 Task: Find connections with filter location Camborne with filter topic #Successwith filter profile language English with filter current company TopHire.co with filter school Bhagalpur careers with filter industry Leasing Non-residential Real Estate with filter service category Family Law with filter keywords title Cab Driver
Action: Mouse moved to (598, 93)
Screenshot: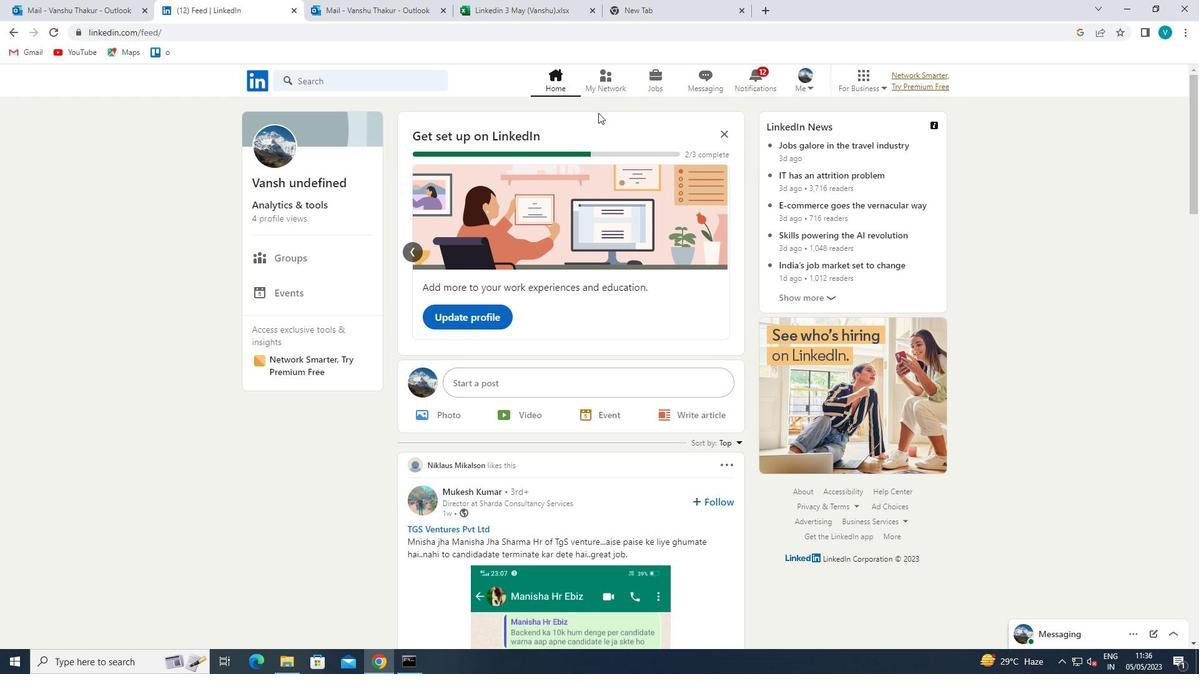 
Action: Mouse pressed left at (598, 93)
Screenshot: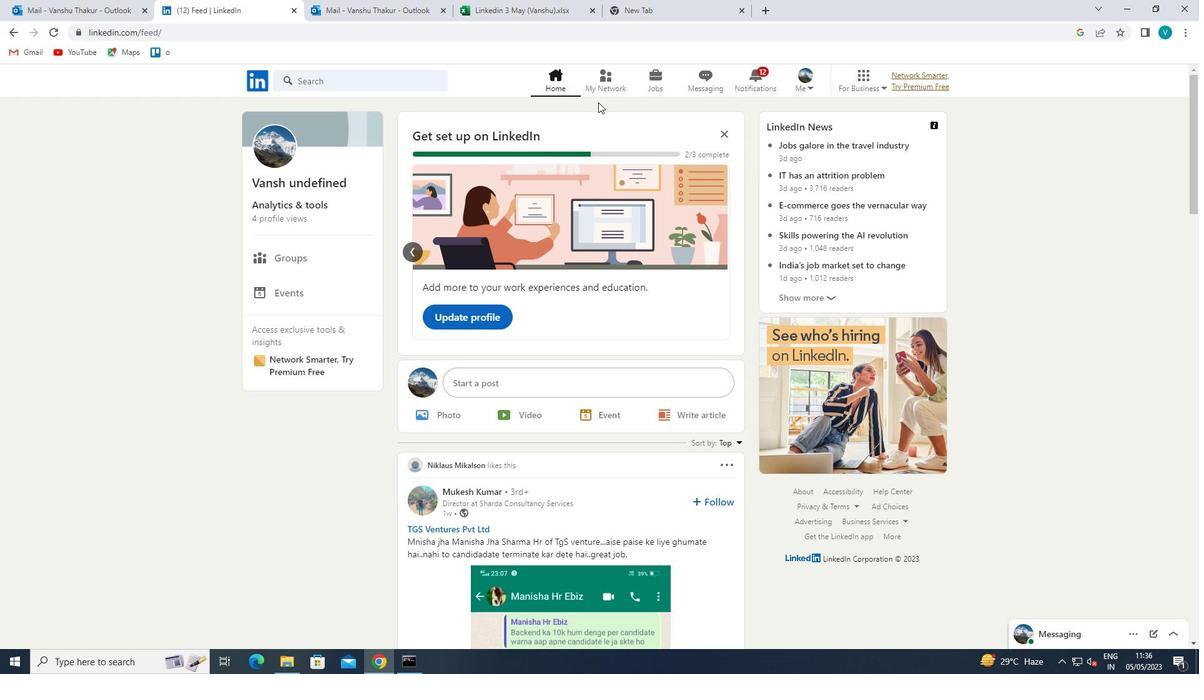 
Action: Mouse moved to (386, 151)
Screenshot: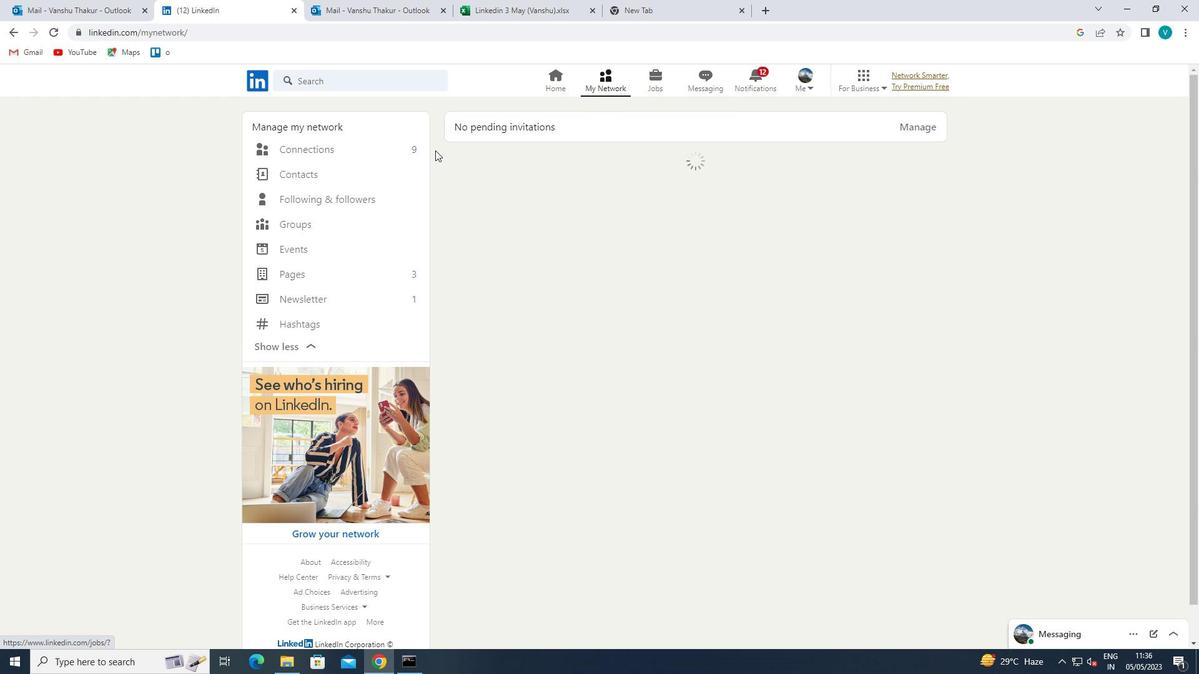 
Action: Mouse pressed left at (386, 151)
Screenshot: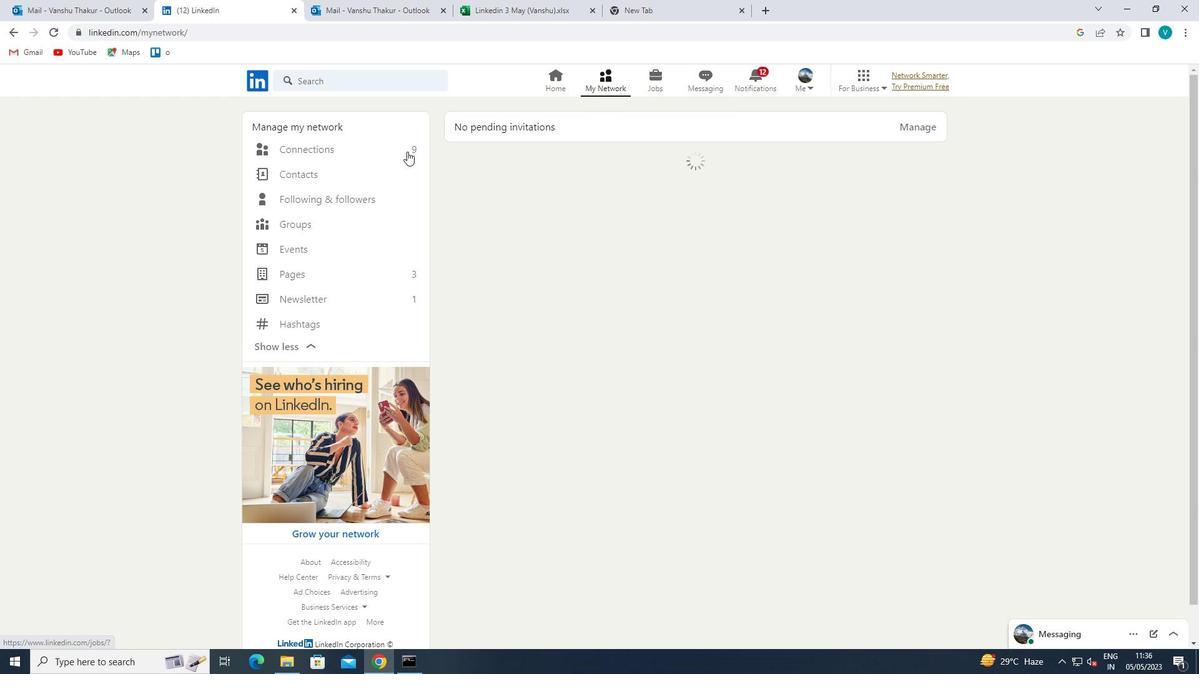 
Action: Mouse moved to (710, 149)
Screenshot: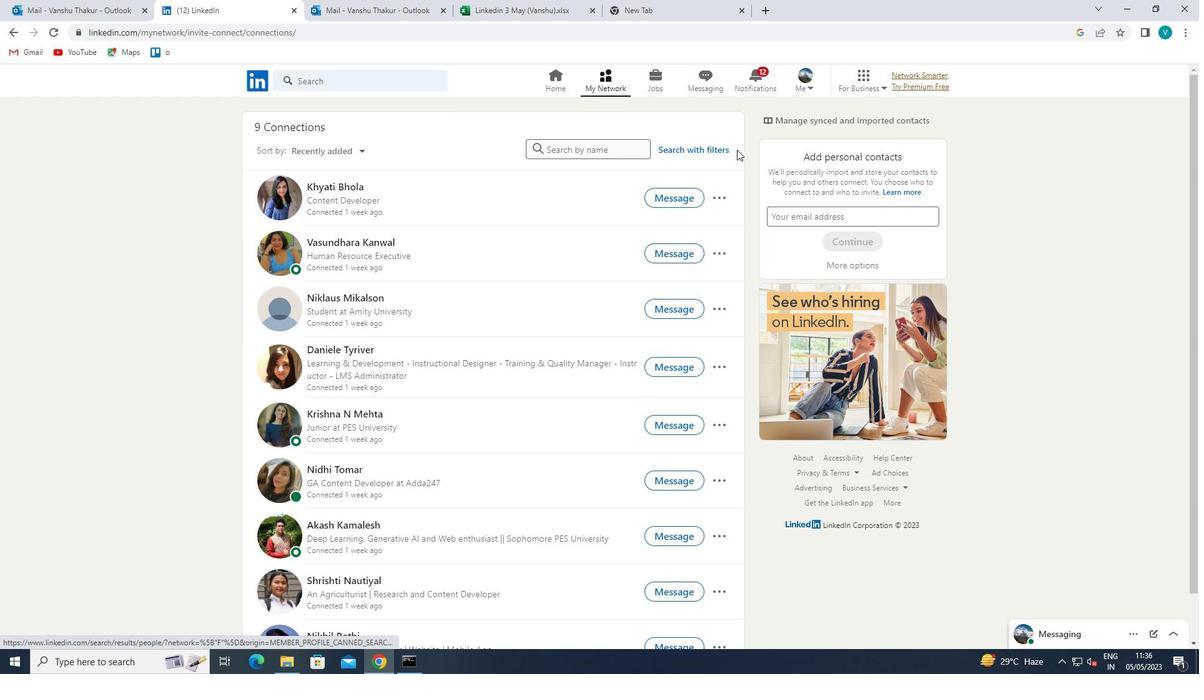 
Action: Mouse pressed left at (710, 149)
Screenshot: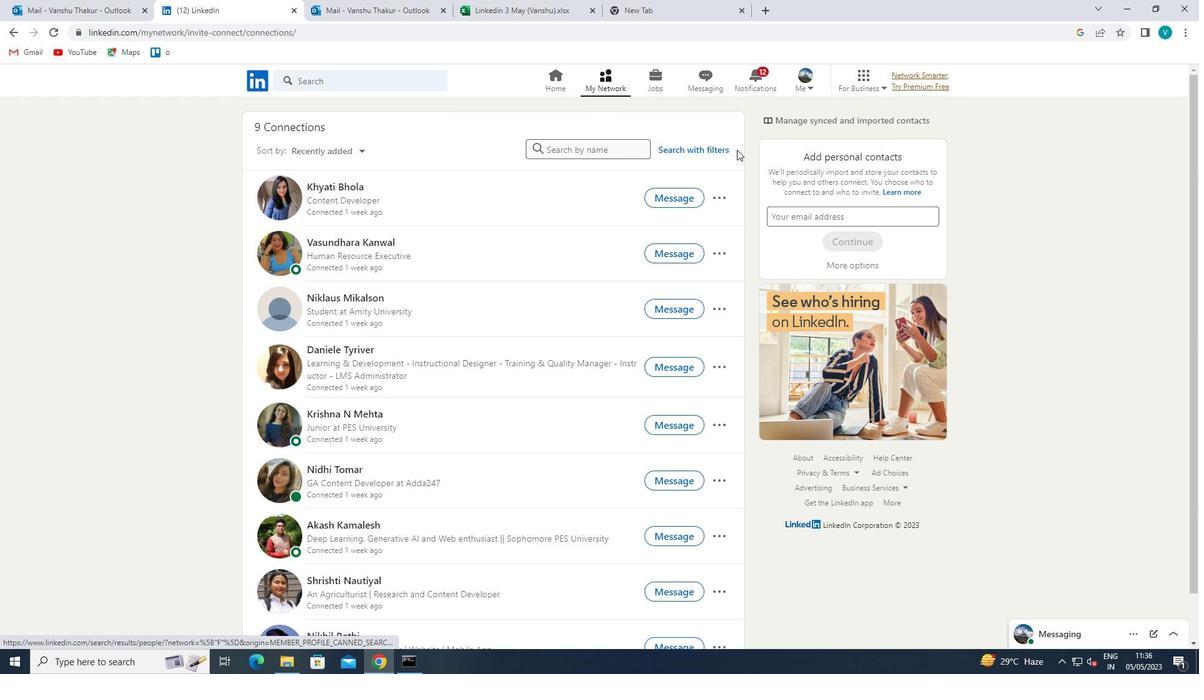 
Action: Mouse moved to (610, 116)
Screenshot: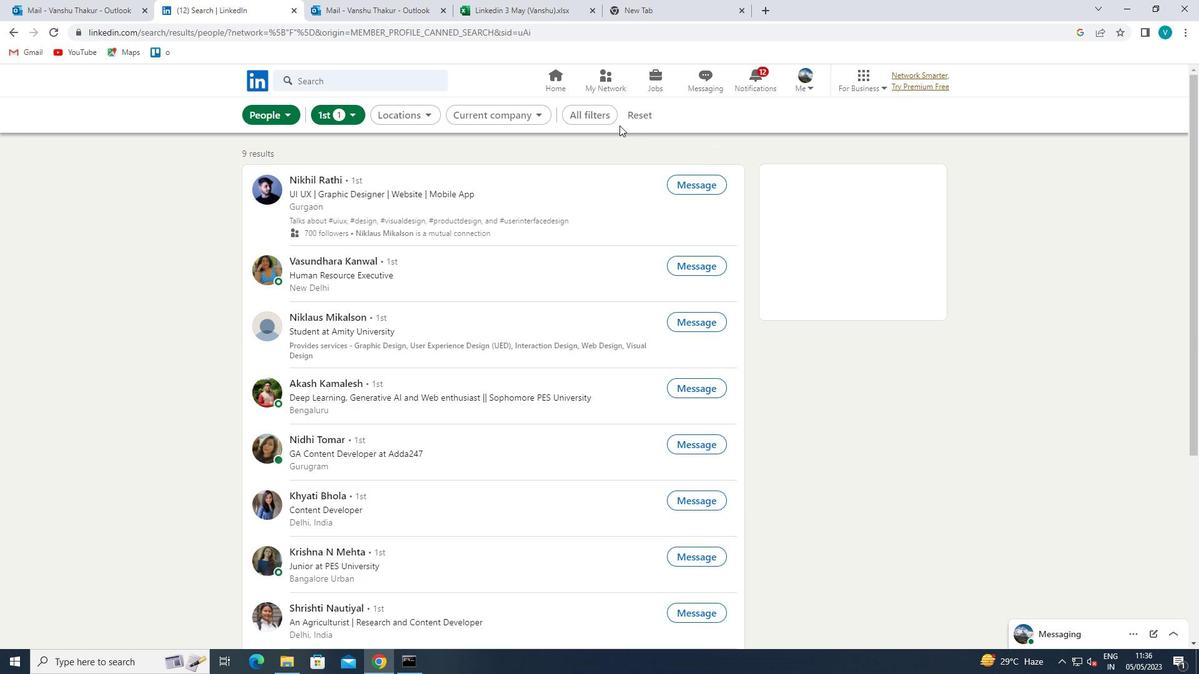 
Action: Mouse pressed left at (610, 116)
Screenshot: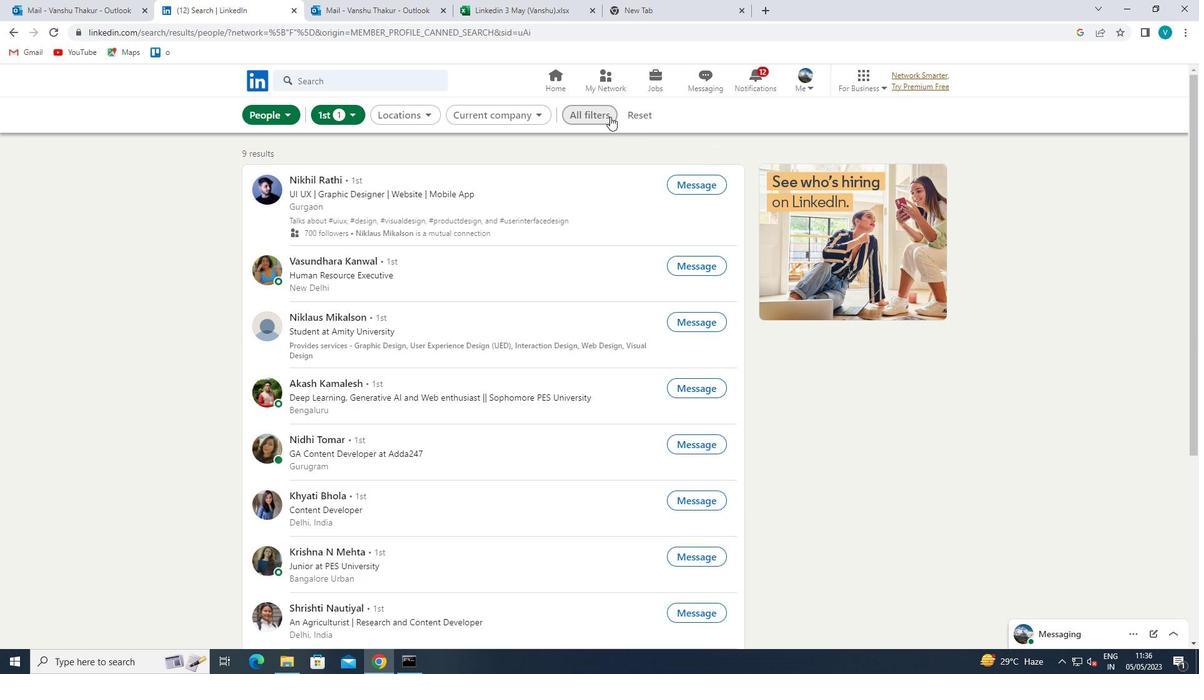 
Action: Mouse moved to (1028, 261)
Screenshot: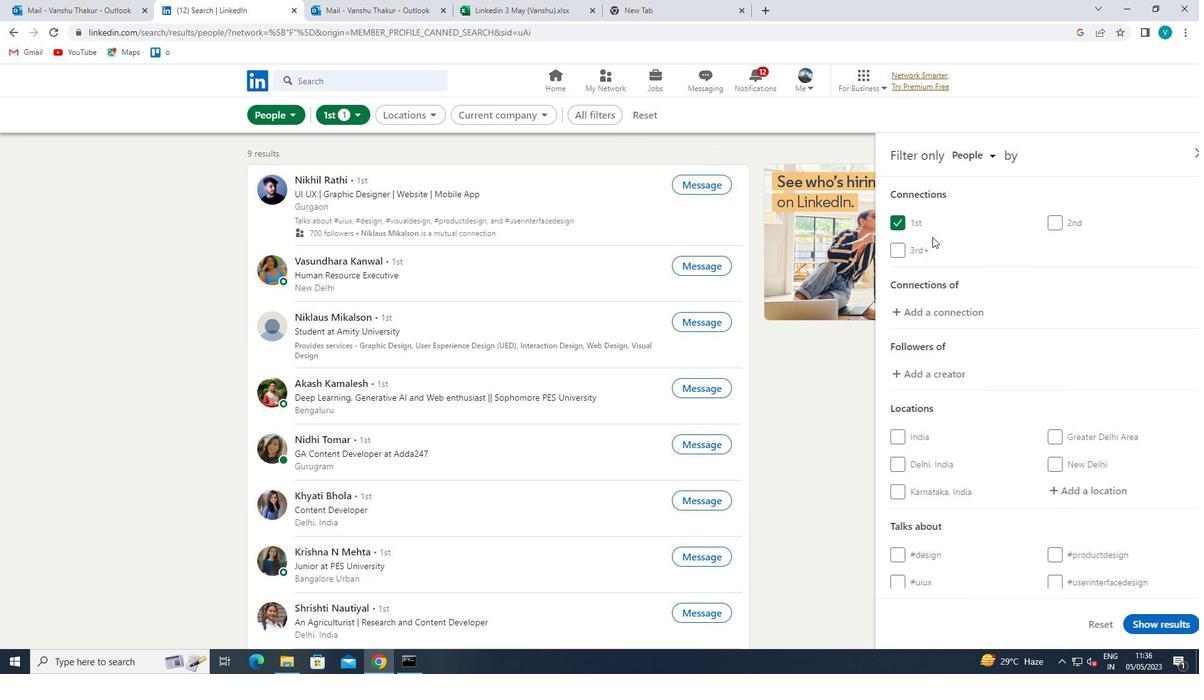 
Action: Mouse scrolled (1028, 261) with delta (0, 0)
Screenshot: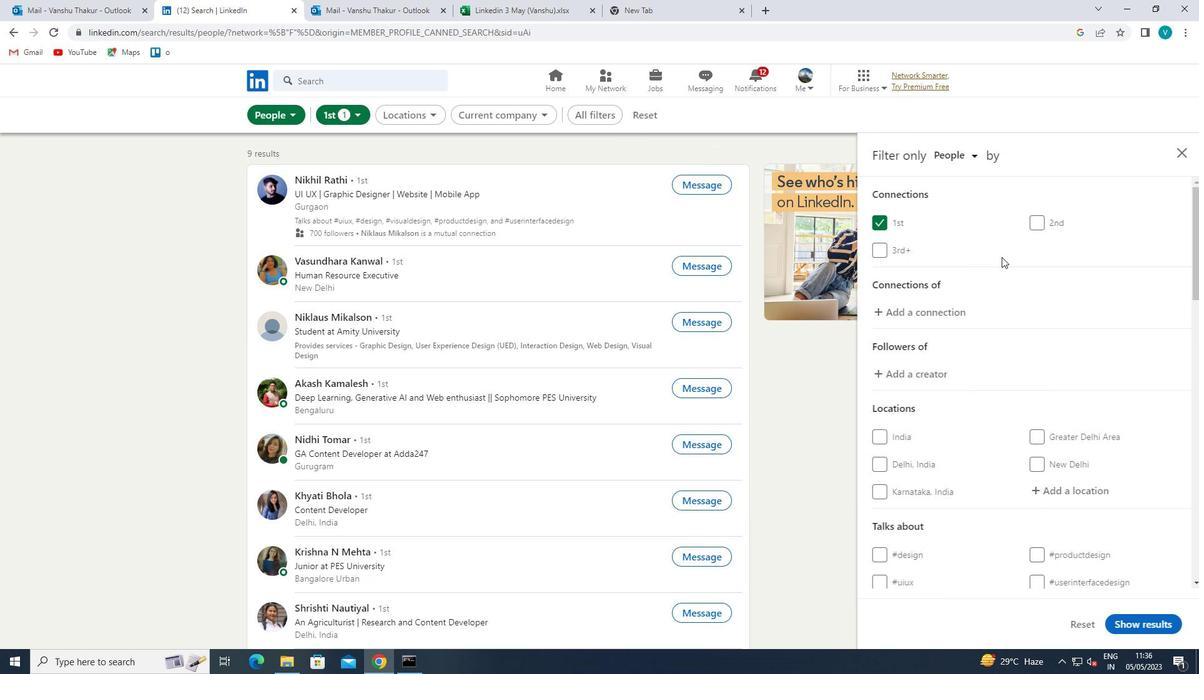 
Action: Mouse scrolled (1028, 261) with delta (0, 0)
Screenshot: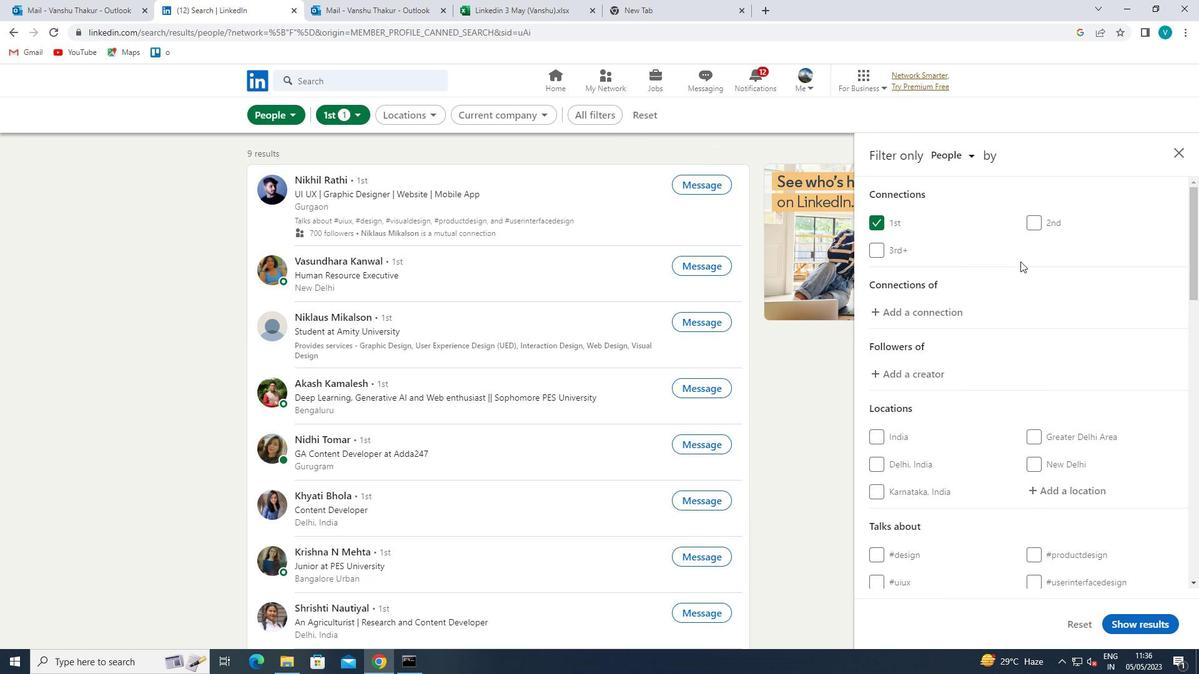 
Action: Mouse scrolled (1028, 261) with delta (0, 0)
Screenshot: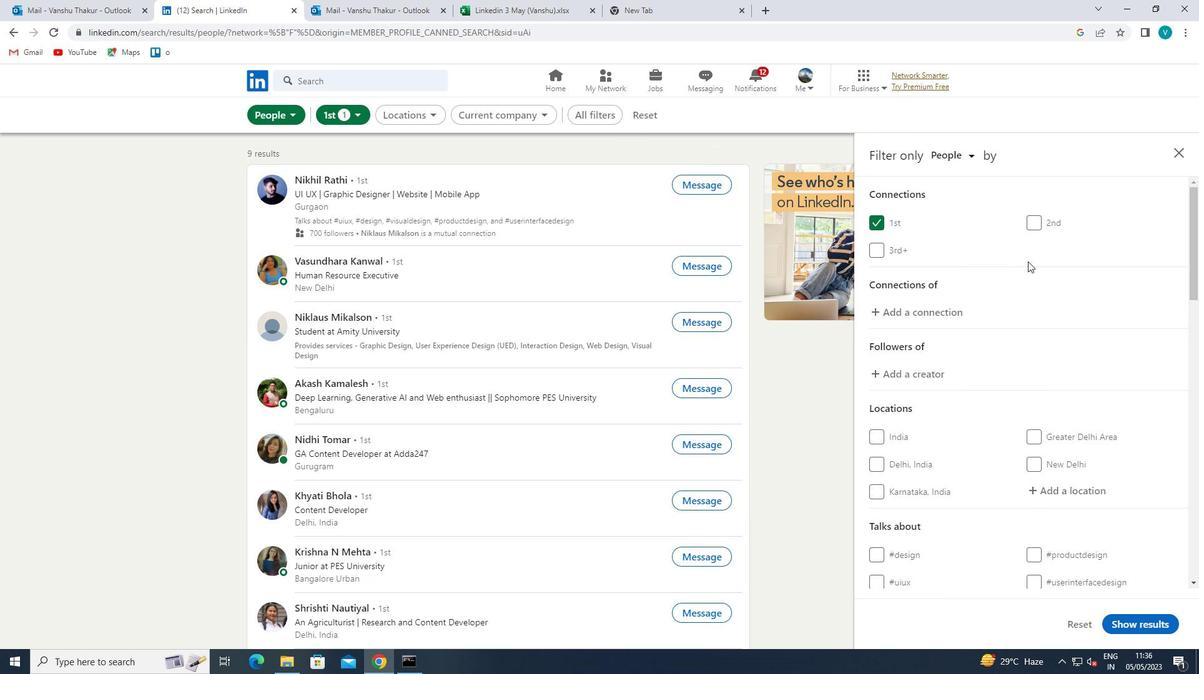 
Action: Mouse moved to (1080, 307)
Screenshot: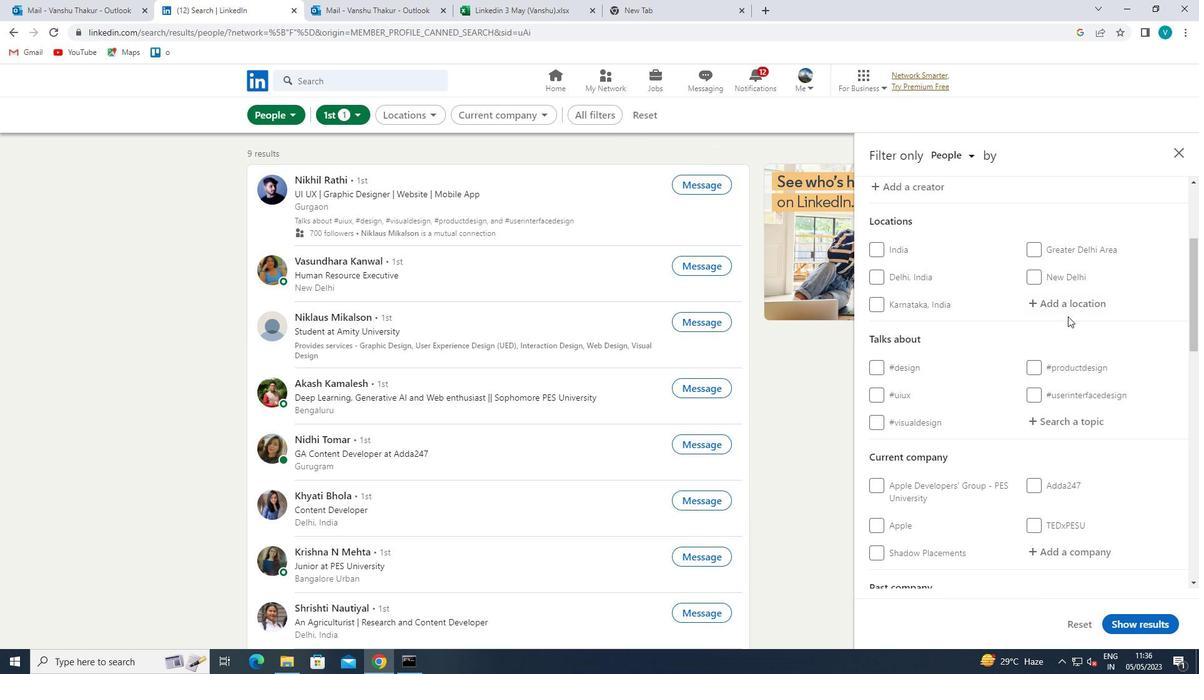 
Action: Mouse pressed left at (1080, 307)
Screenshot: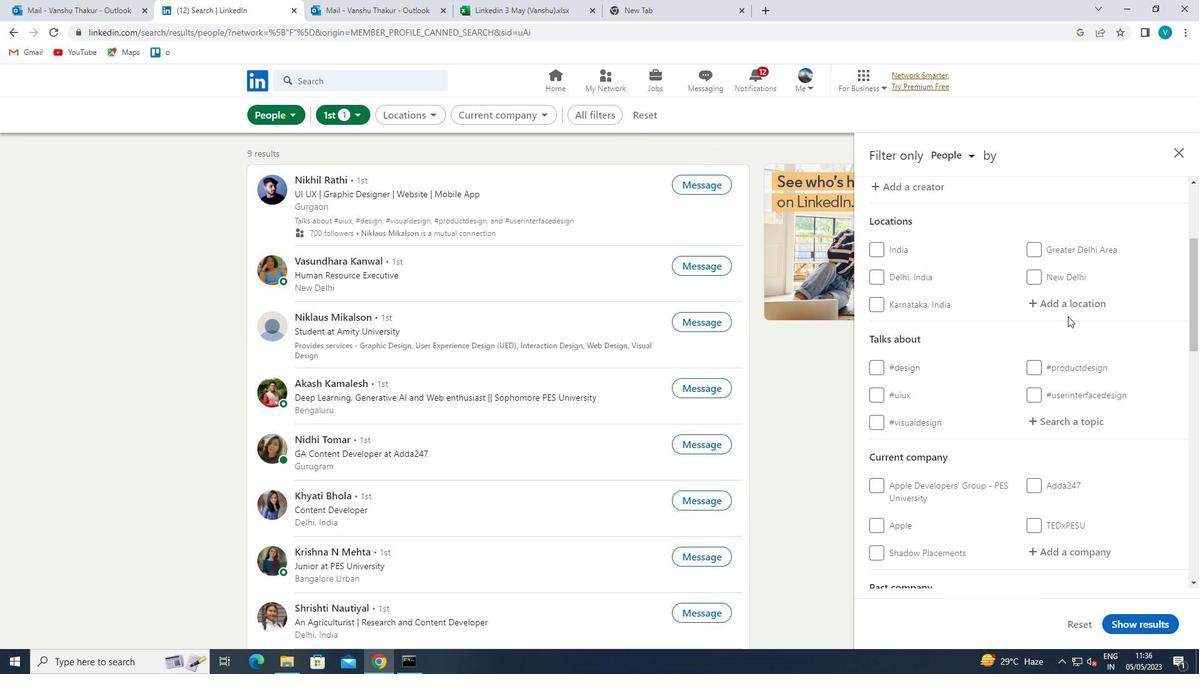 
Action: Mouse moved to (964, 262)
Screenshot: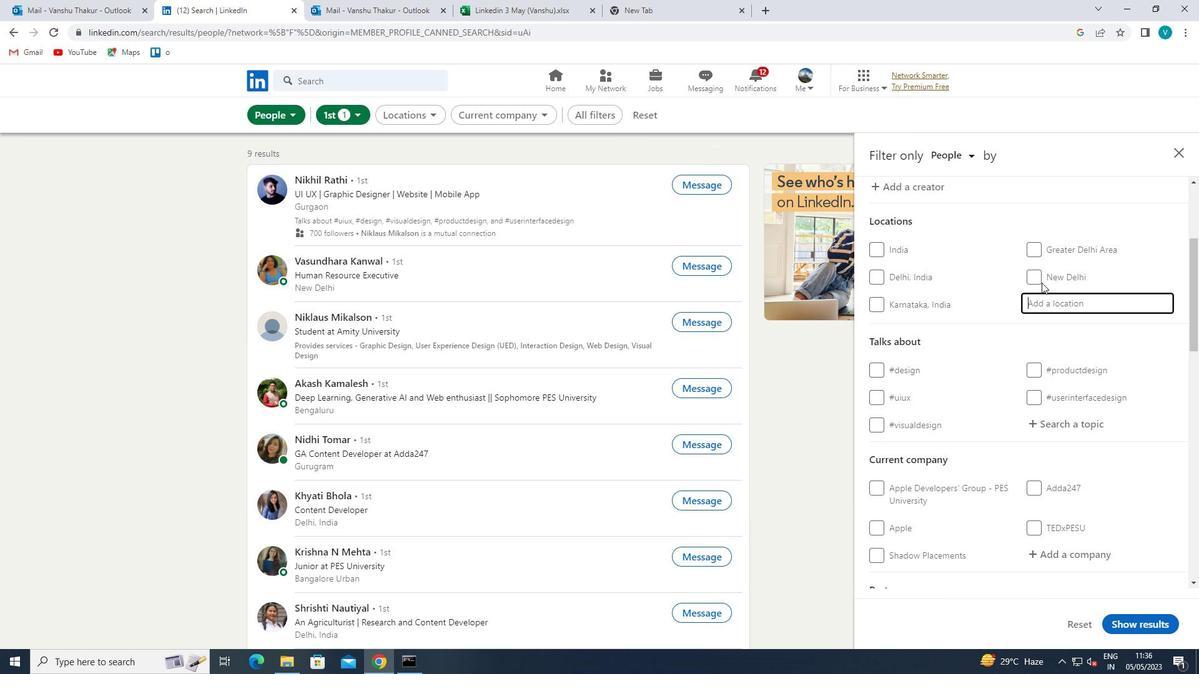 
Action: Key pressed <Key.shift>CAMBORNE
Screenshot: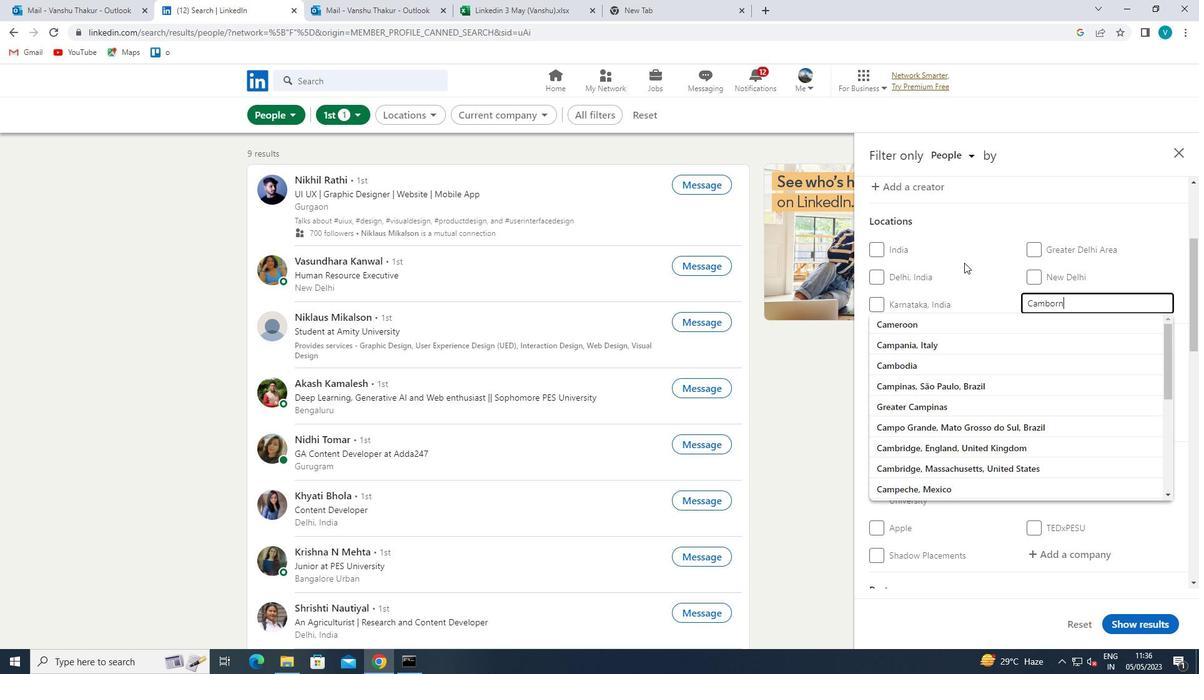 
Action: Mouse moved to (948, 324)
Screenshot: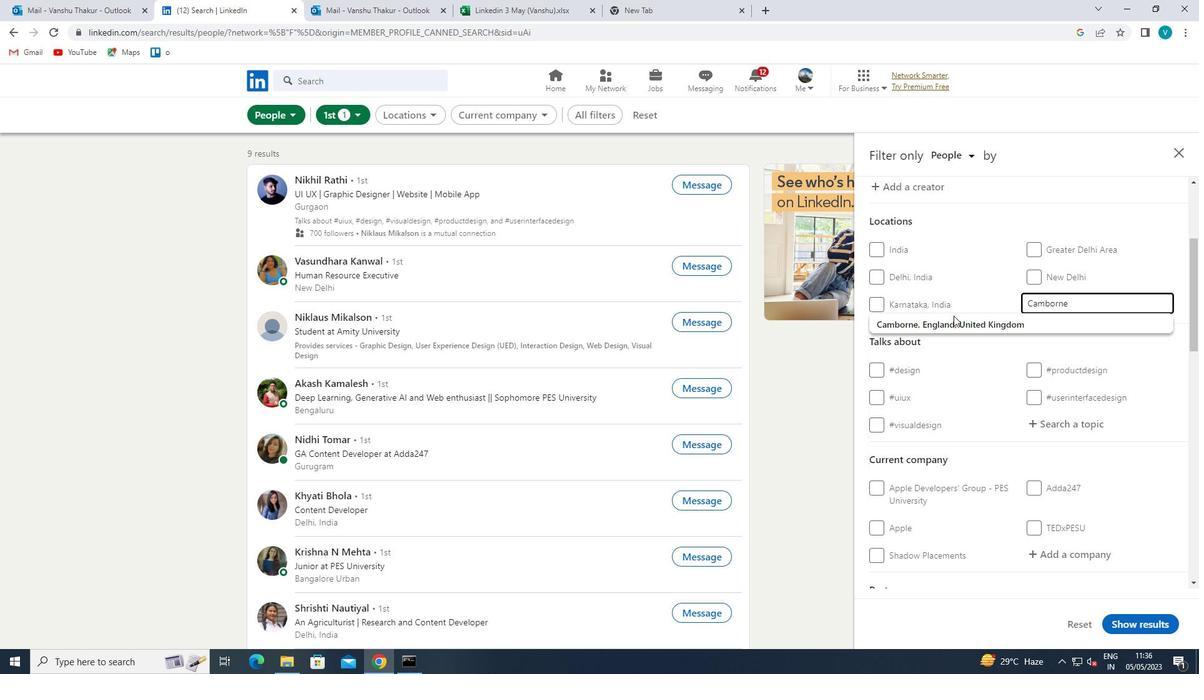 
Action: Mouse pressed left at (948, 324)
Screenshot: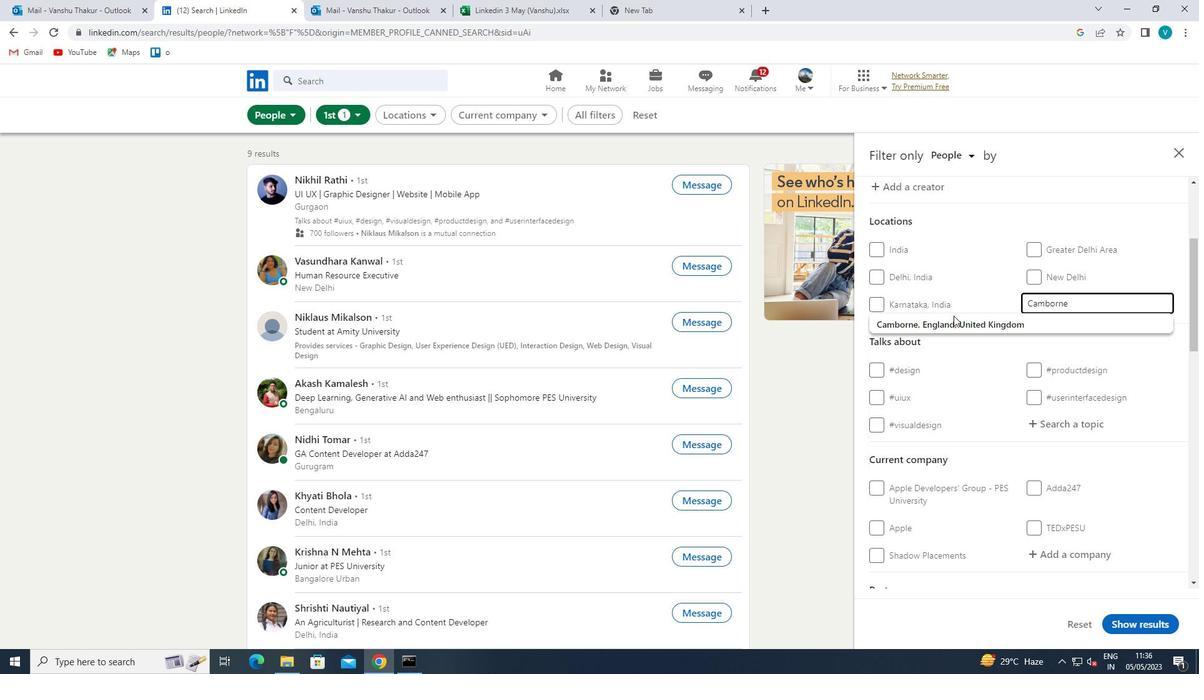 
Action: Mouse moved to (1025, 371)
Screenshot: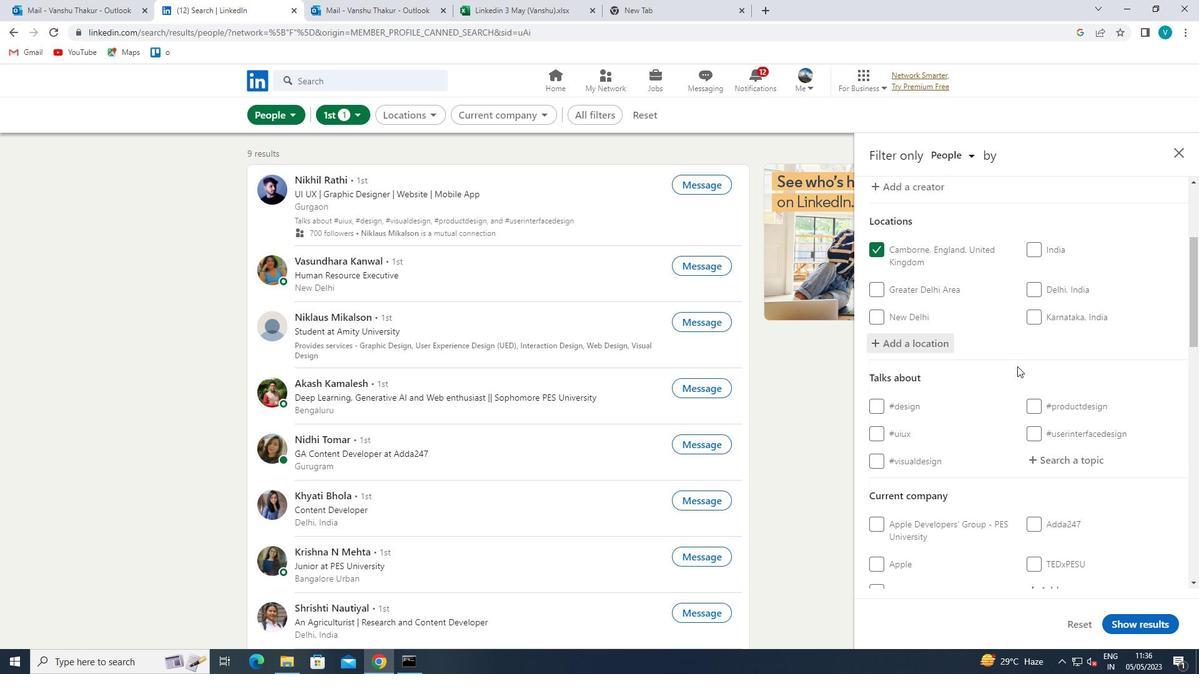 
Action: Mouse scrolled (1025, 370) with delta (0, 0)
Screenshot: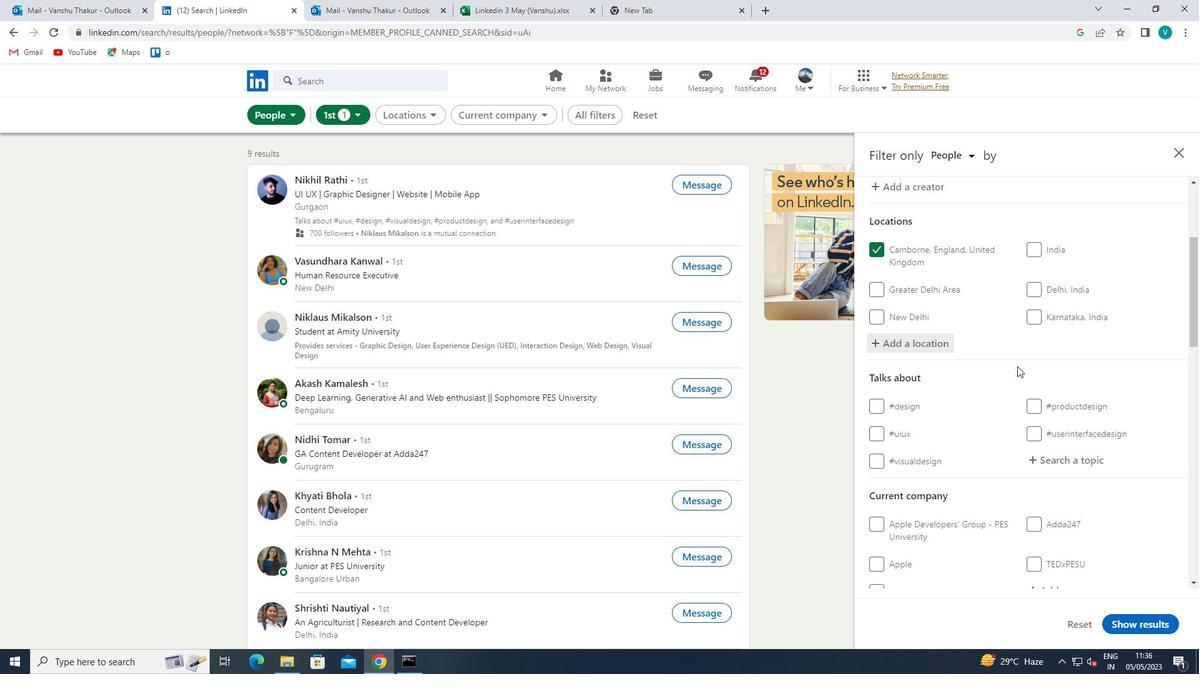
Action: Mouse moved to (1066, 401)
Screenshot: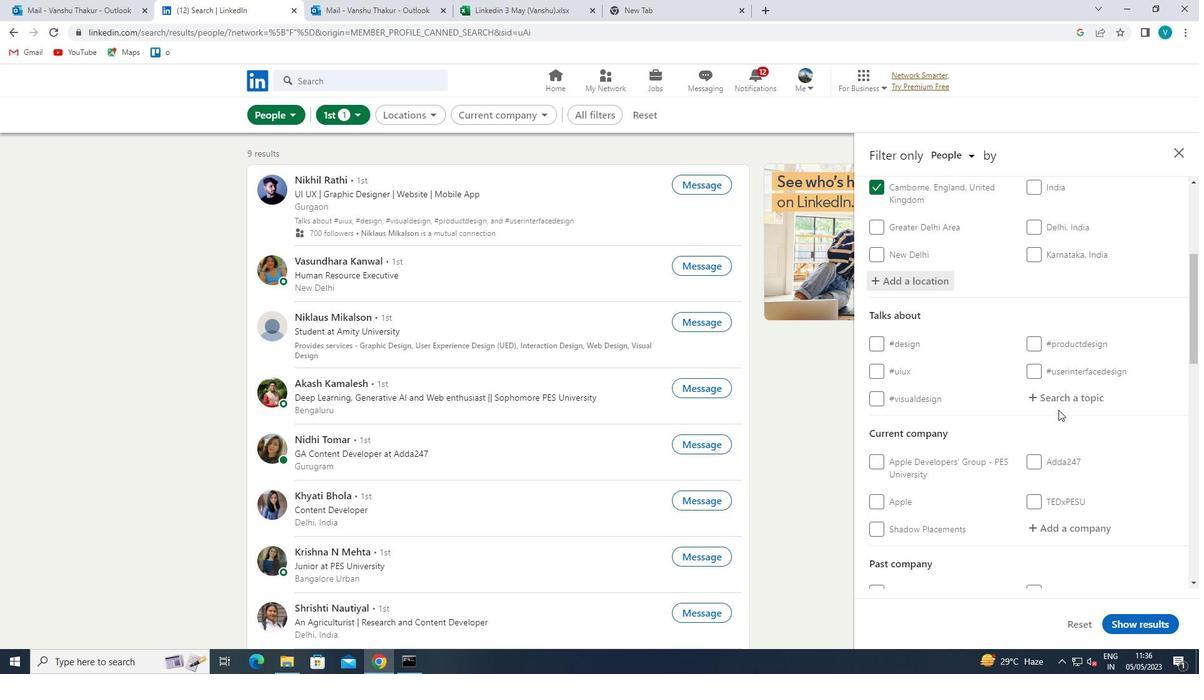 
Action: Mouse pressed left at (1066, 401)
Screenshot: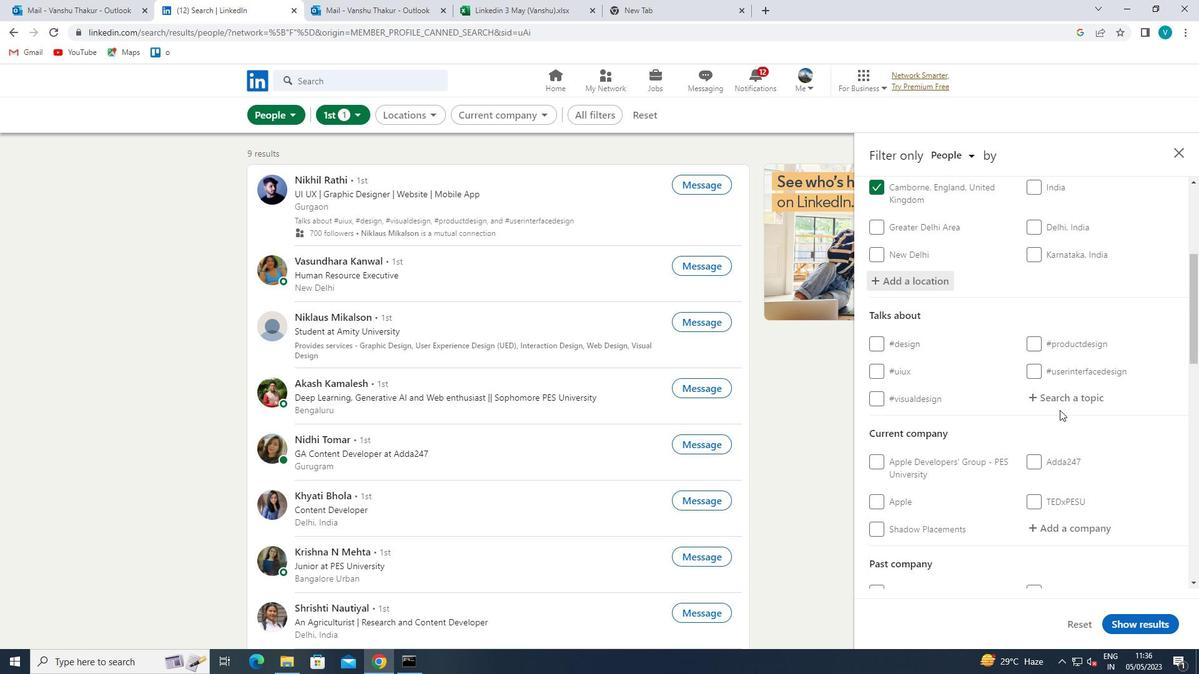 
Action: Key pressed SUCCESS
Screenshot: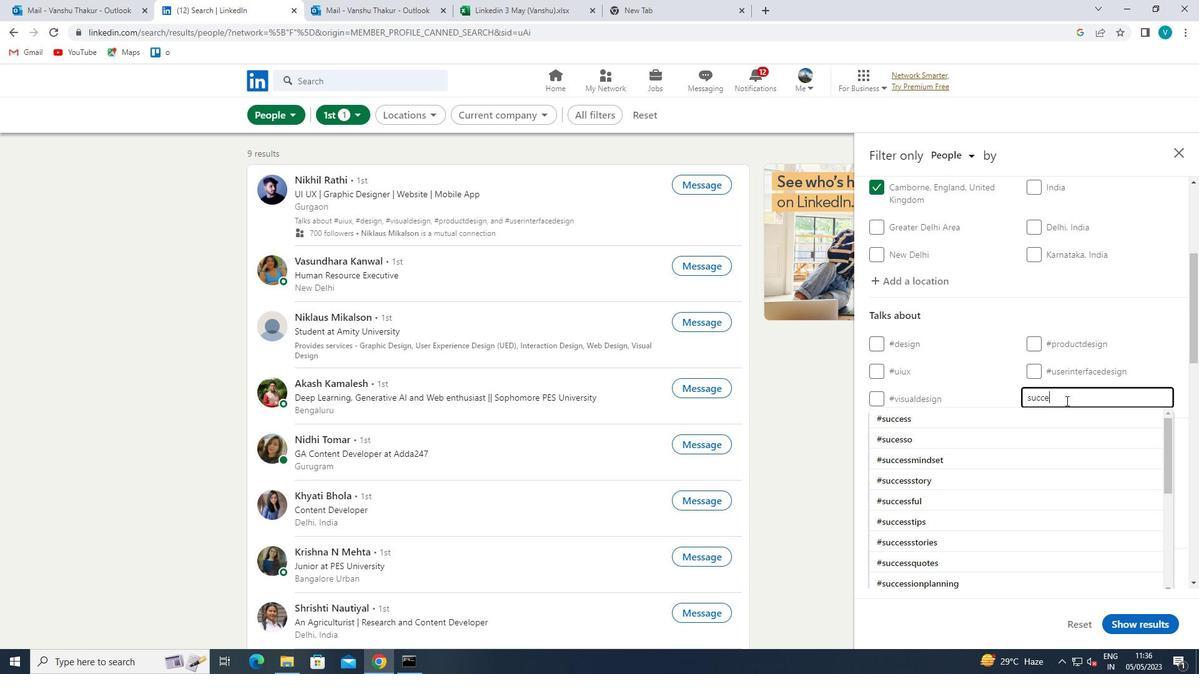 
Action: Mouse moved to (1032, 421)
Screenshot: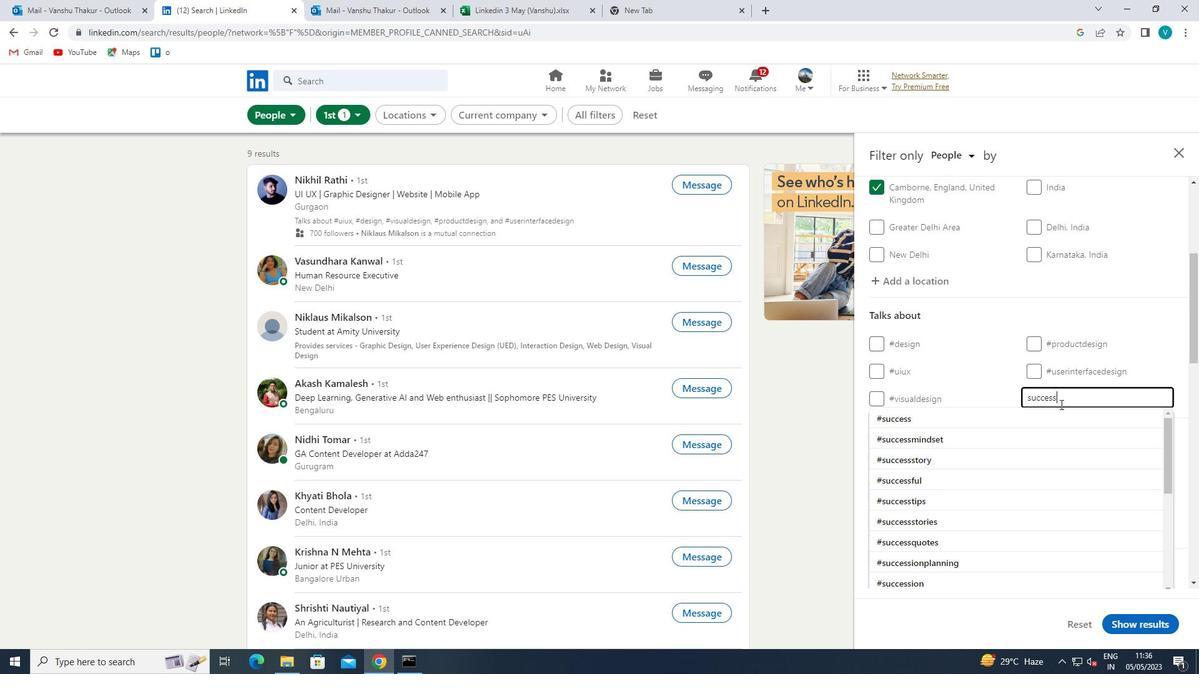 
Action: Mouse pressed left at (1032, 421)
Screenshot: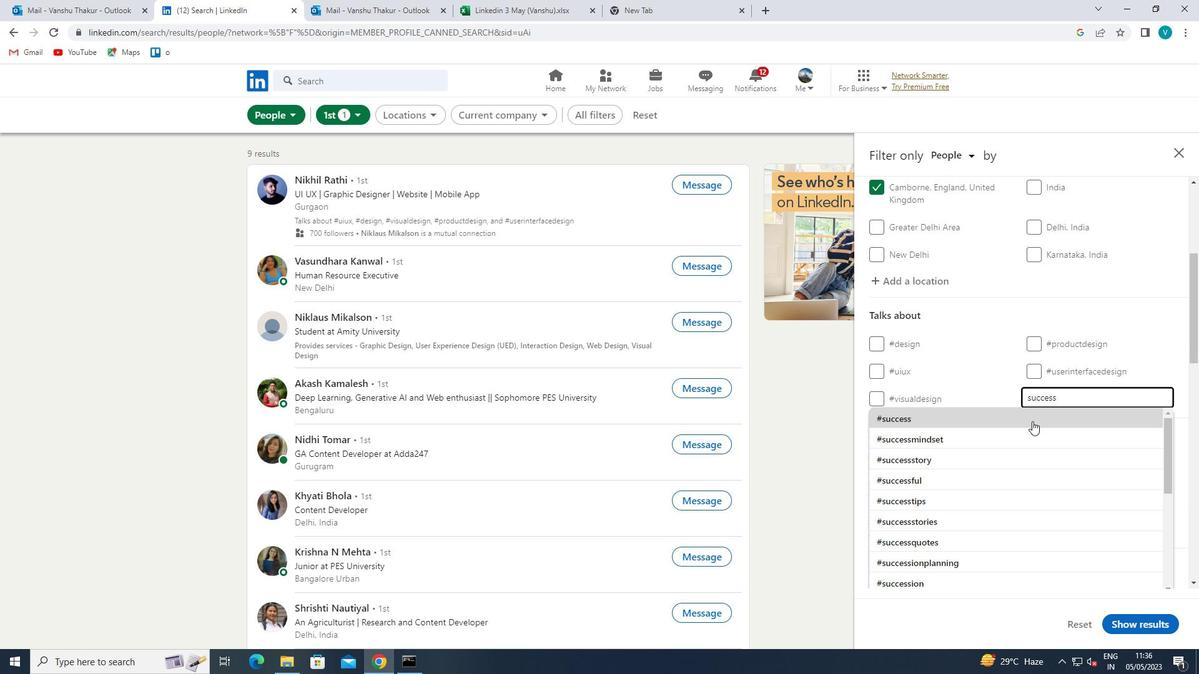 
Action: Mouse moved to (1031, 422)
Screenshot: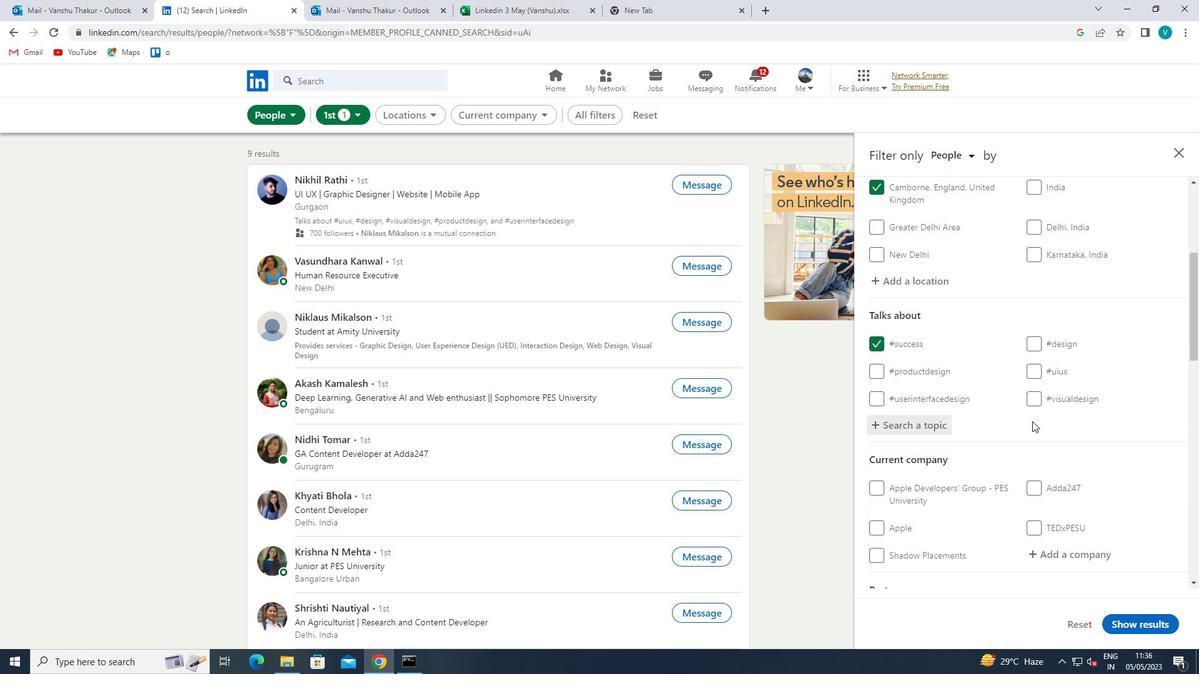 
Action: Mouse scrolled (1031, 422) with delta (0, 0)
Screenshot: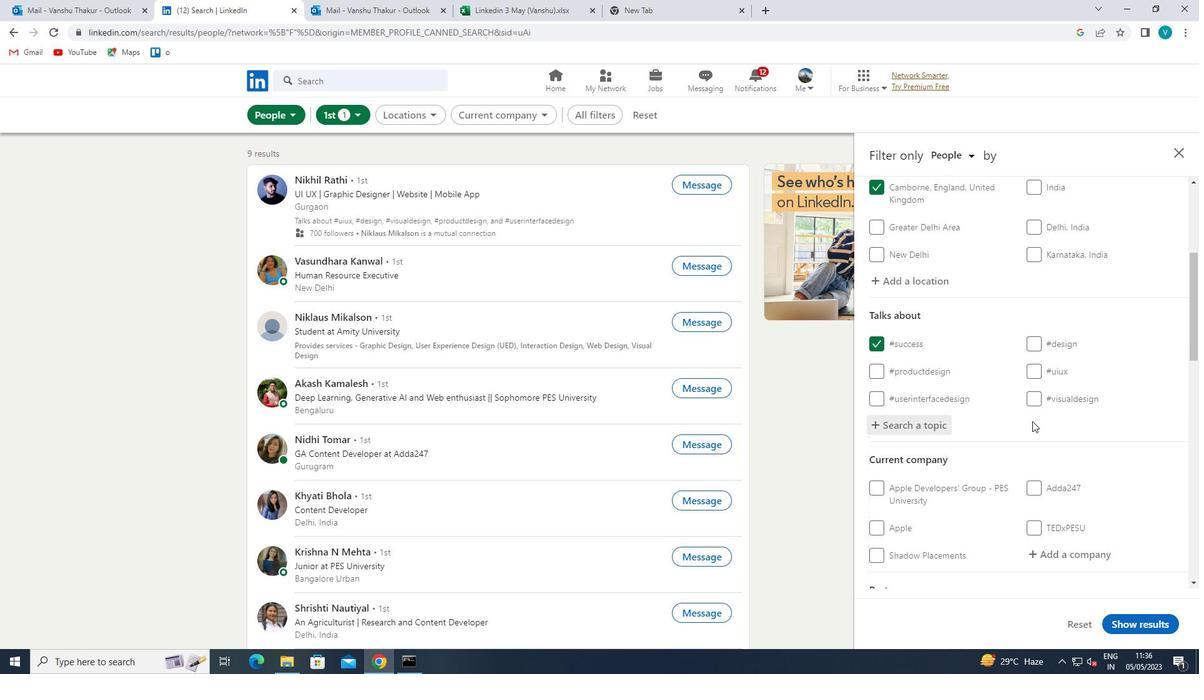 
Action: Mouse moved to (1031, 422)
Screenshot: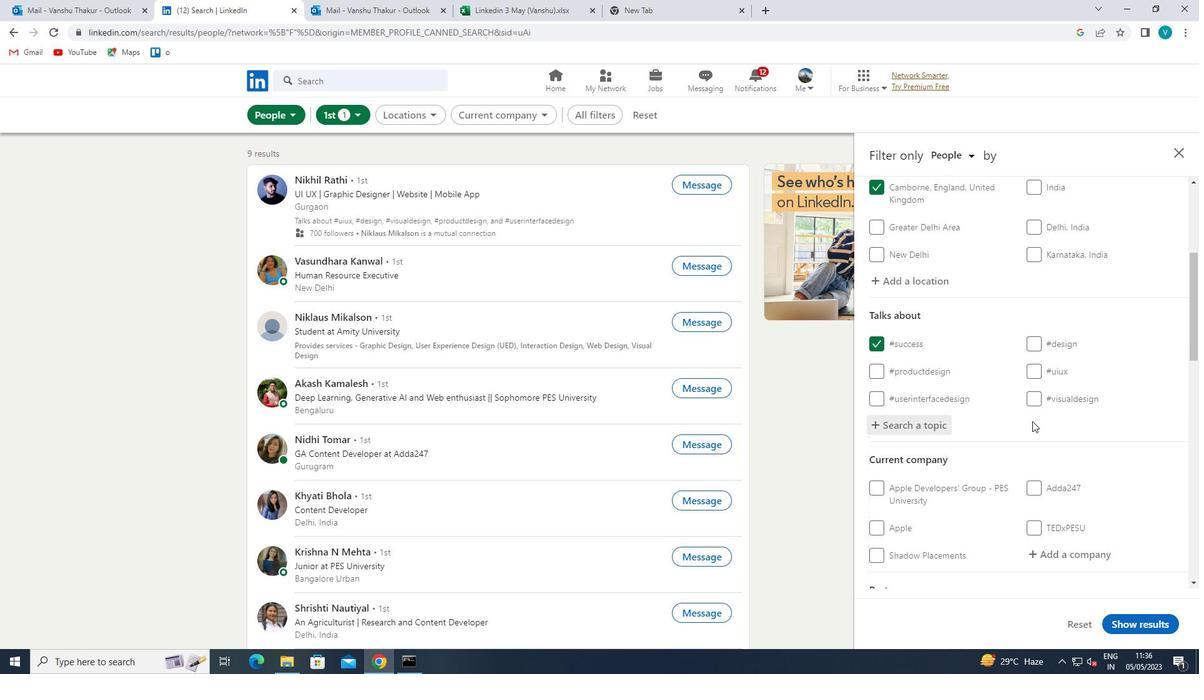 
Action: Mouse scrolled (1031, 422) with delta (0, 0)
Screenshot: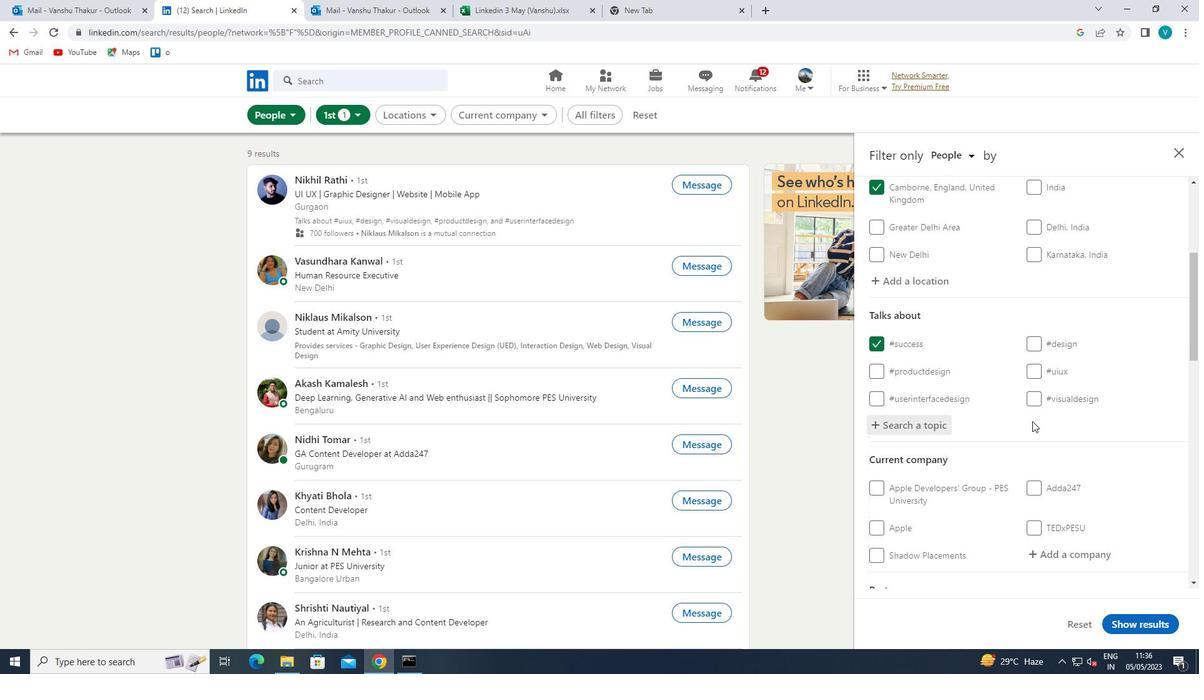 
Action: Mouse moved to (1030, 423)
Screenshot: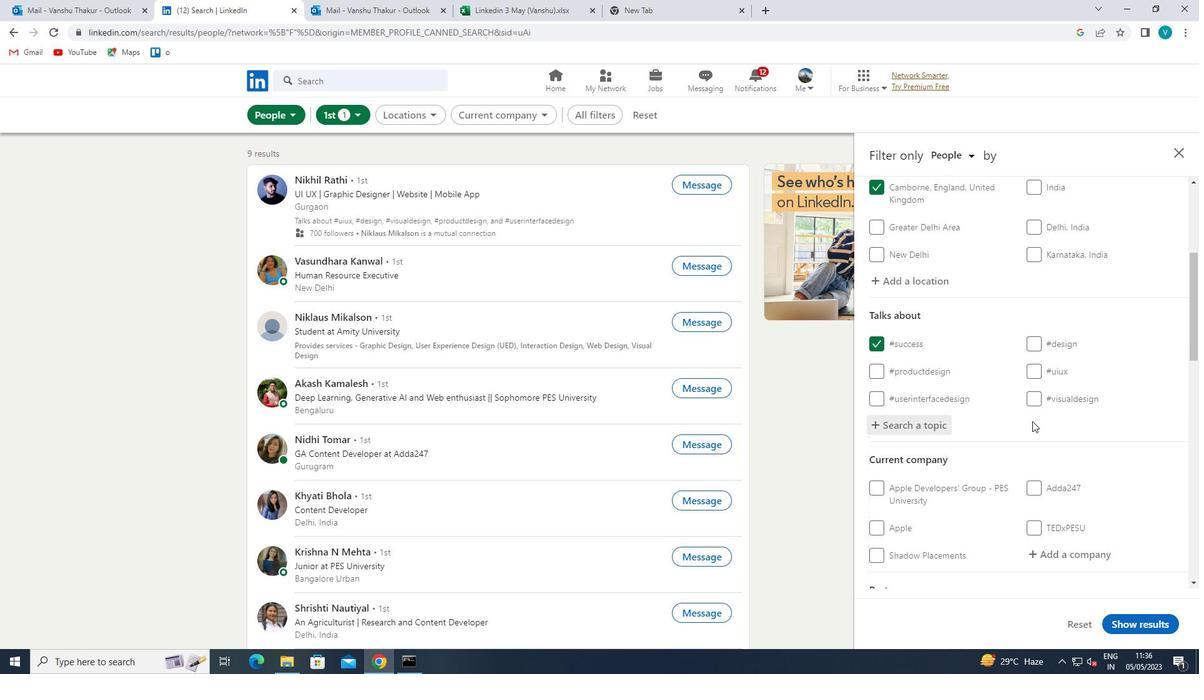 
Action: Mouse scrolled (1030, 422) with delta (0, 0)
Screenshot: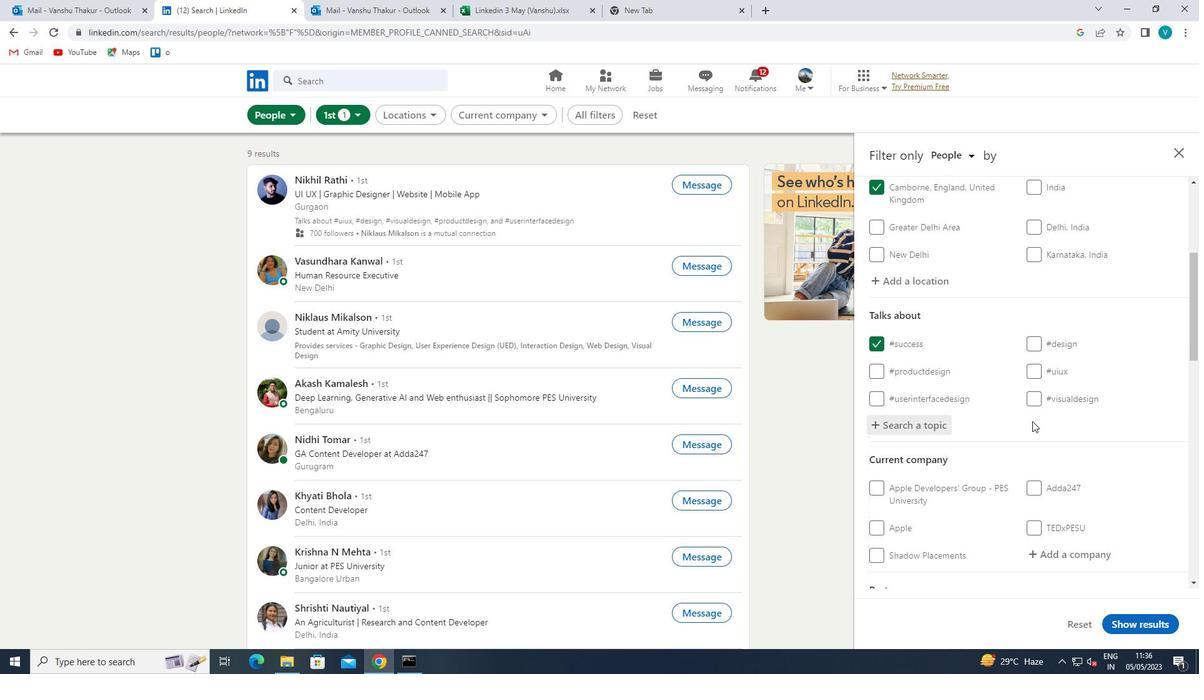 
Action: Mouse moved to (1030, 423)
Screenshot: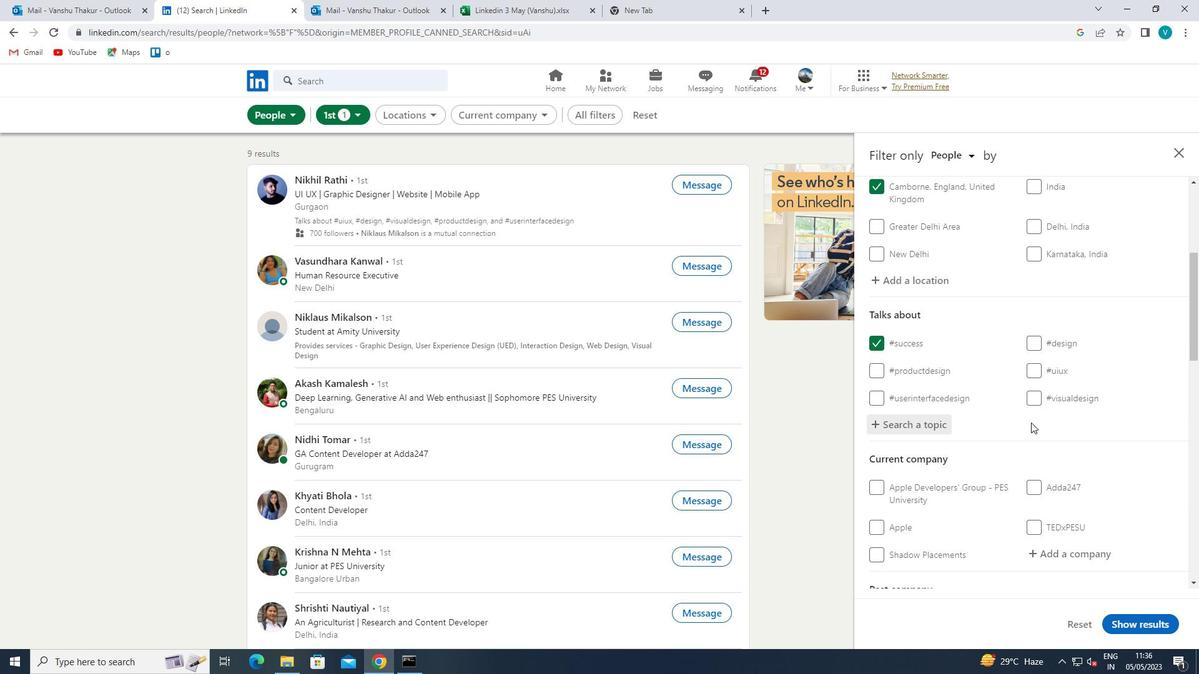 
Action: Mouse scrolled (1030, 422) with delta (0, 0)
Screenshot: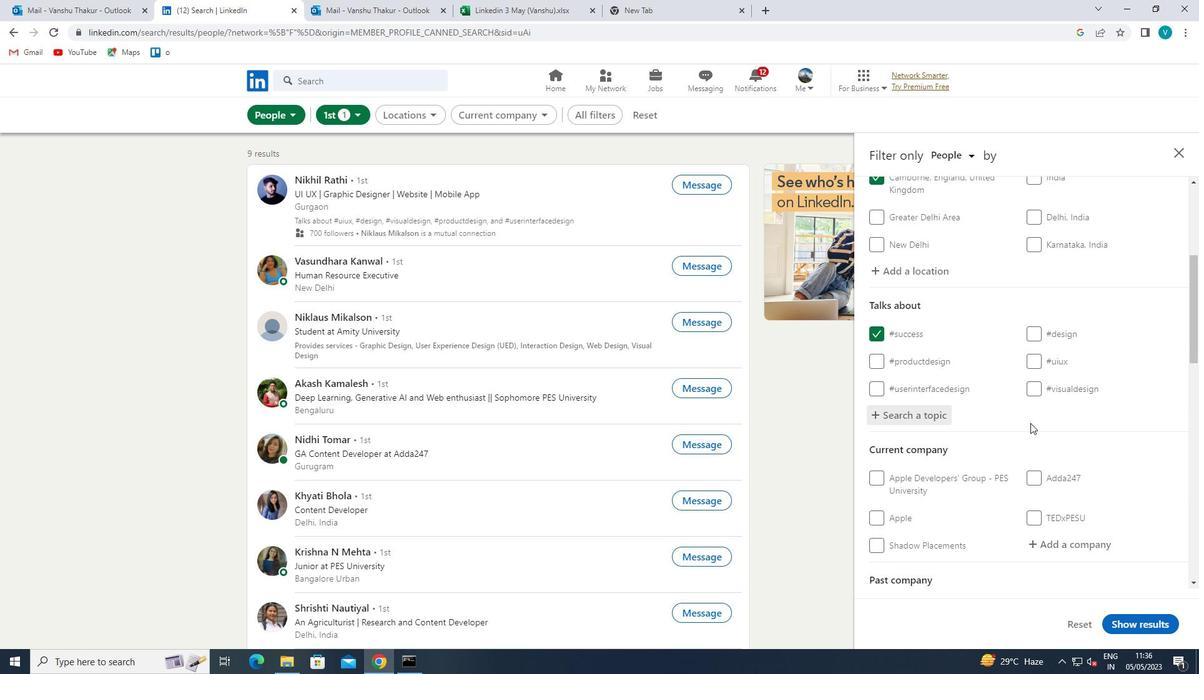 
Action: Mouse moved to (1028, 424)
Screenshot: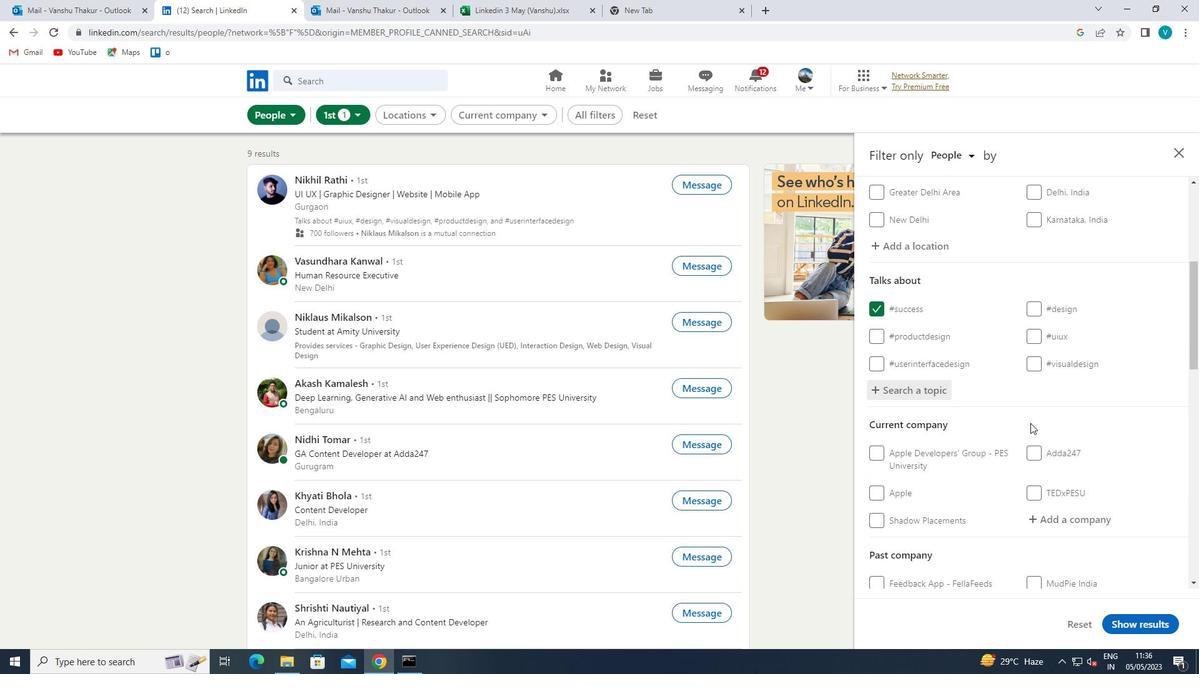 
Action: Mouse scrolled (1028, 423) with delta (0, 0)
Screenshot: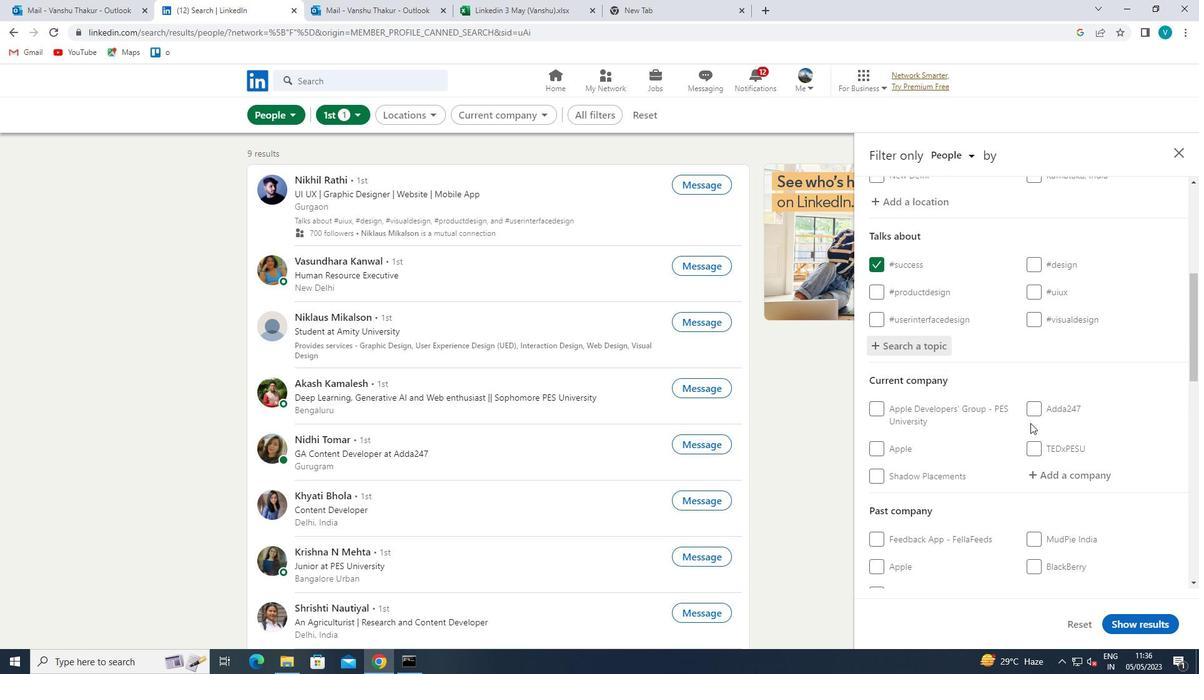 
Action: Mouse moved to (1028, 424)
Screenshot: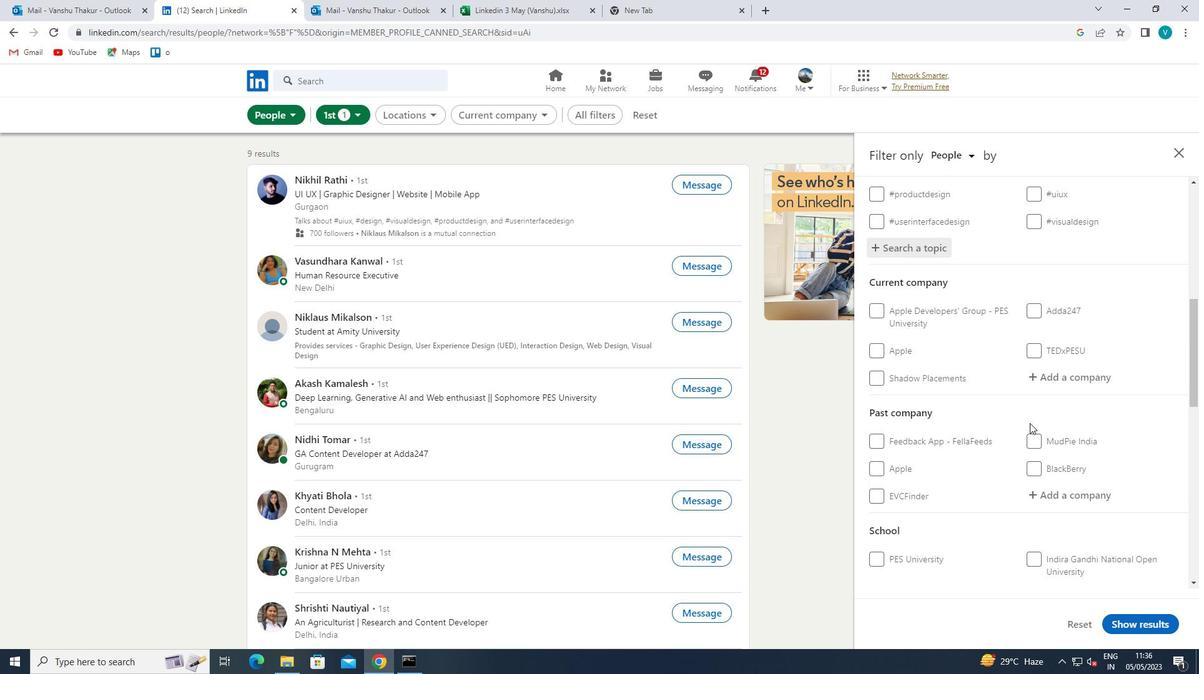 
Action: Mouse scrolled (1028, 424) with delta (0, 0)
Screenshot: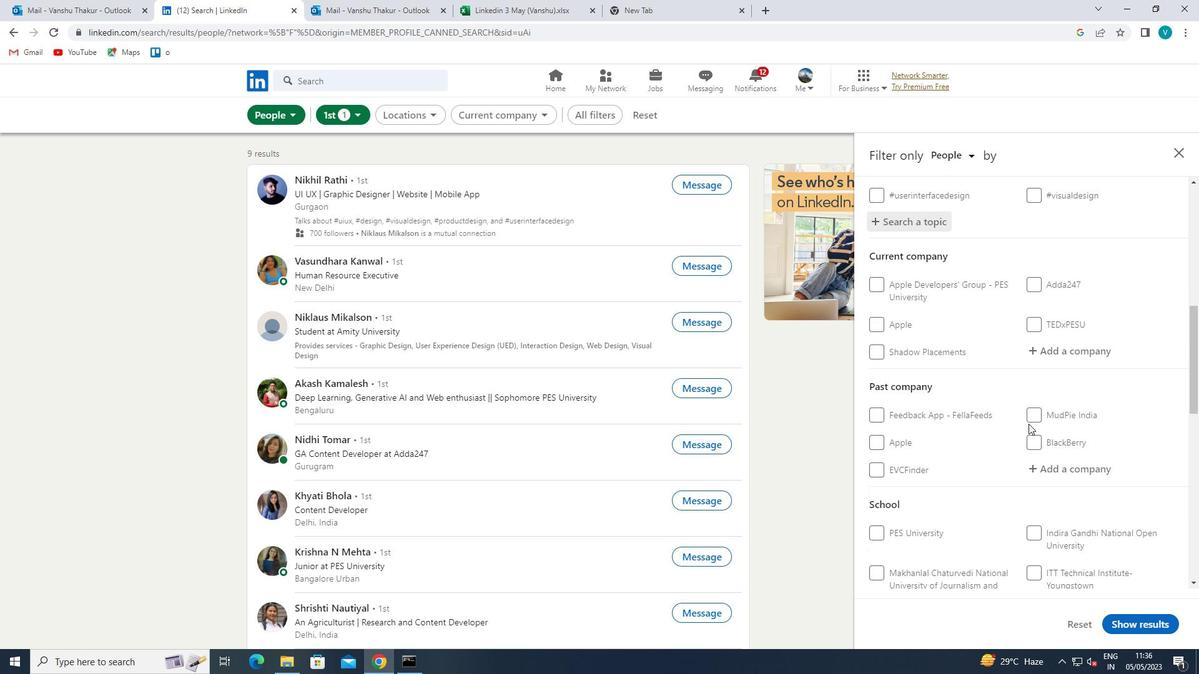
Action: Mouse scrolled (1028, 424) with delta (0, 0)
Screenshot: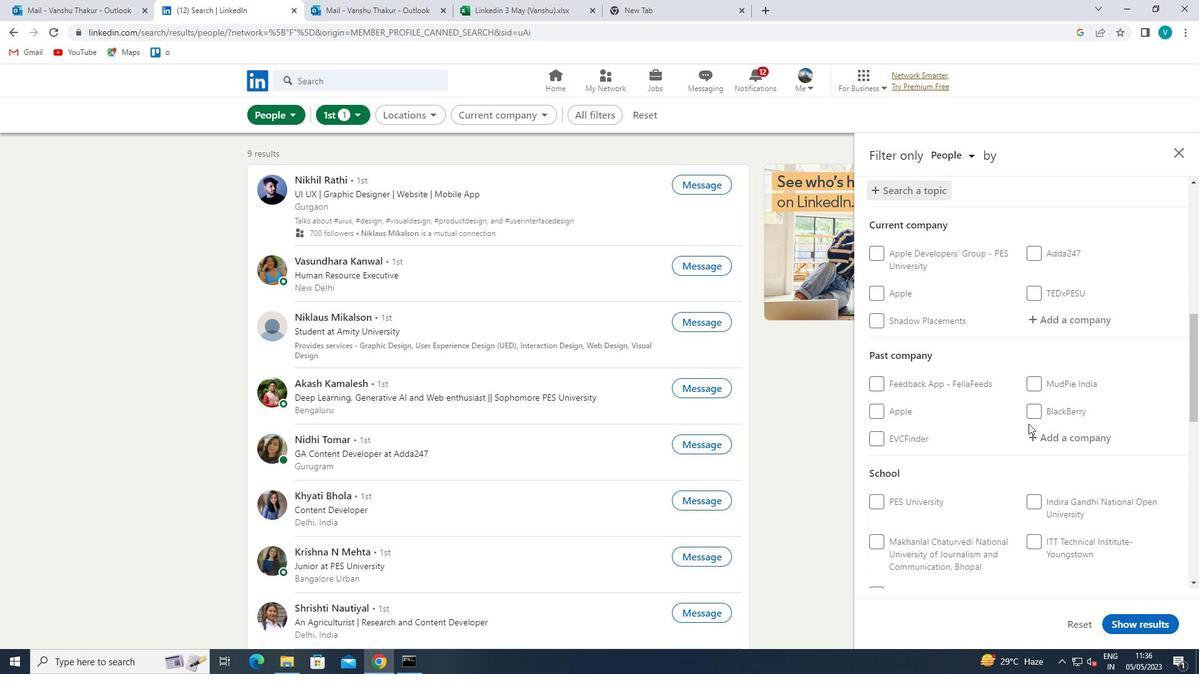 
Action: Mouse moved to (957, 483)
Screenshot: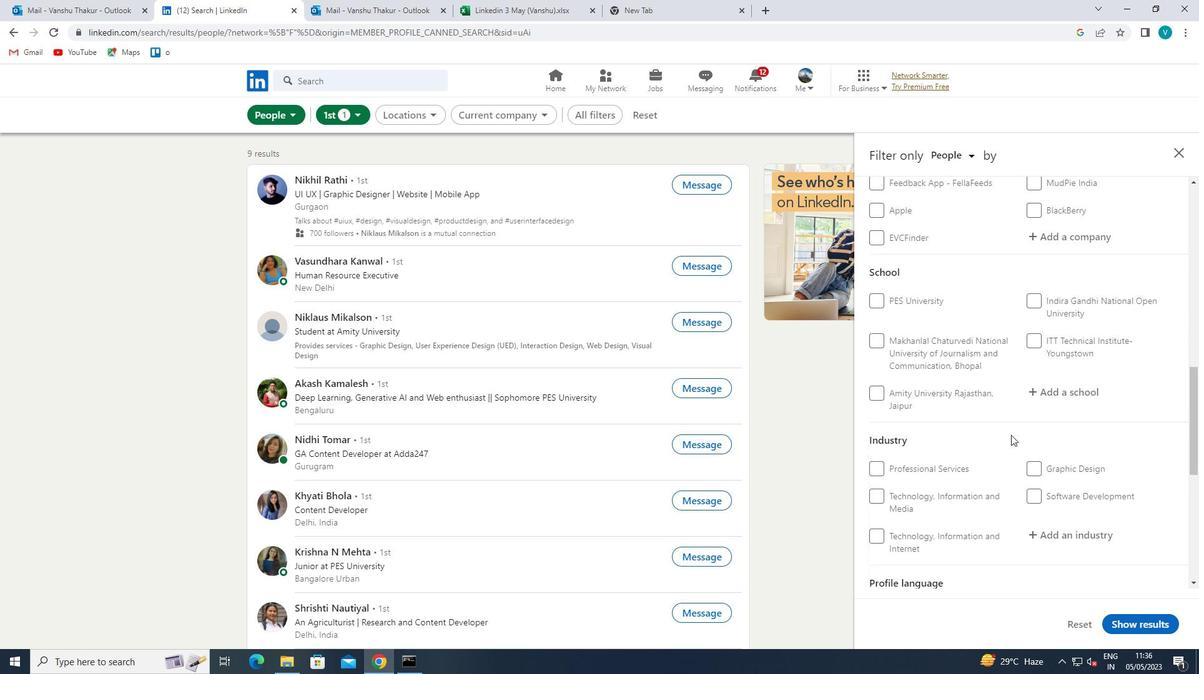 
Action: Mouse scrolled (957, 482) with delta (0, 0)
Screenshot: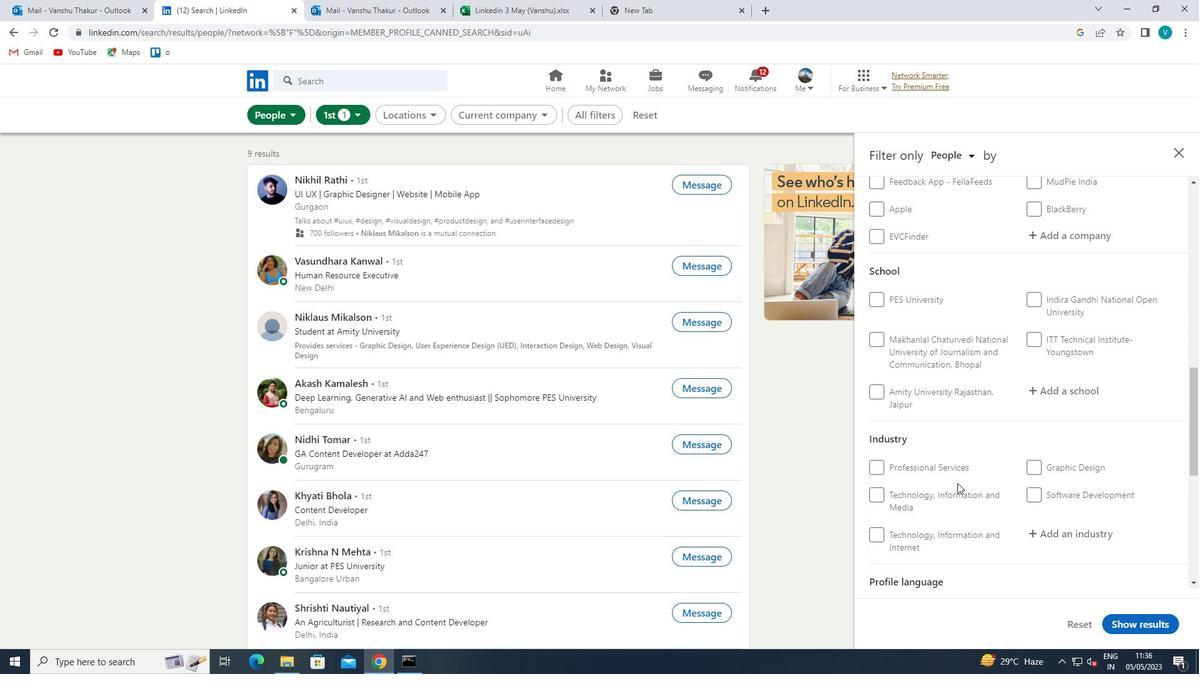 
Action: Mouse scrolled (957, 482) with delta (0, 0)
Screenshot: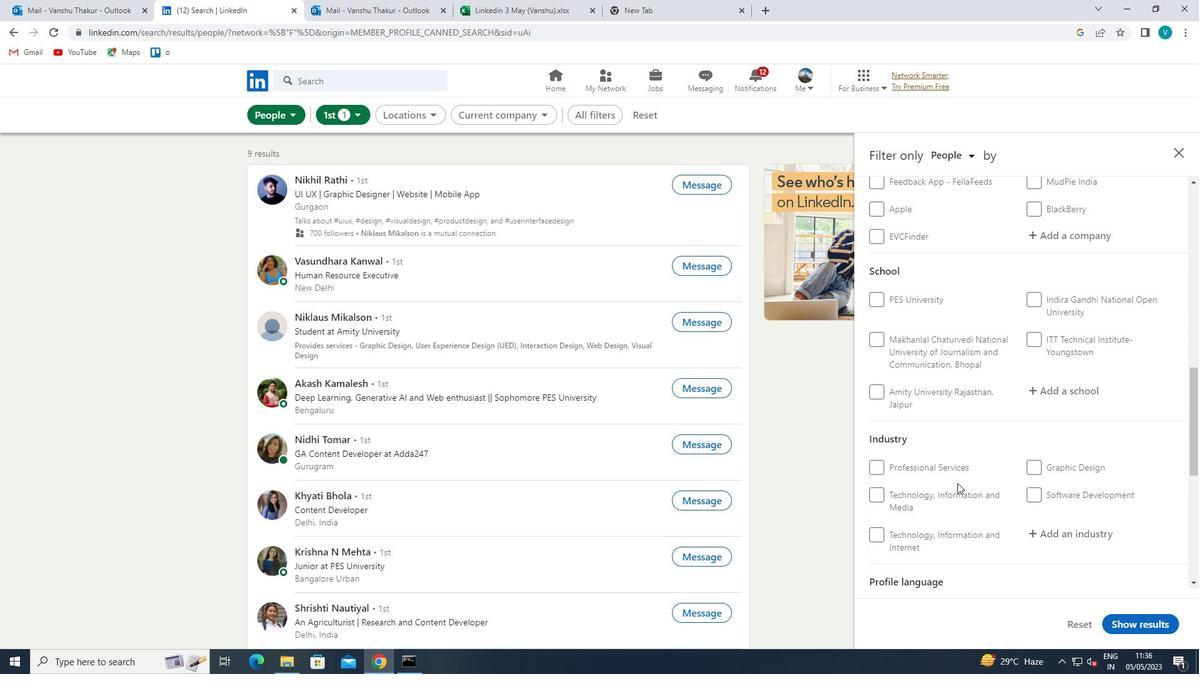 
Action: Mouse scrolled (957, 482) with delta (0, 0)
Screenshot: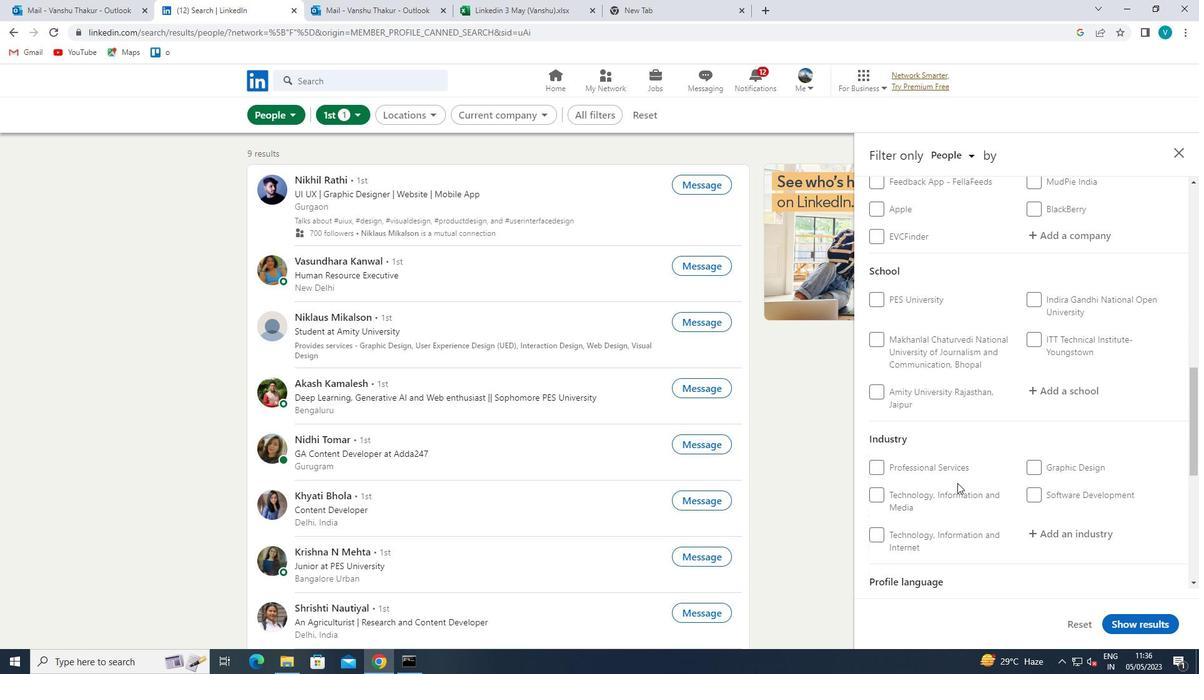 
Action: Mouse moved to (875, 427)
Screenshot: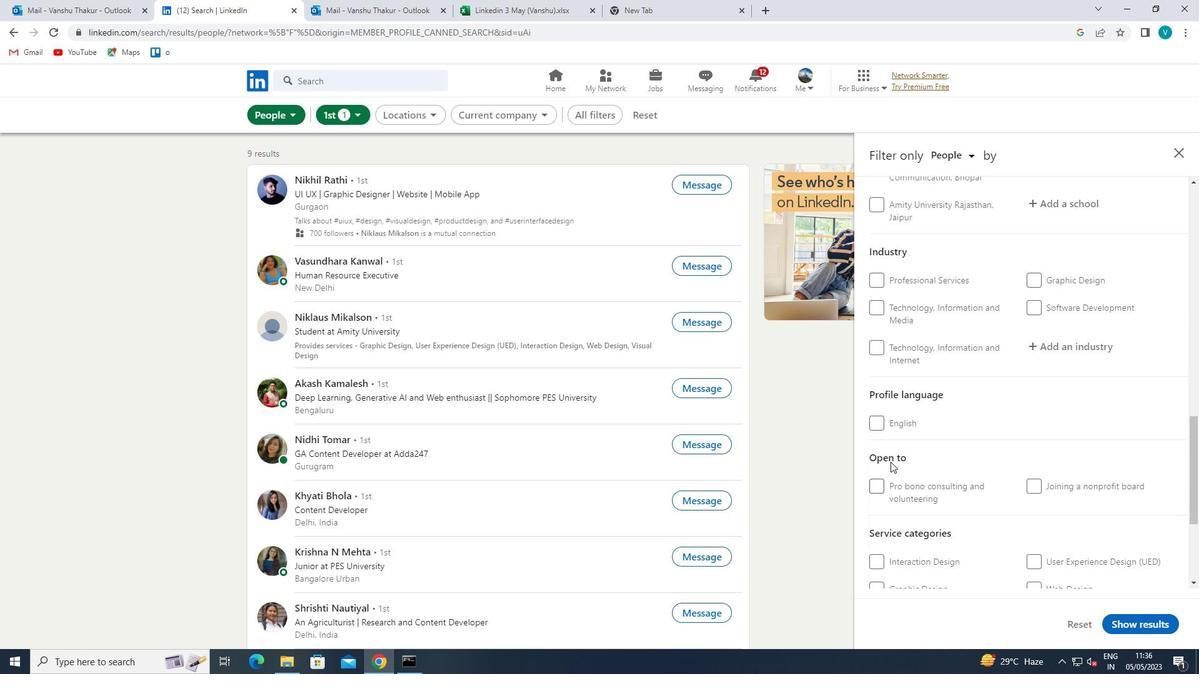 
Action: Mouse pressed left at (875, 427)
Screenshot: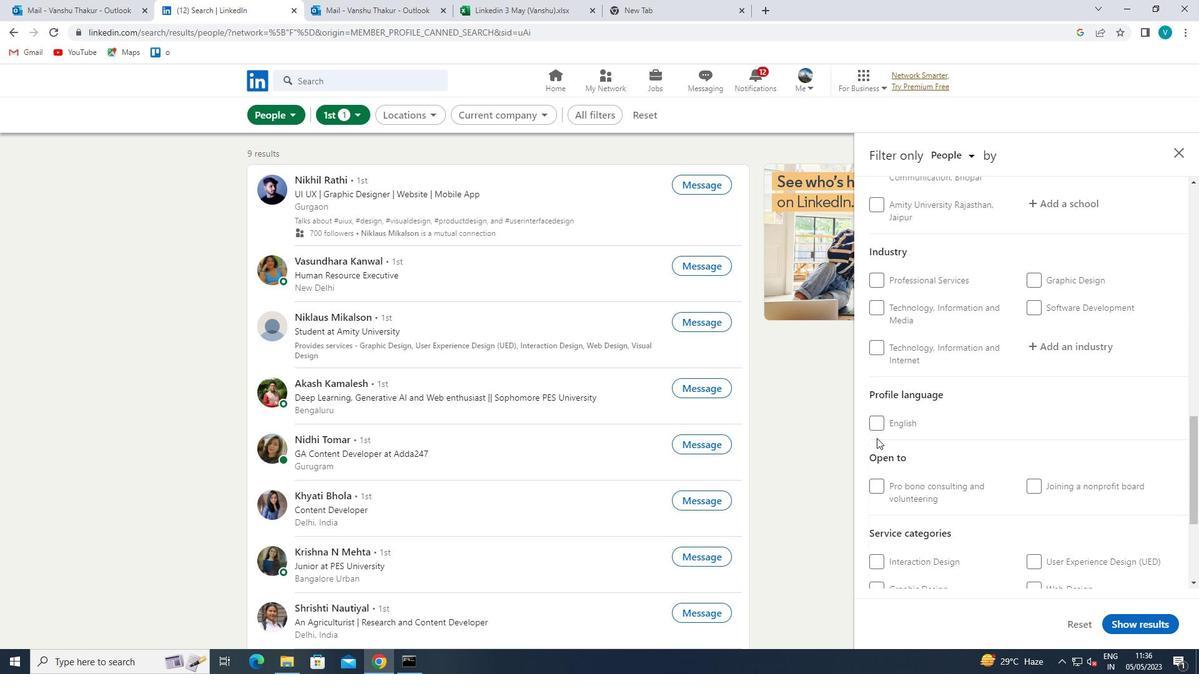 
Action: Mouse moved to (1066, 401)
Screenshot: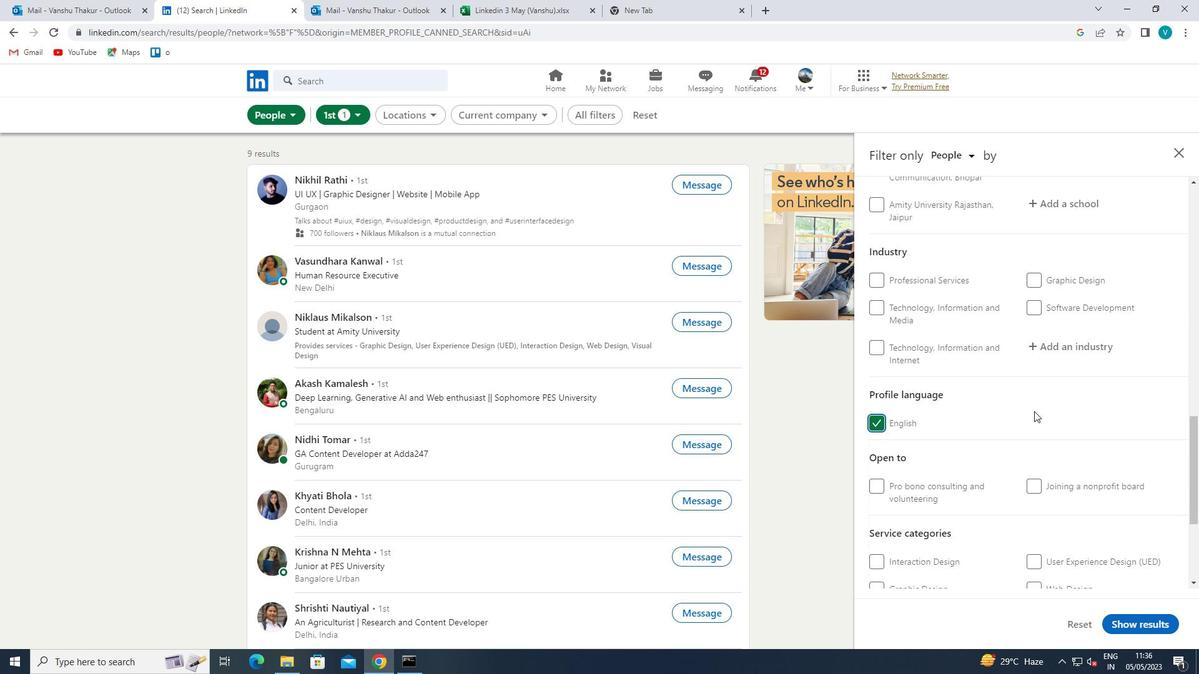 
Action: Mouse scrolled (1066, 401) with delta (0, 0)
Screenshot: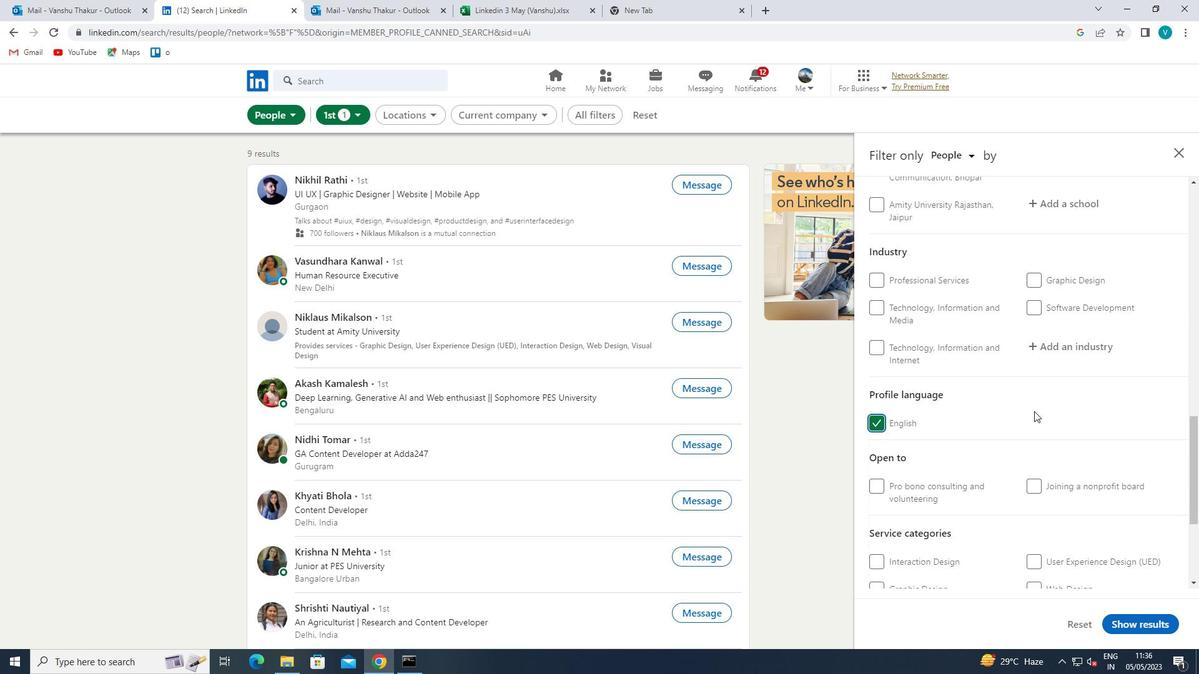 
Action: Mouse moved to (1070, 399)
Screenshot: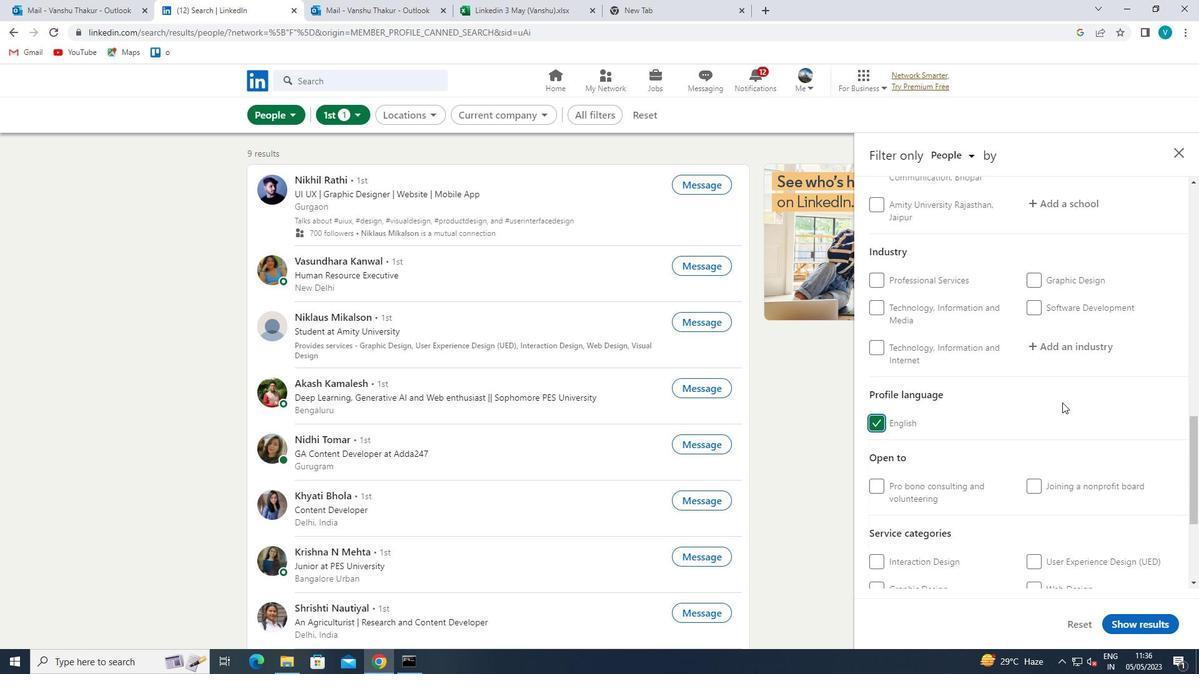 
Action: Mouse scrolled (1070, 400) with delta (0, 0)
Screenshot: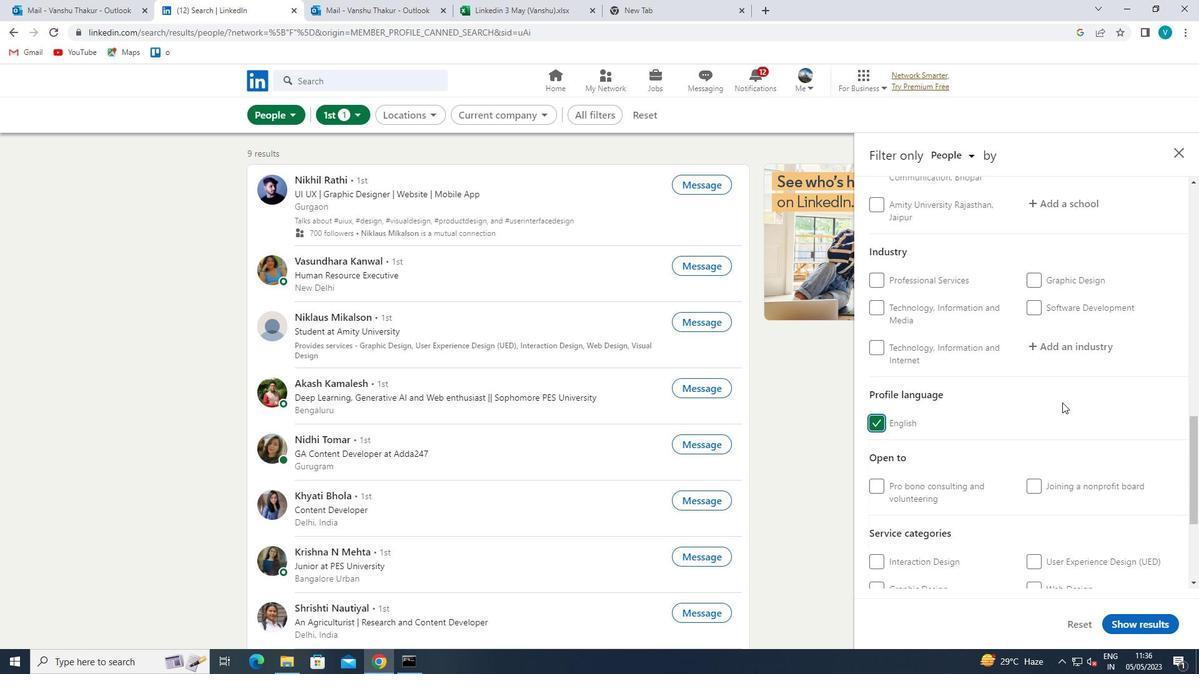 
Action: Mouse moved to (1070, 399)
Screenshot: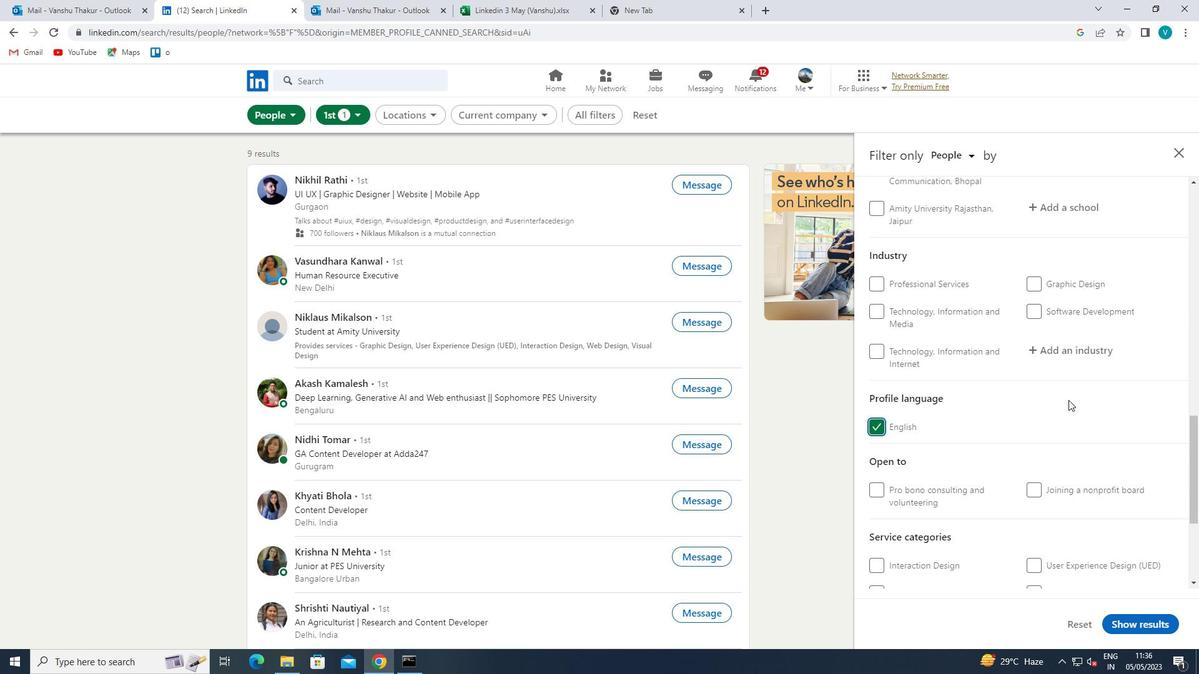 
Action: Mouse scrolled (1070, 400) with delta (0, 0)
Screenshot: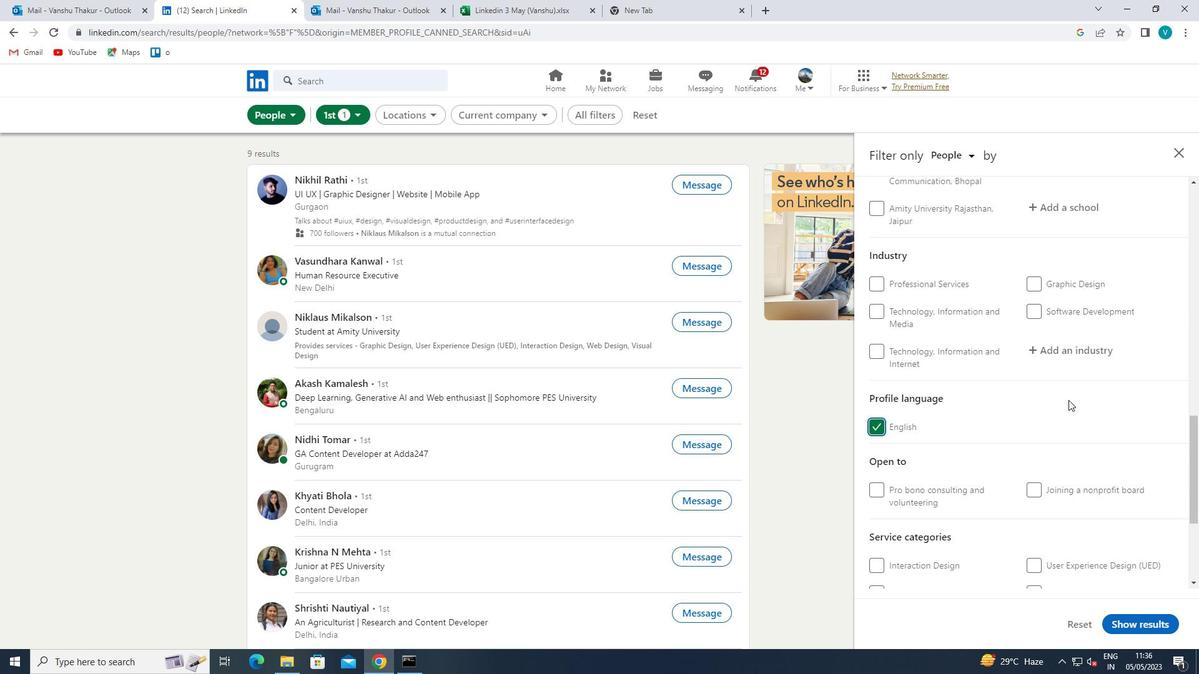 
Action: Mouse moved to (1071, 399)
Screenshot: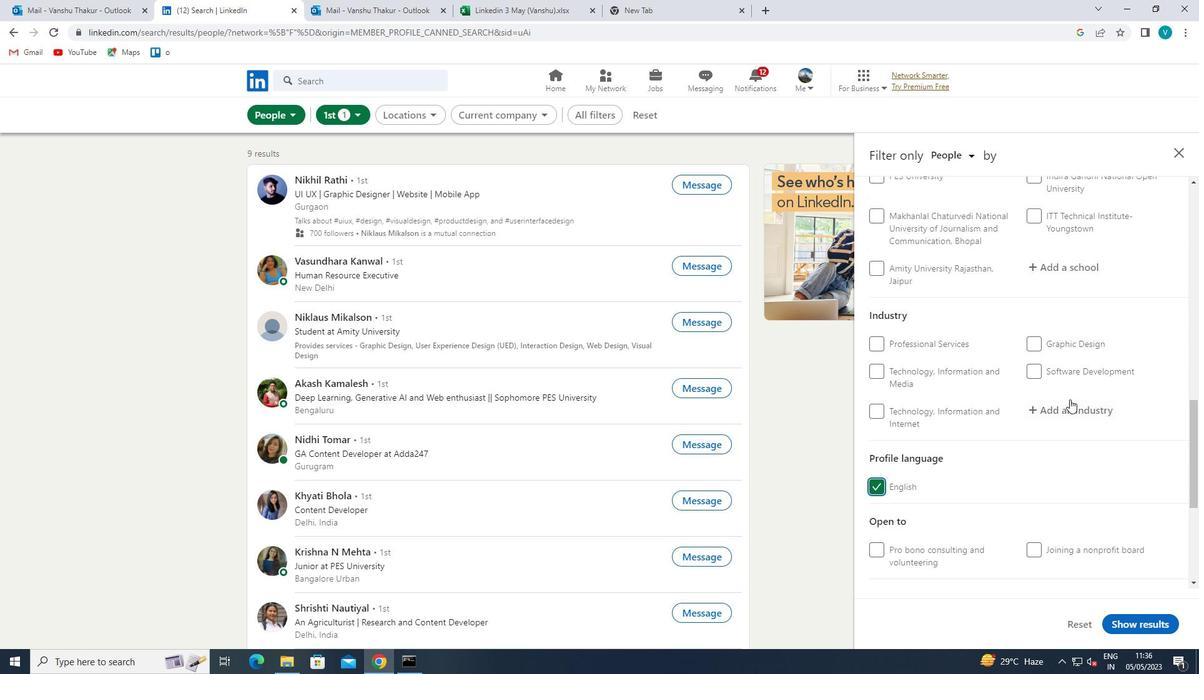 
Action: Mouse scrolled (1071, 400) with delta (0, 0)
Screenshot: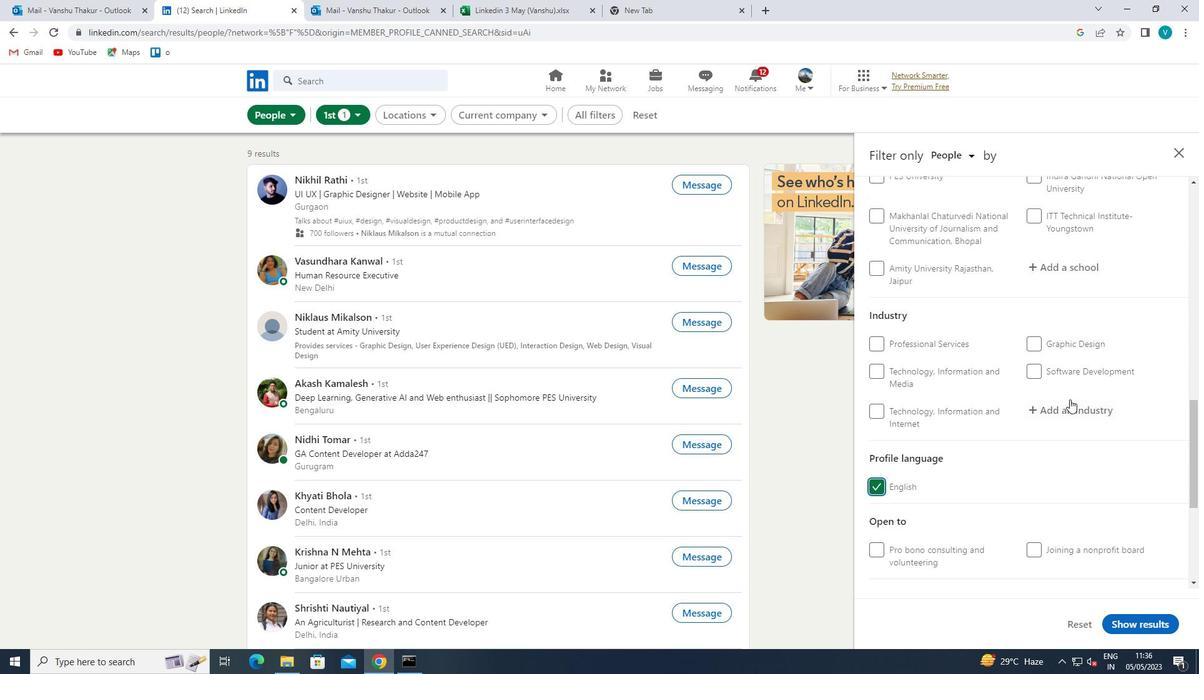 
Action: Mouse moved to (1073, 399)
Screenshot: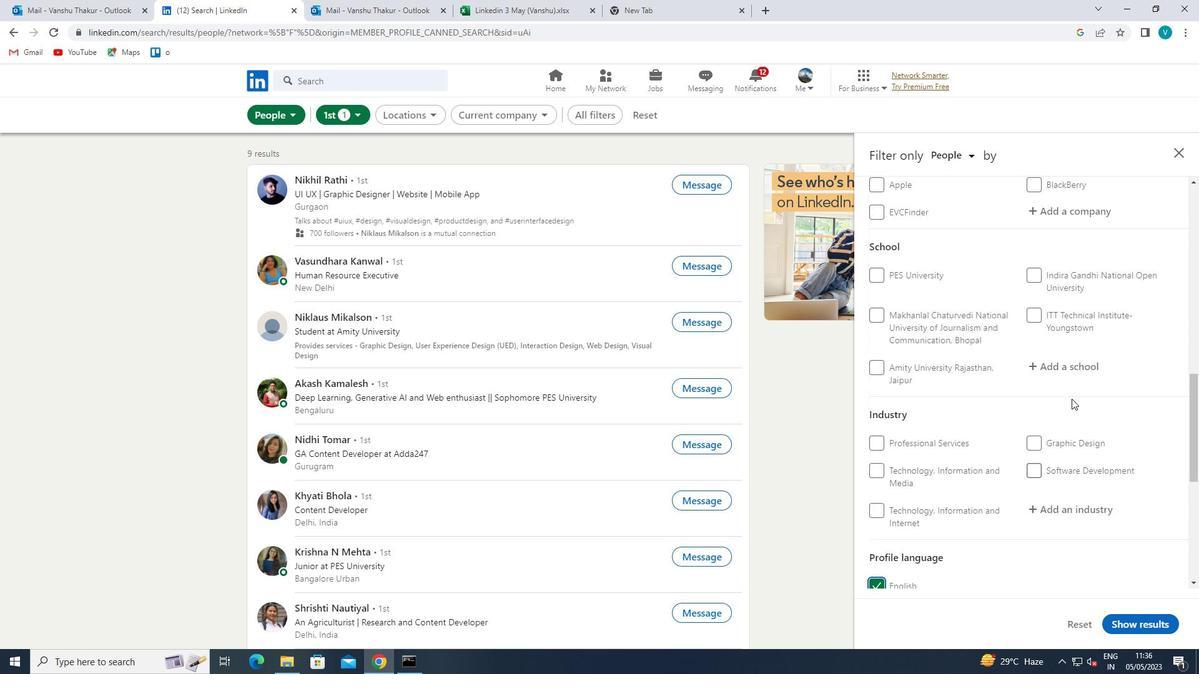 
Action: Mouse scrolled (1073, 399) with delta (0, 0)
Screenshot: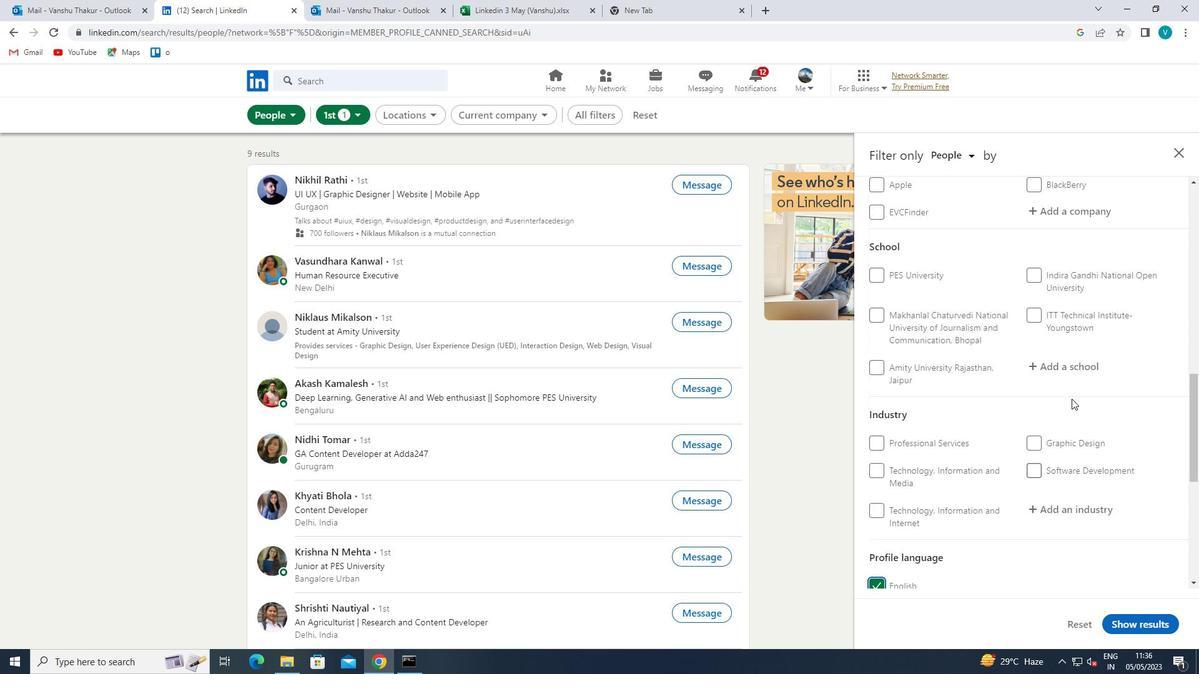
Action: Mouse moved to (1073, 399)
Screenshot: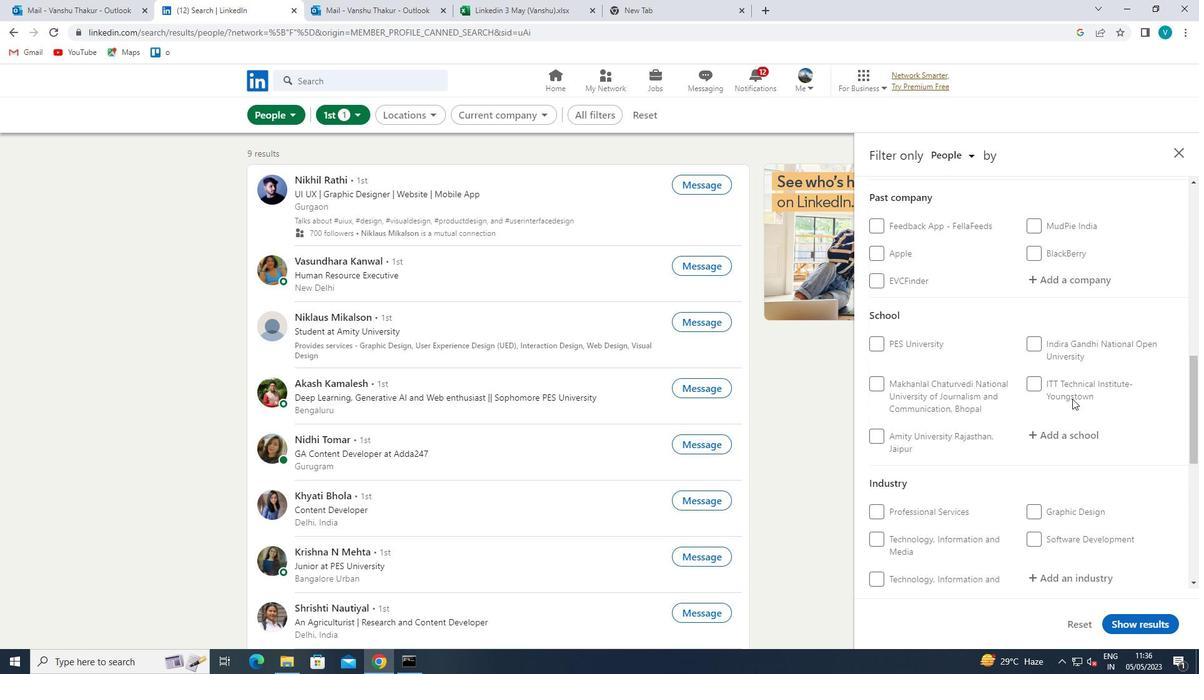 
Action: Mouse scrolled (1073, 399) with delta (0, 0)
Screenshot: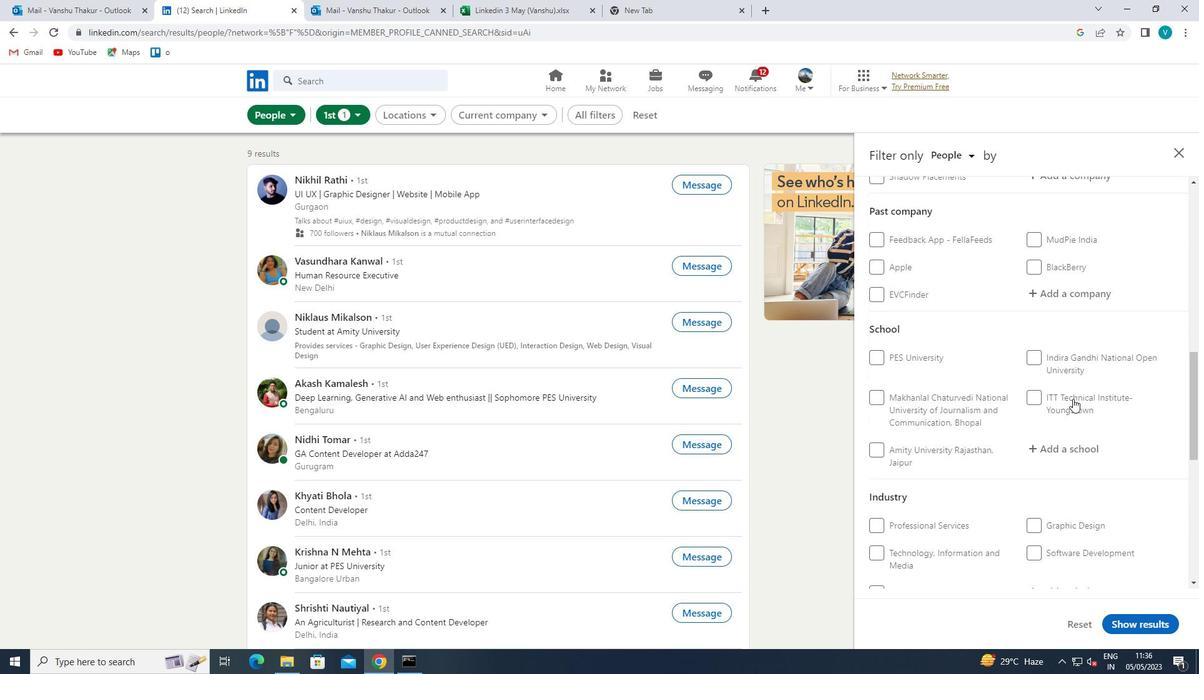 
Action: Mouse scrolled (1073, 399) with delta (0, 0)
Screenshot: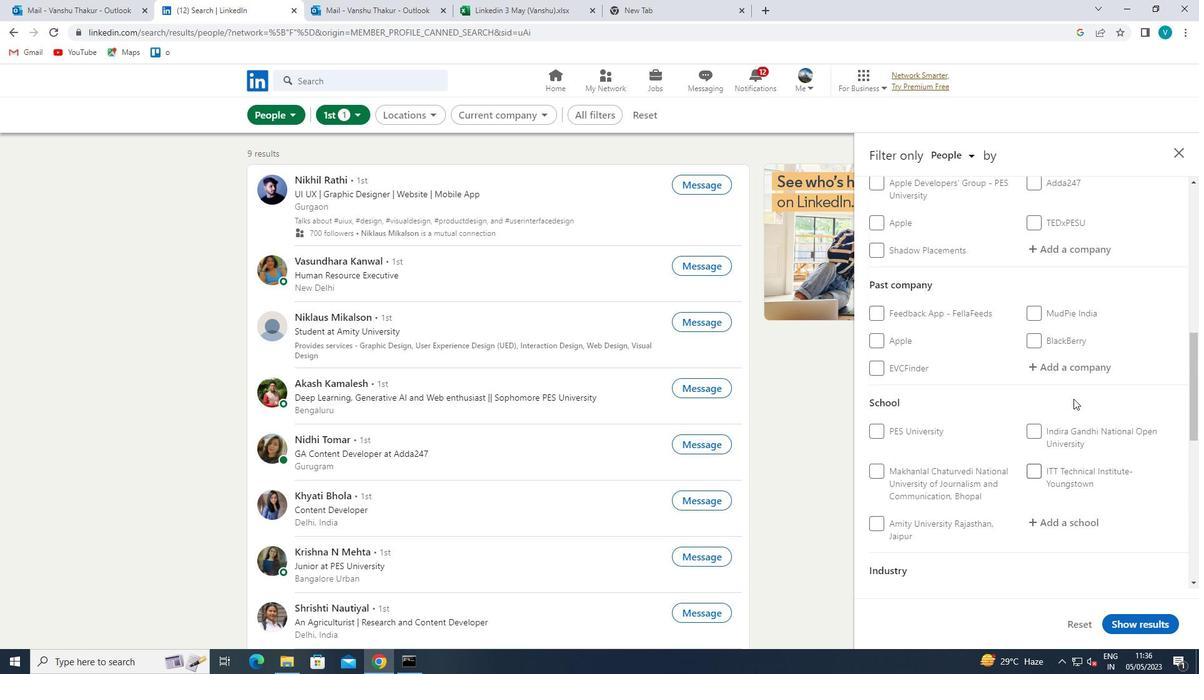 
Action: Mouse moved to (1086, 369)
Screenshot: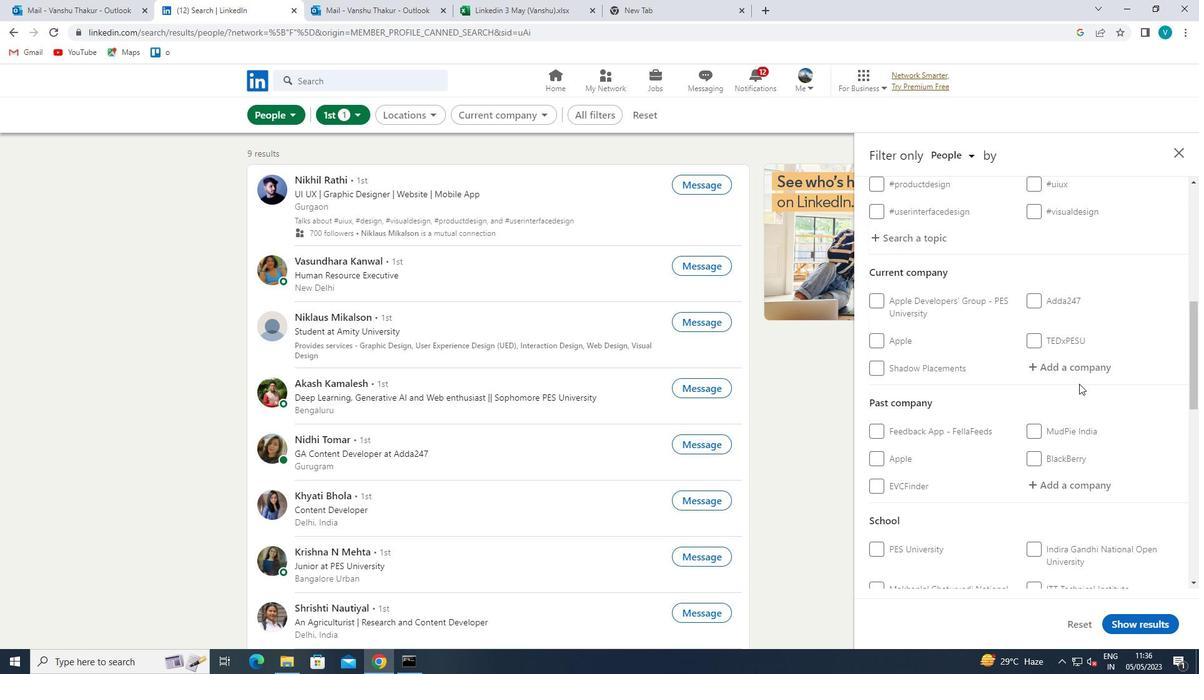 
Action: Mouse pressed left at (1086, 369)
Screenshot: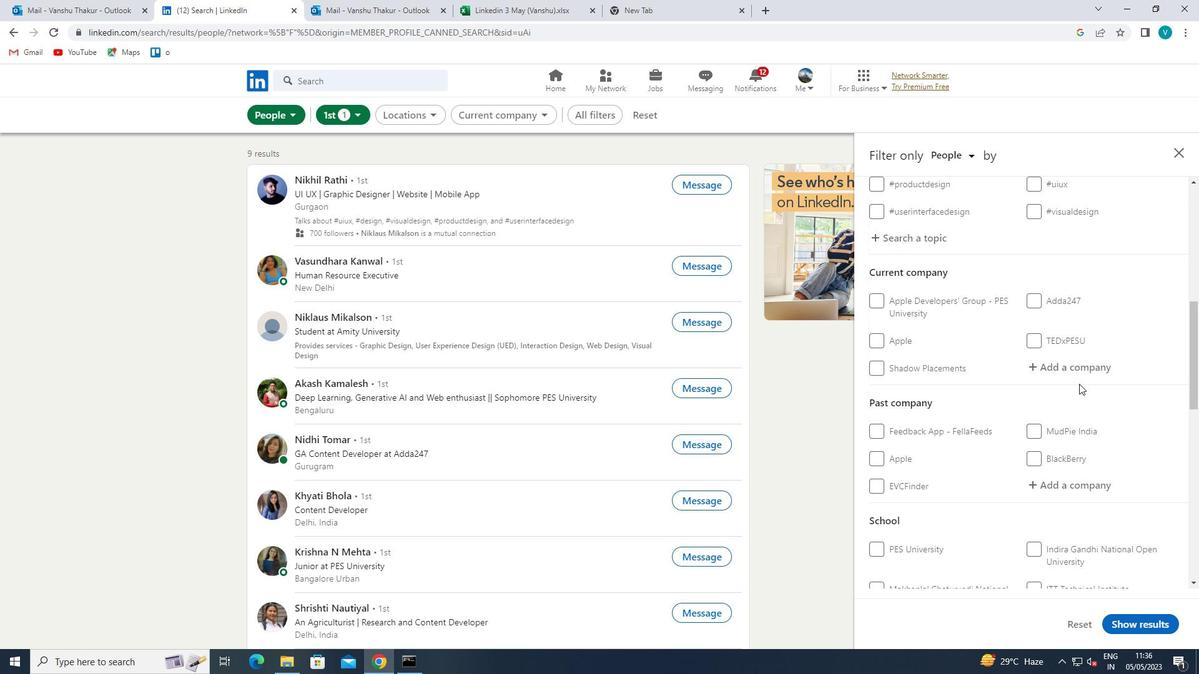 
Action: Key pressed <Key.shift>TOP<Key.shift>HIRE
Screenshot: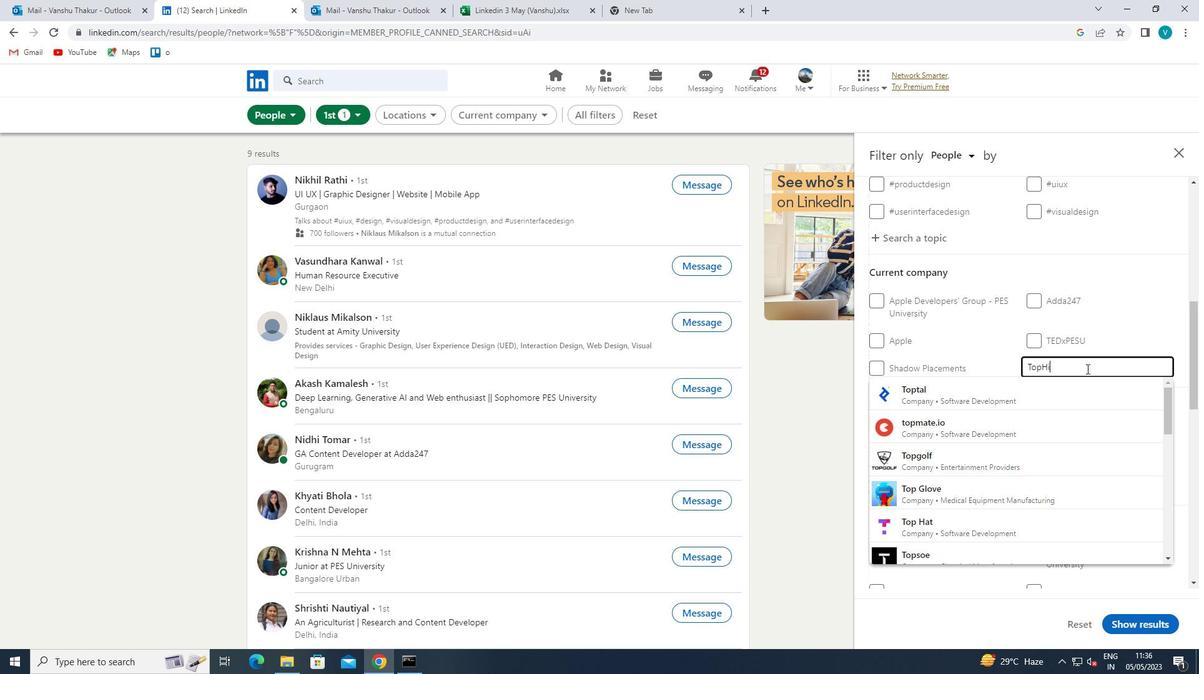 
Action: Mouse moved to (1063, 381)
Screenshot: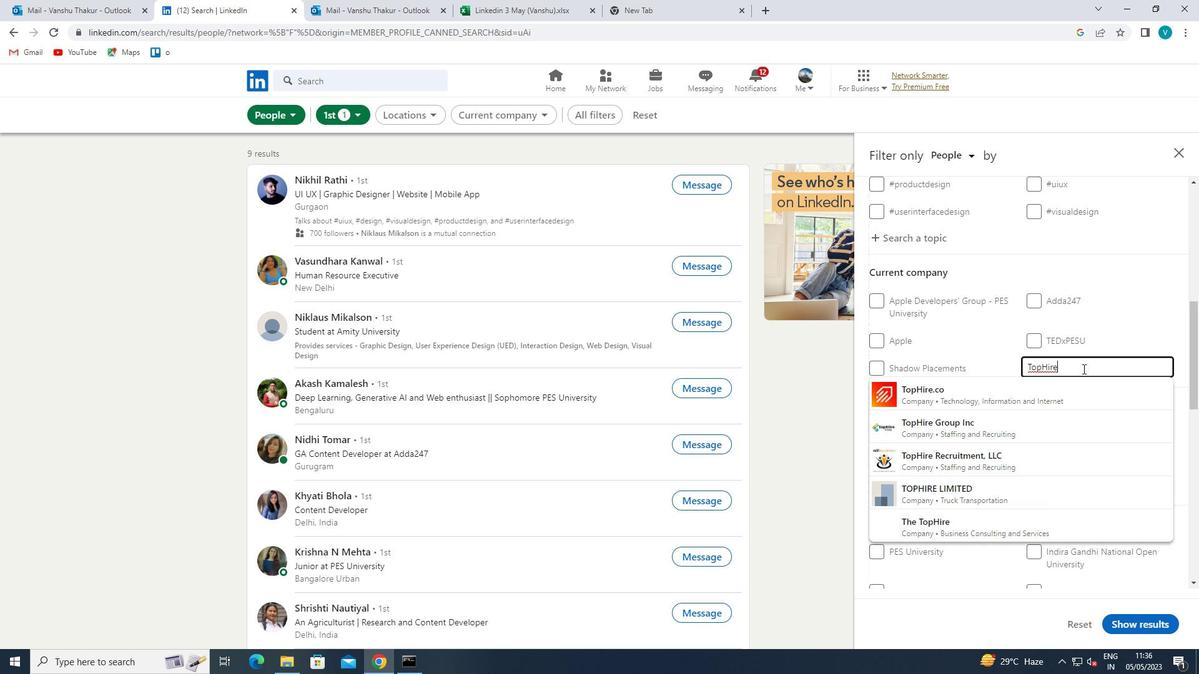 
Action: Mouse pressed left at (1063, 381)
Screenshot: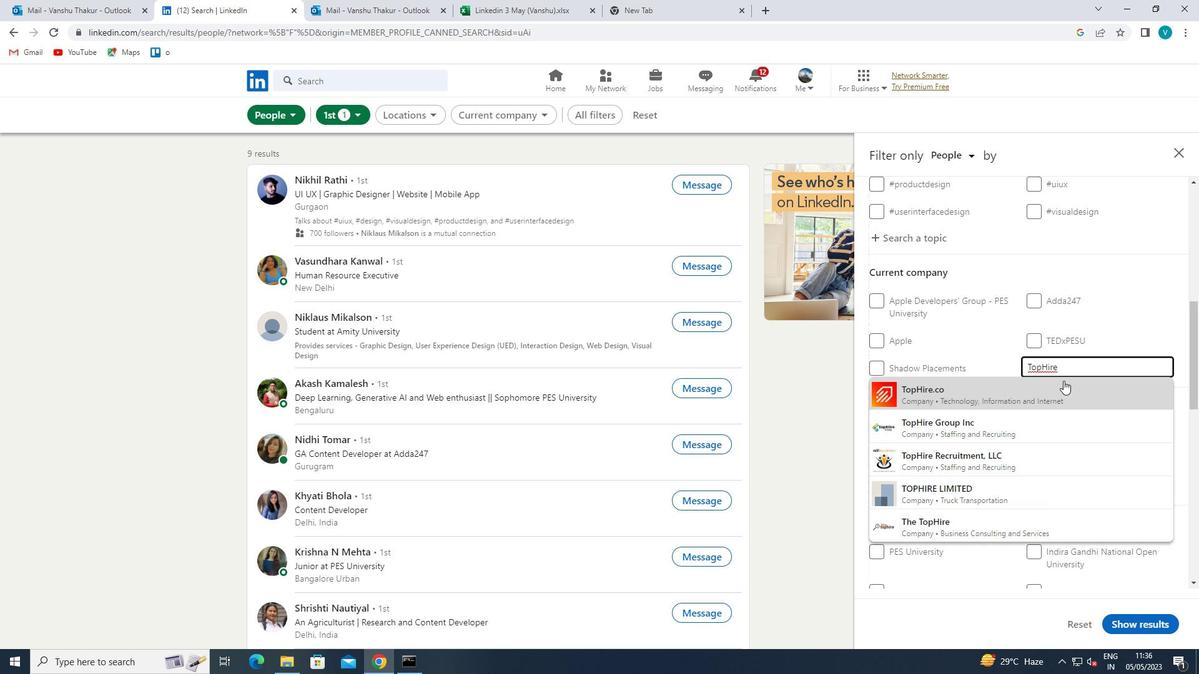 
Action: Mouse moved to (1062, 381)
Screenshot: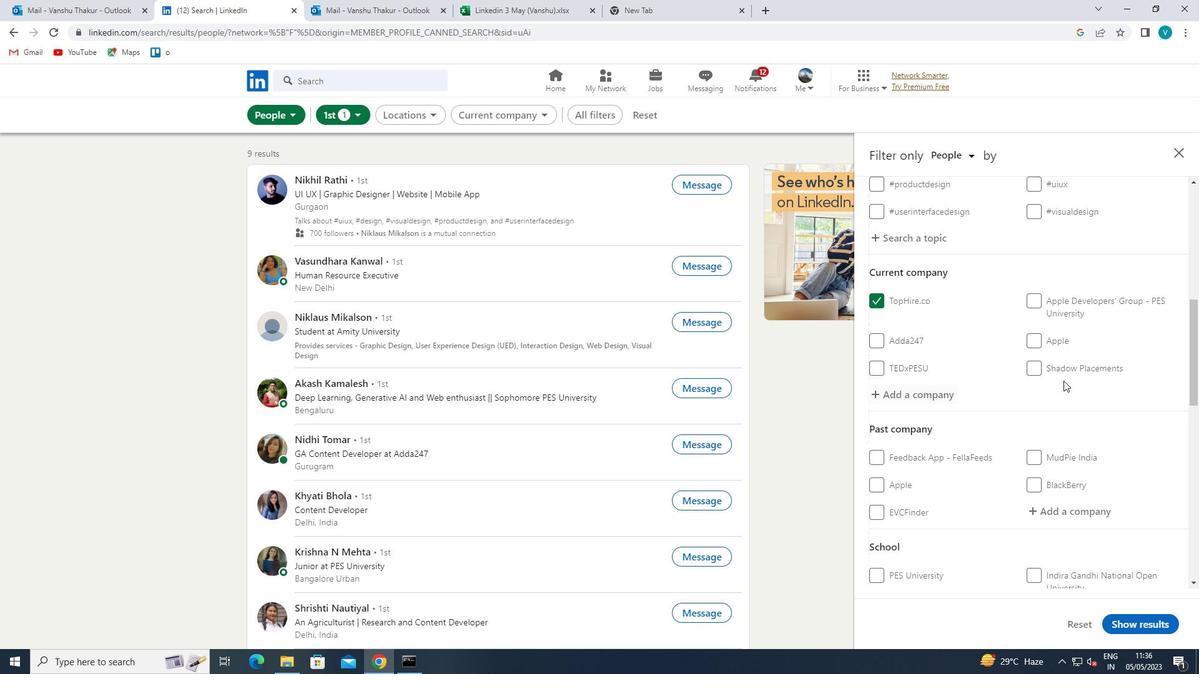 
Action: Mouse scrolled (1062, 381) with delta (0, 0)
Screenshot: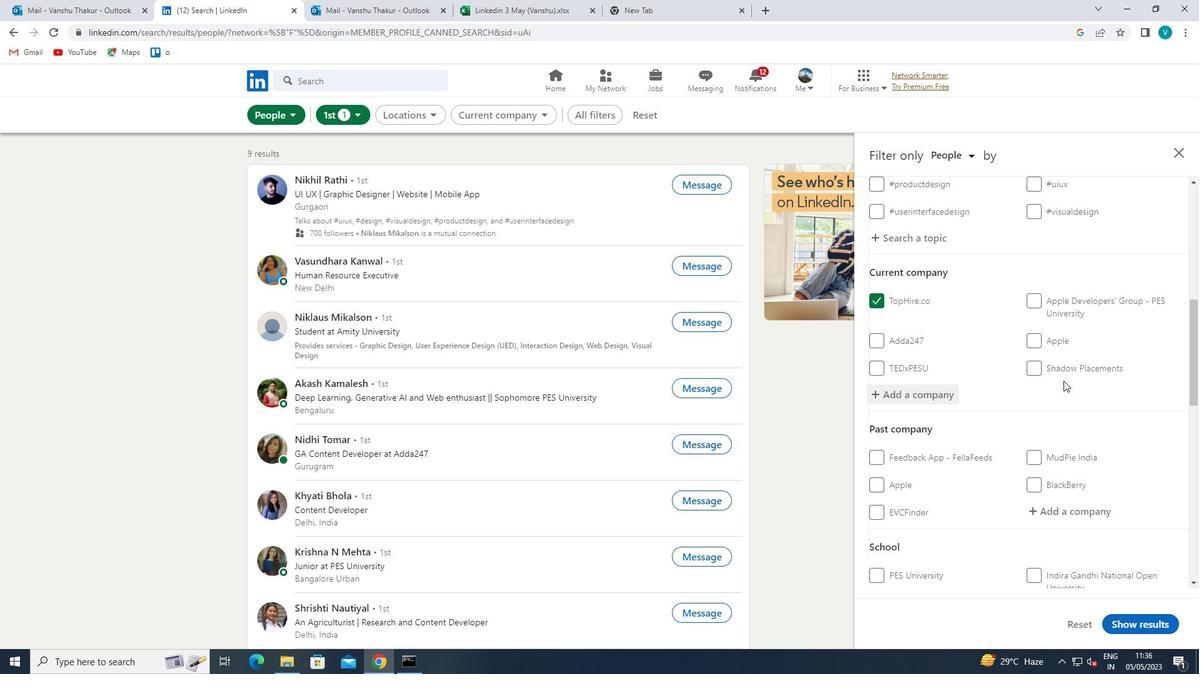 
Action: Mouse moved to (1060, 383)
Screenshot: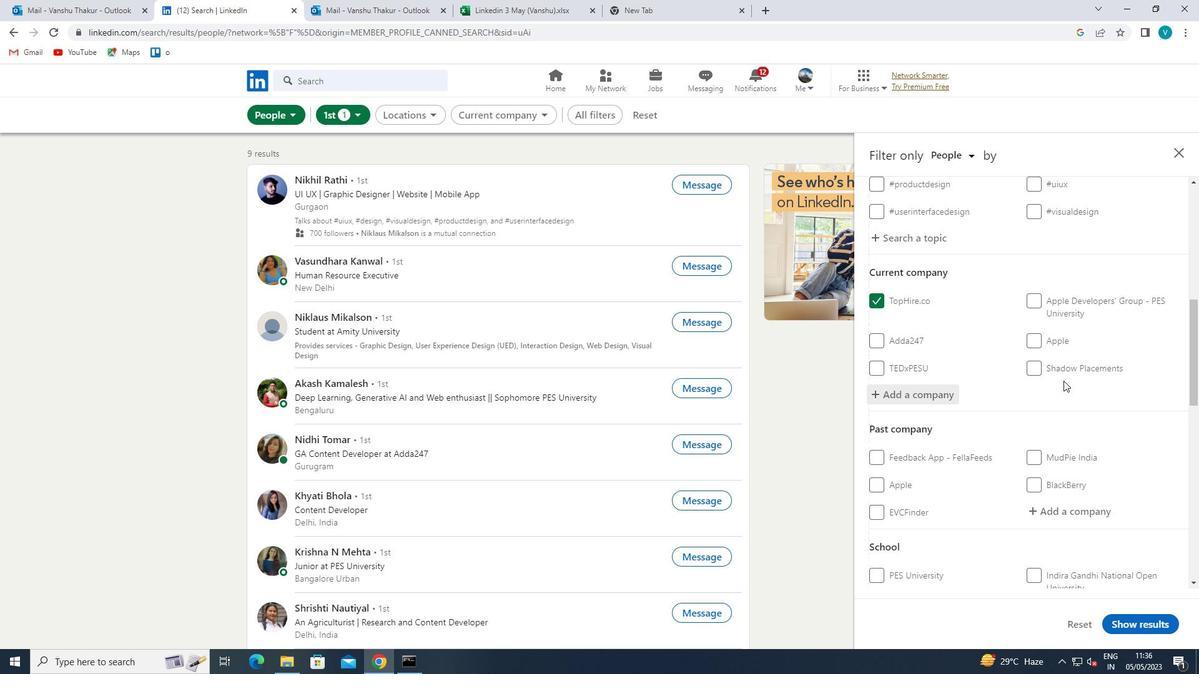 
Action: Mouse scrolled (1060, 382) with delta (0, 0)
Screenshot: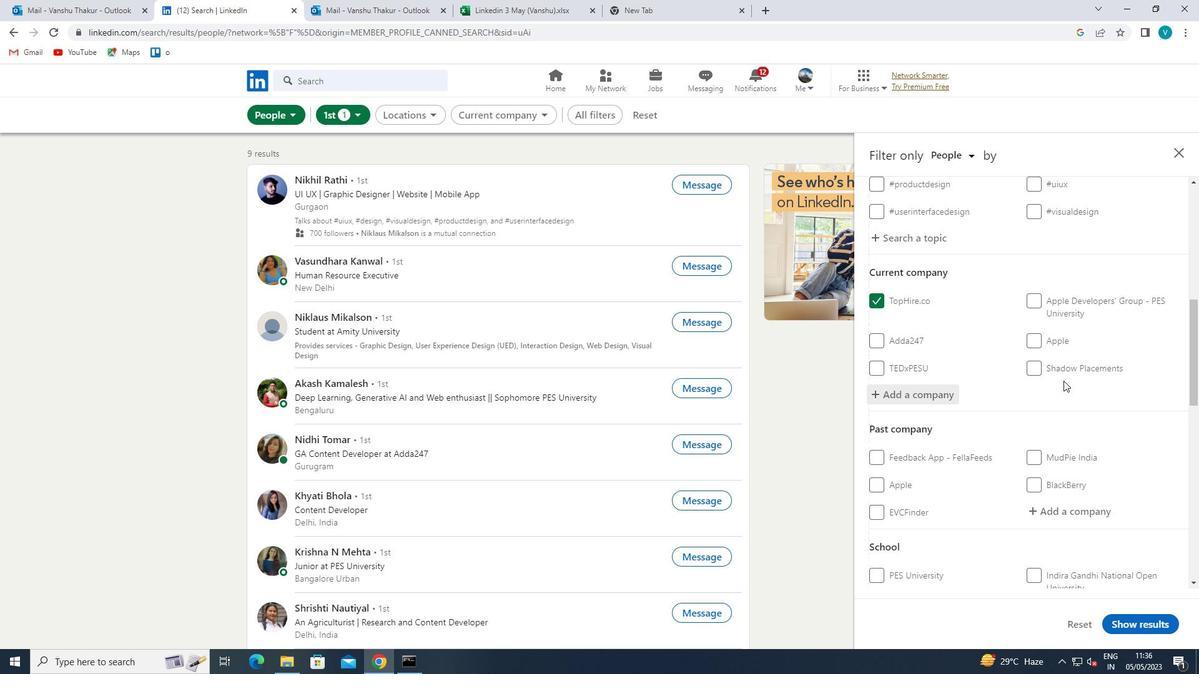 
Action: Mouse moved to (1060, 383)
Screenshot: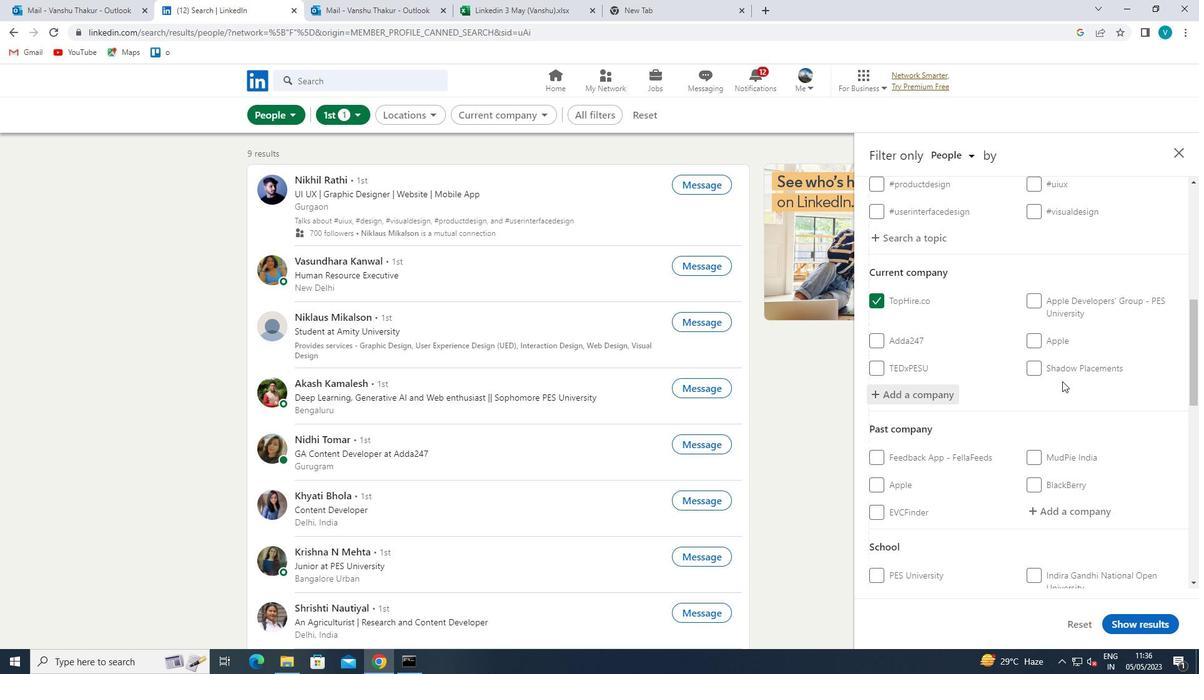 
Action: Mouse scrolled (1060, 382) with delta (0, 0)
Screenshot: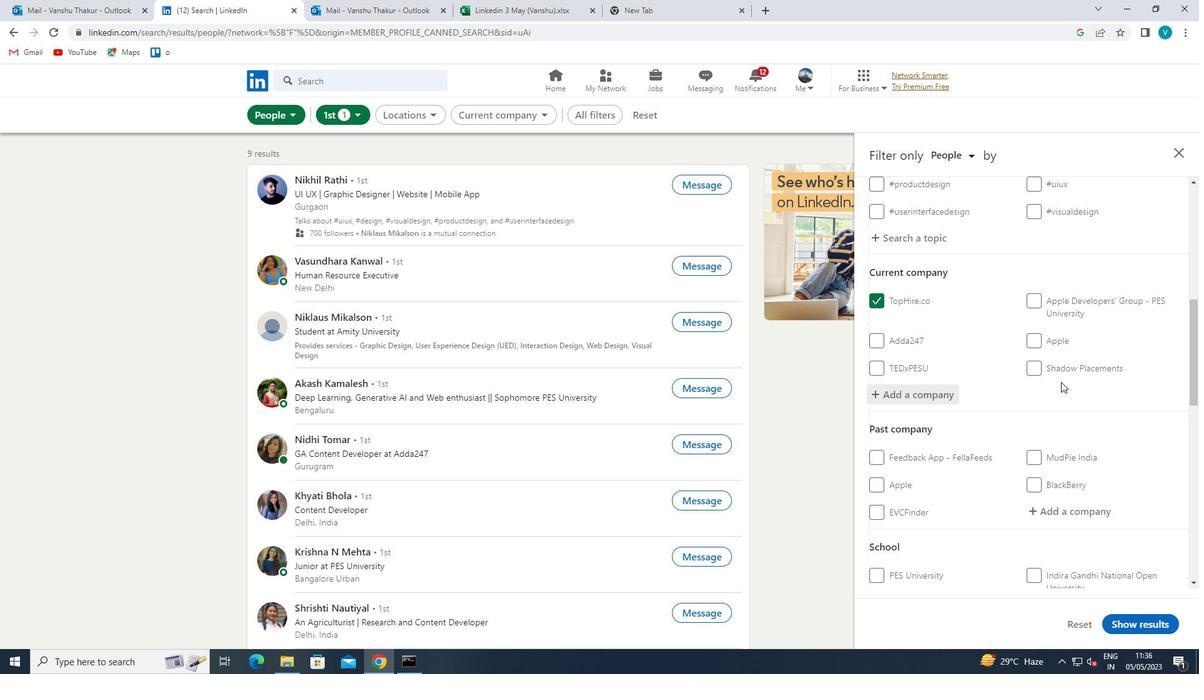 
Action: Mouse scrolled (1060, 382) with delta (0, 0)
Screenshot: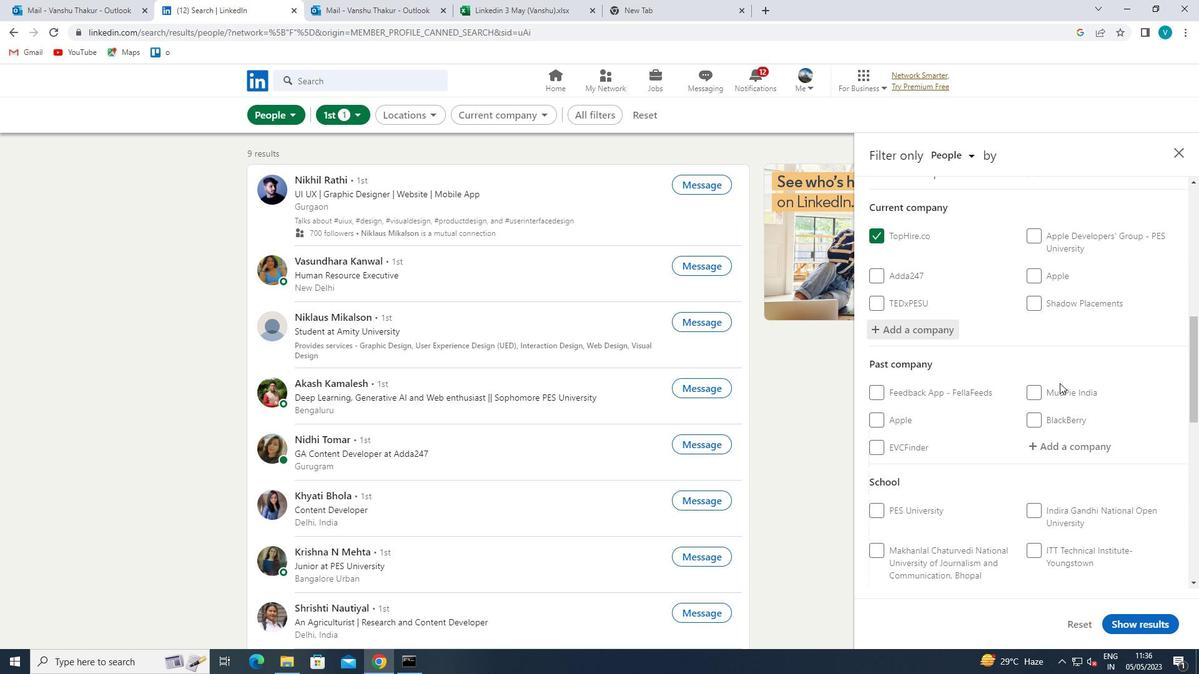 
Action: Mouse moved to (1070, 418)
Screenshot: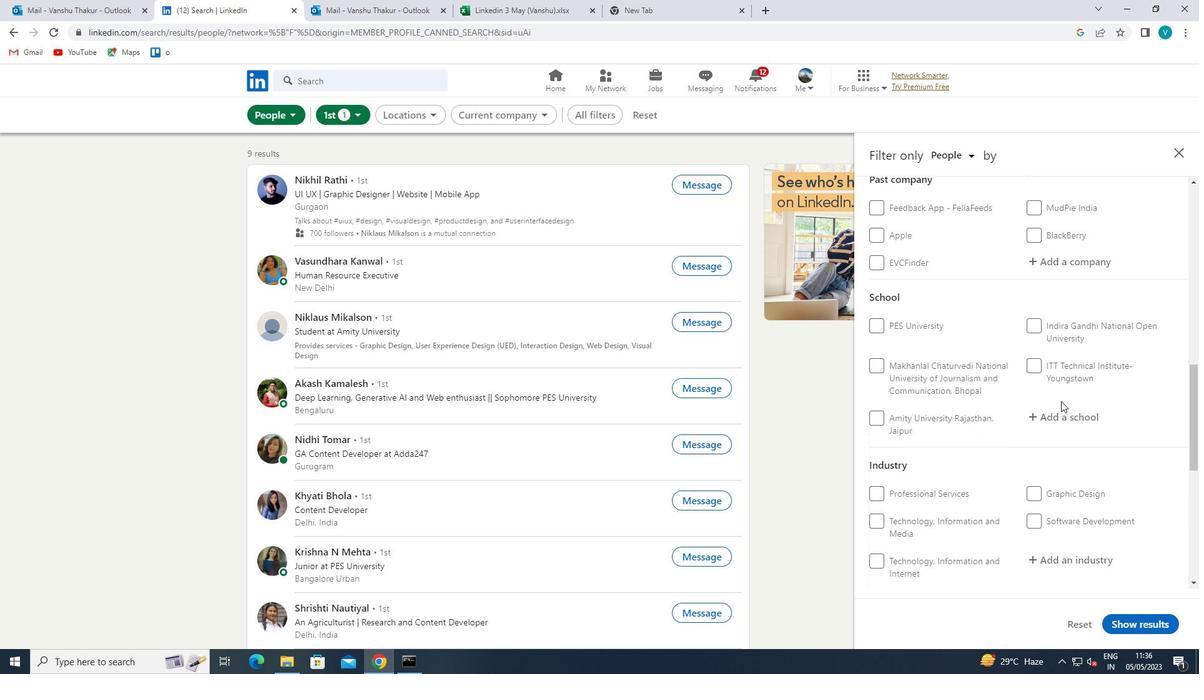 
Action: Mouse pressed left at (1070, 418)
Screenshot: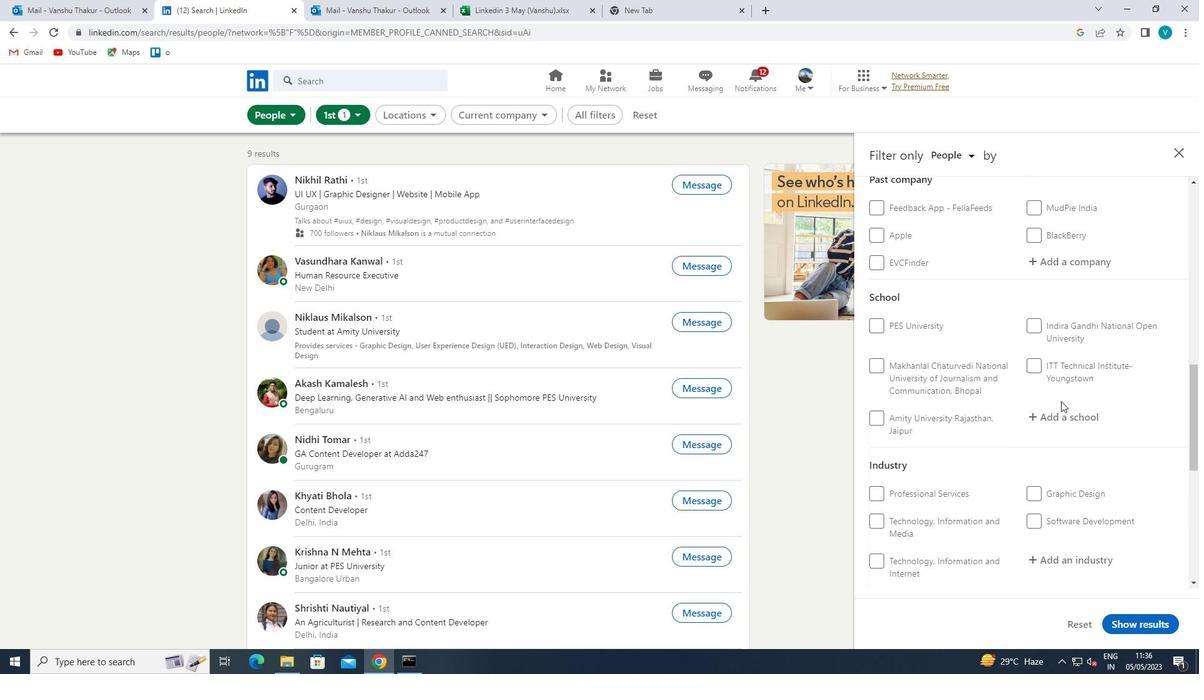 
Action: Key pressed <Key.shift>BHAGALPUR
Screenshot: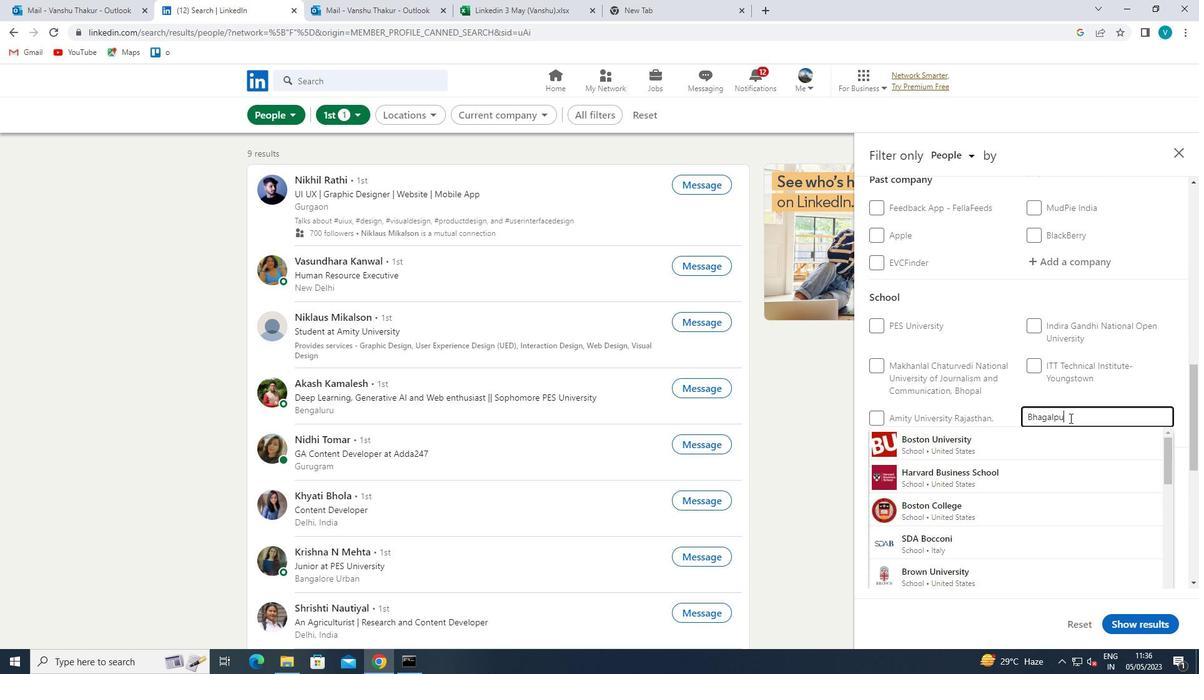 
Action: Mouse moved to (1043, 440)
Screenshot: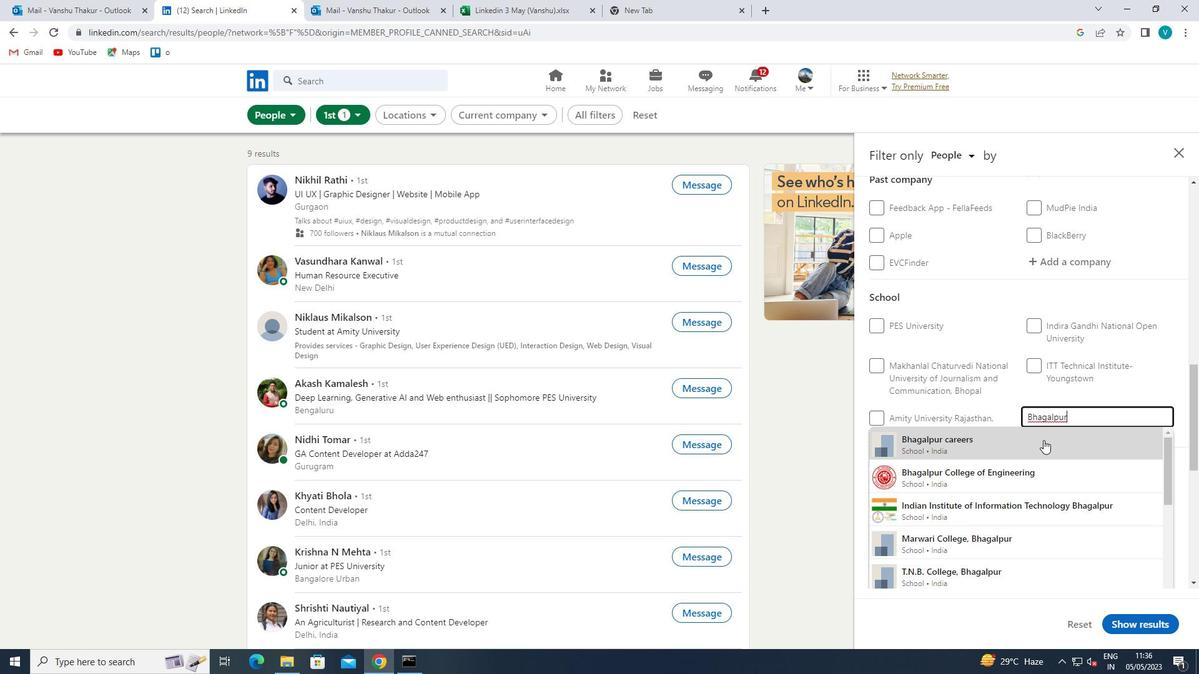 
Action: Mouse pressed left at (1043, 440)
Screenshot: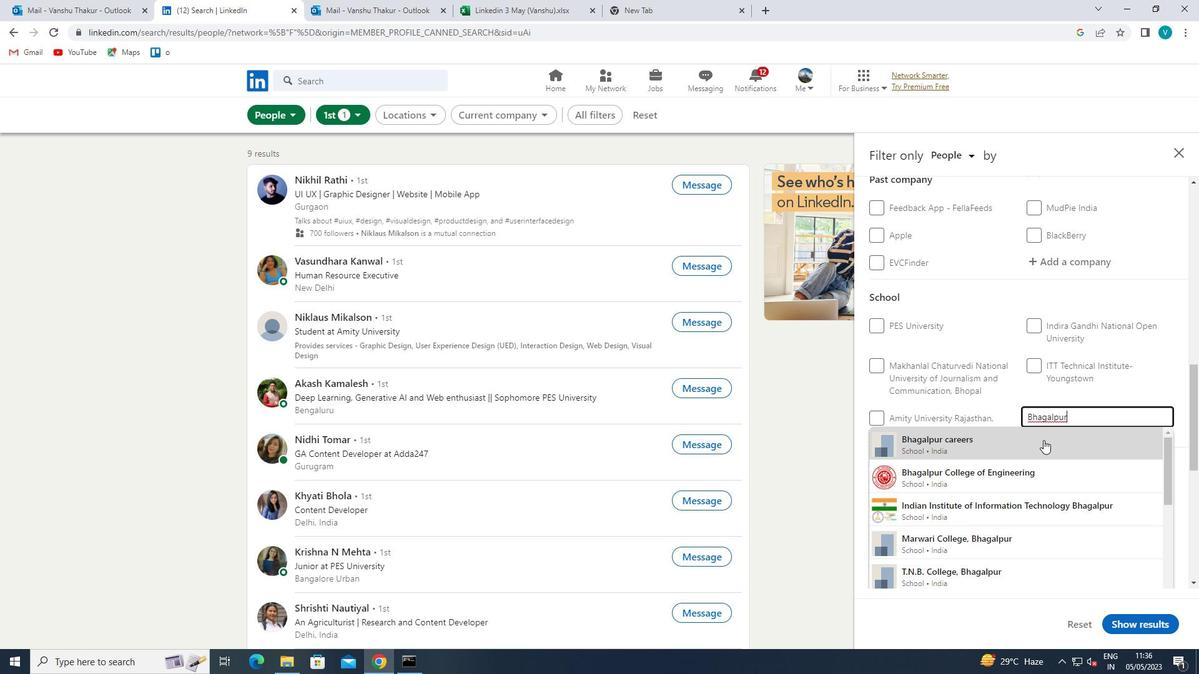 
Action: Mouse moved to (1045, 439)
Screenshot: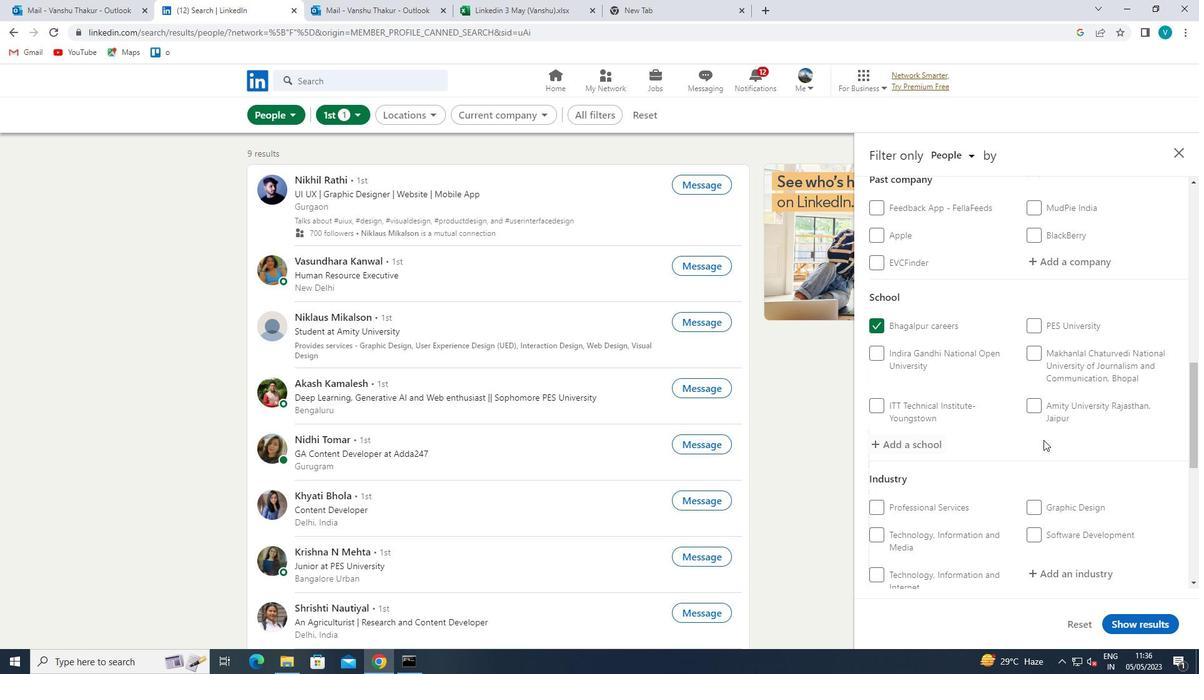
Action: Mouse scrolled (1045, 438) with delta (0, 0)
Screenshot: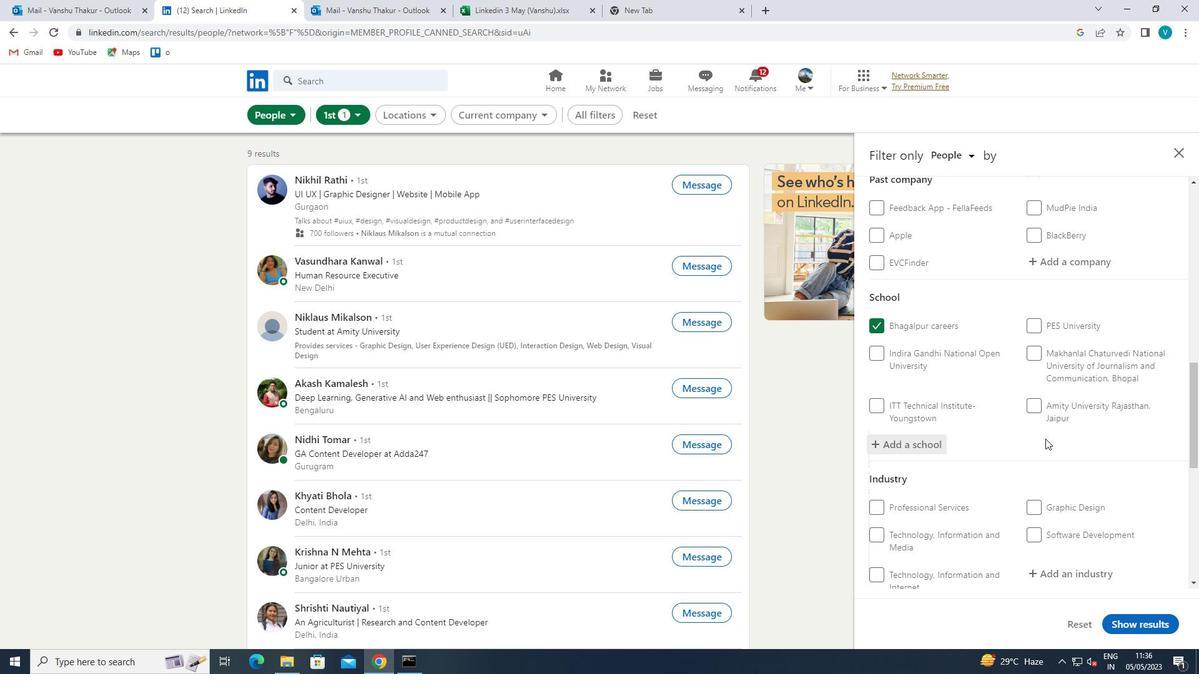 
Action: Mouse scrolled (1045, 438) with delta (0, 0)
Screenshot: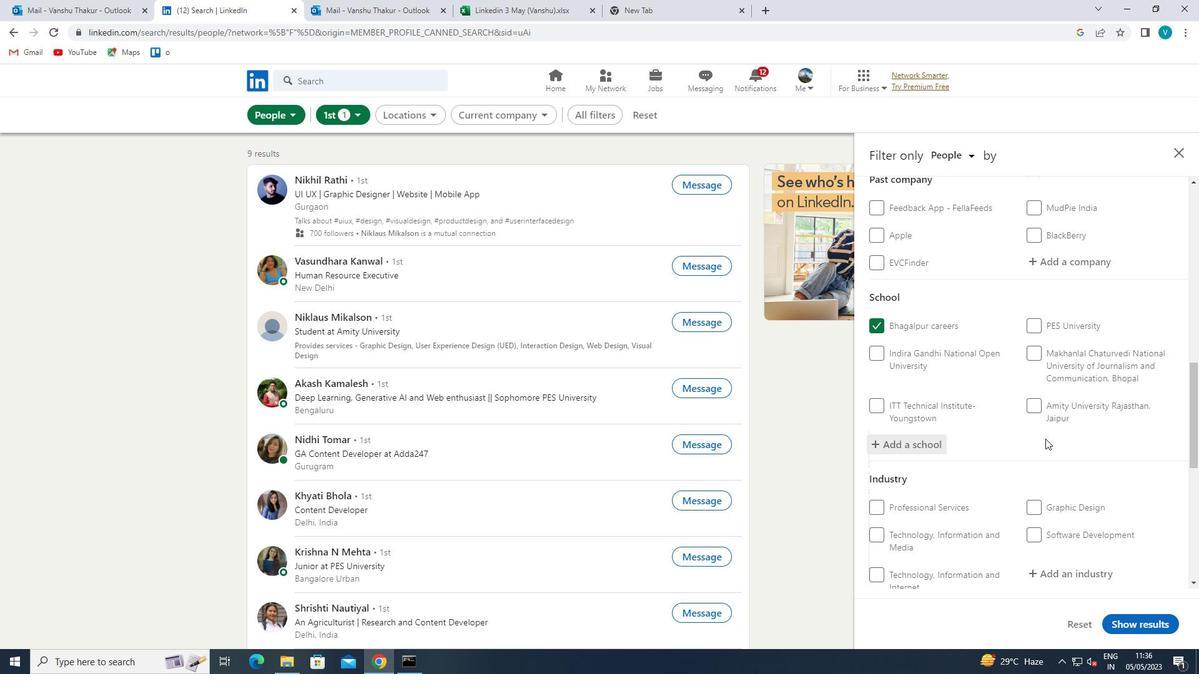 
Action: Mouse scrolled (1045, 438) with delta (0, 0)
Screenshot: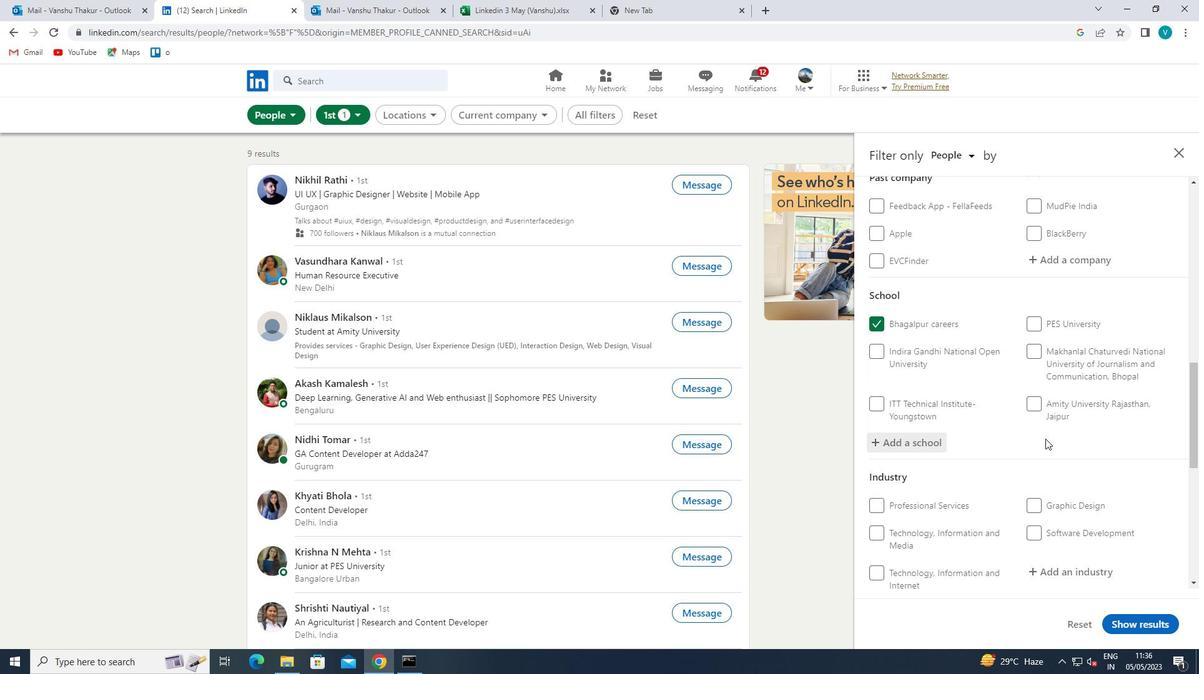 
Action: Mouse moved to (1075, 400)
Screenshot: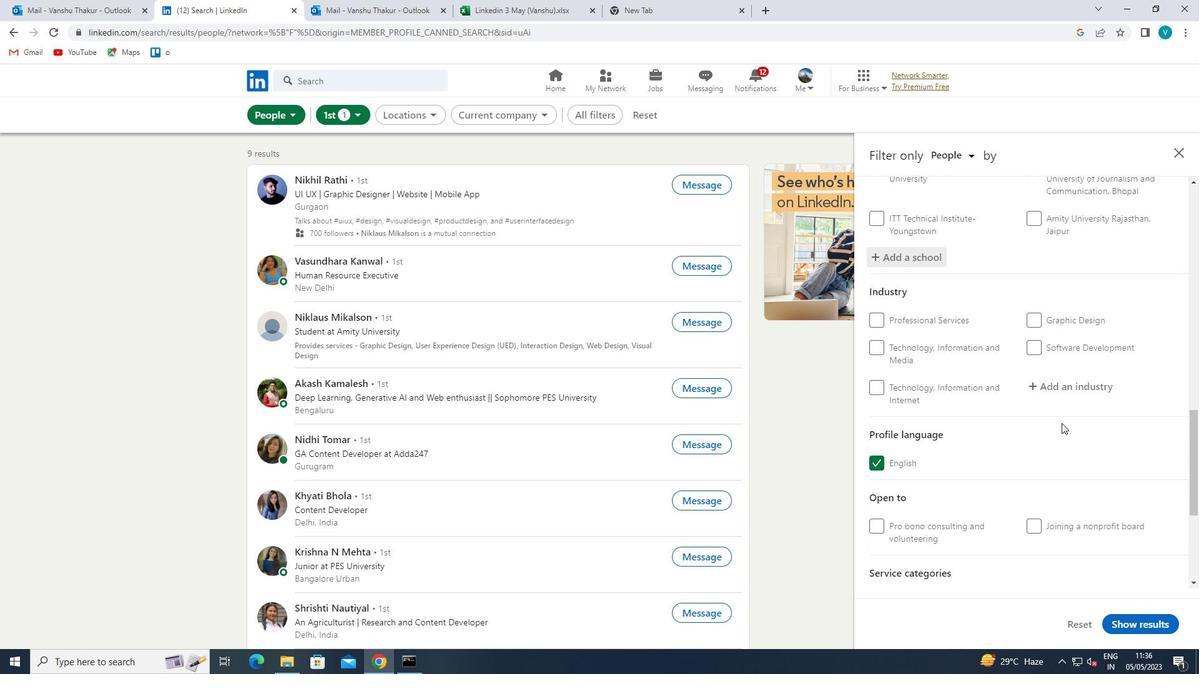 
Action: Mouse pressed left at (1075, 400)
Screenshot: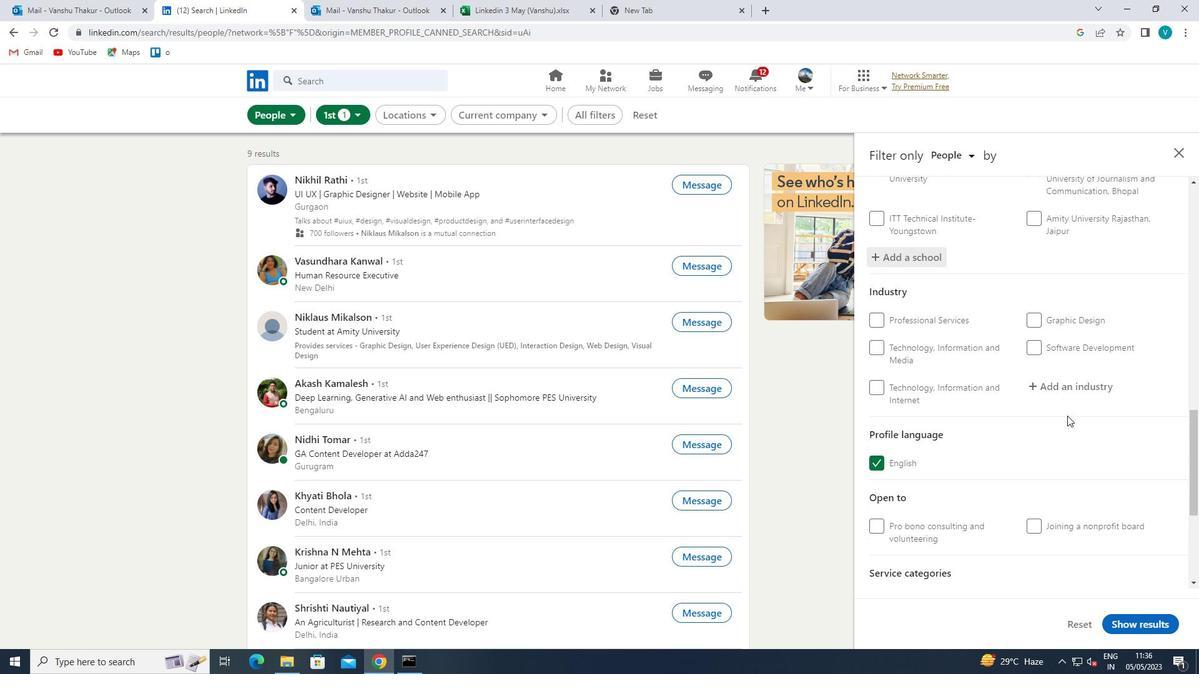 
Action: Mouse moved to (1085, 389)
Screenshot: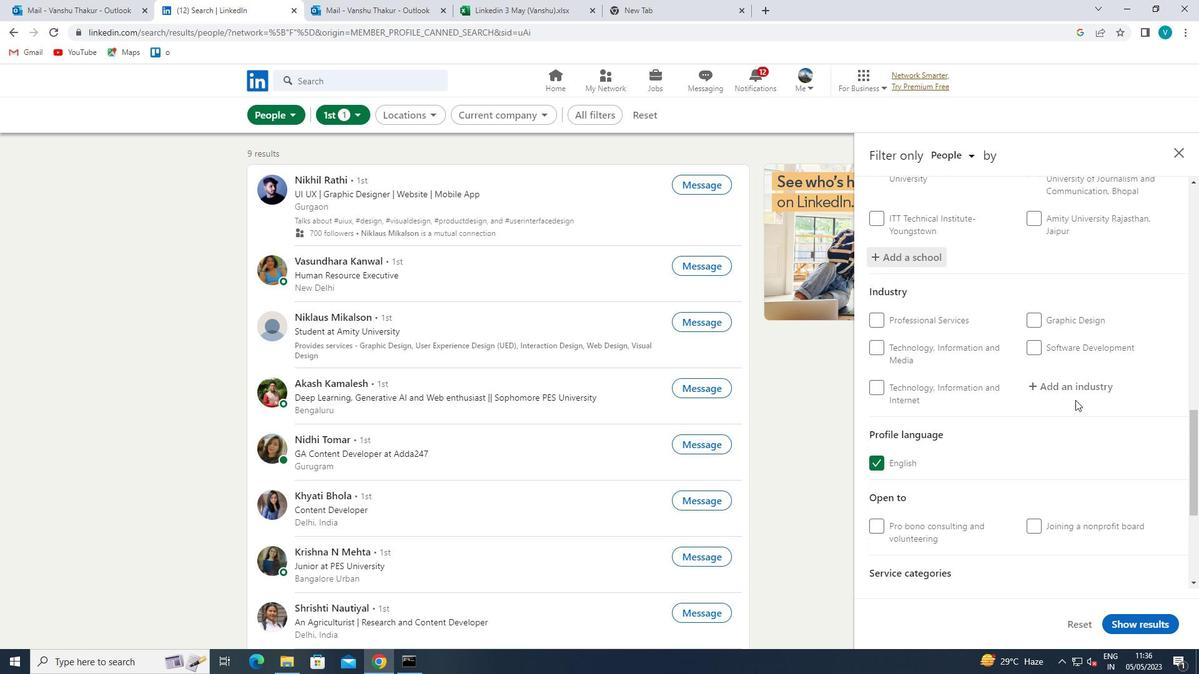 
Action: Mouse pressed left at (1085, 389)
Screenshot: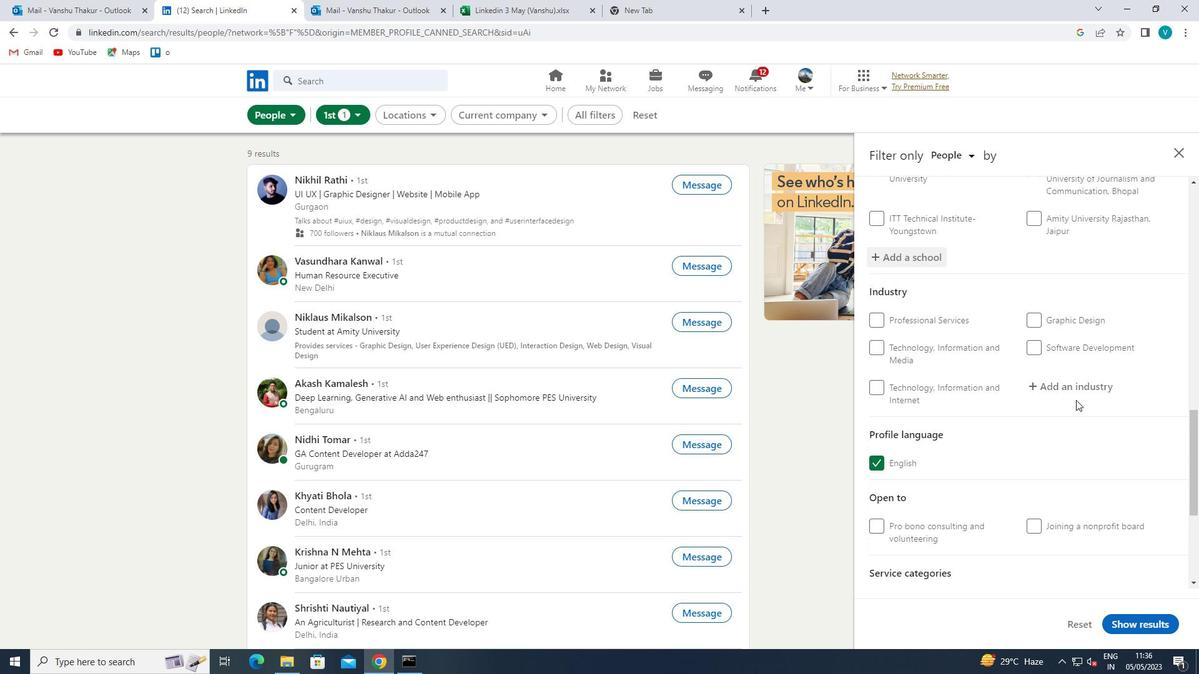 
Action: Key pressed <Key.shift>LEASING
Screenshot: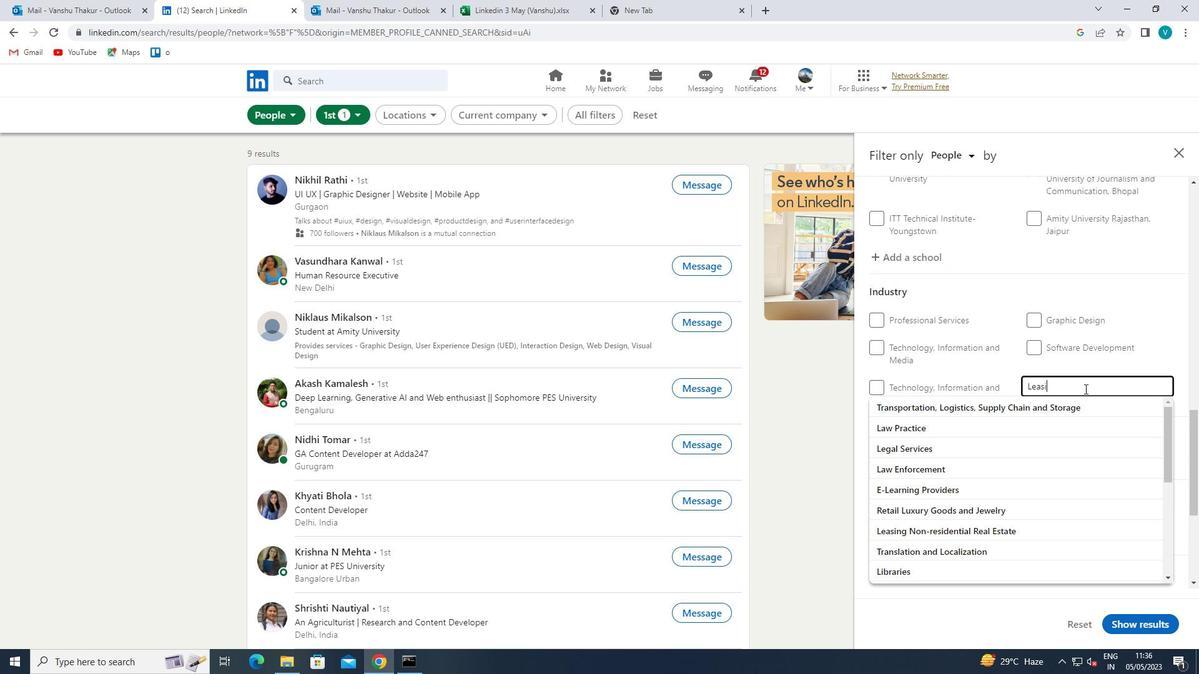 
Action: Mouse moved to (1072, 397)
Screenshot: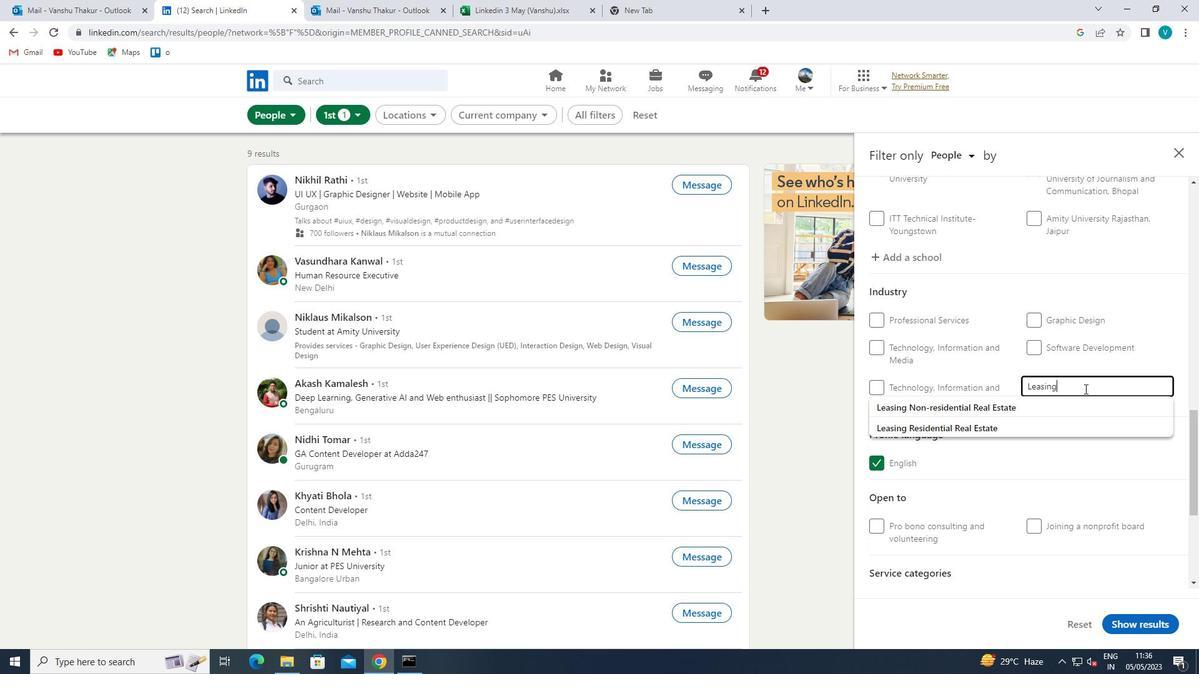
Action: Mouse pressed left at (1072, 397)
Screenshot: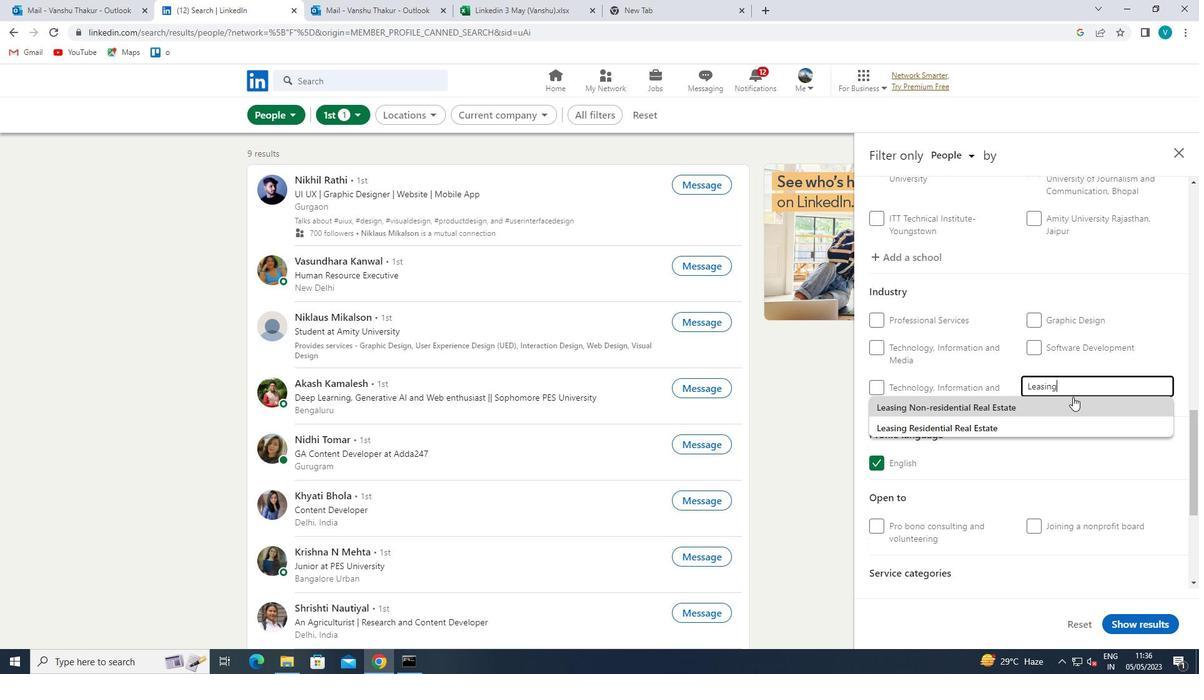 
Action: Mouse moved to (1072, 397)
Screenshot: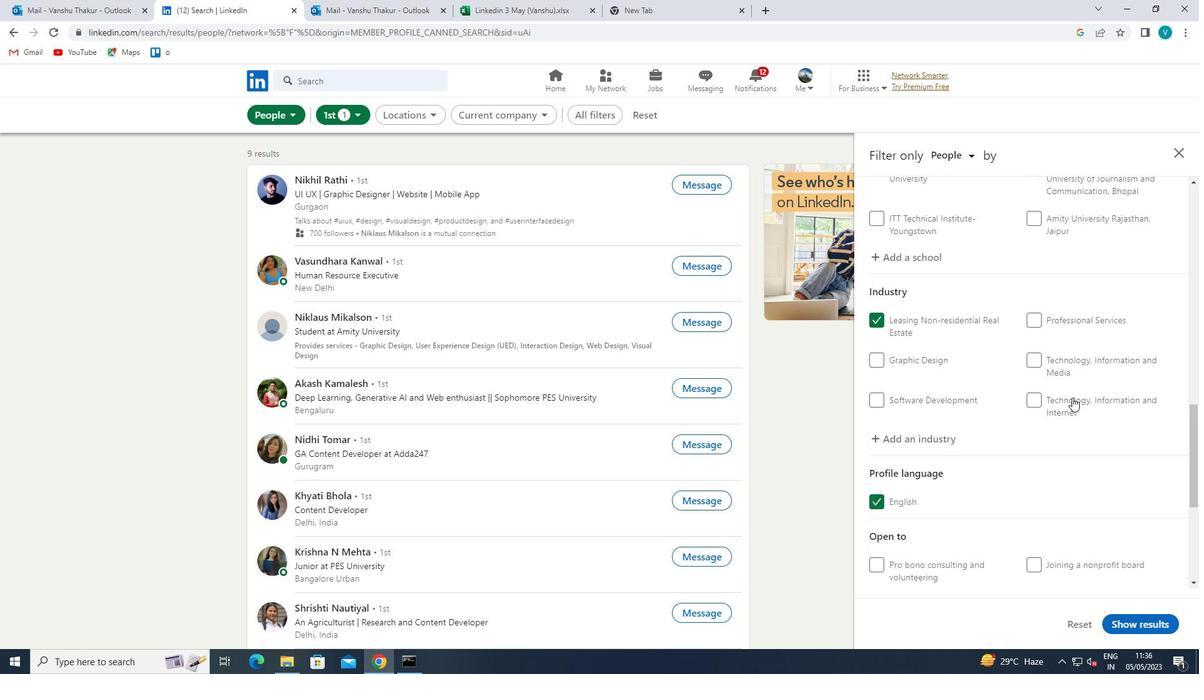
Action: Mouse scrolled (1072, 397) with delta (0, 0)
Screenshot: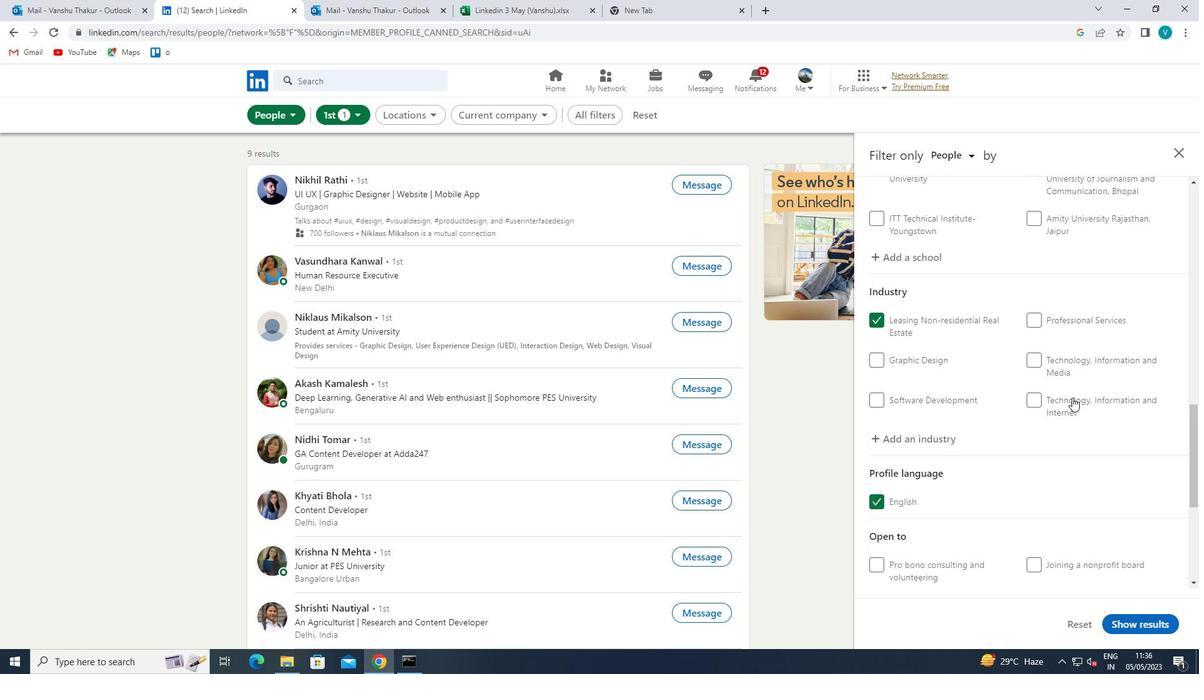 
Action: Mouse moved to (1071, 398)
Screenshot: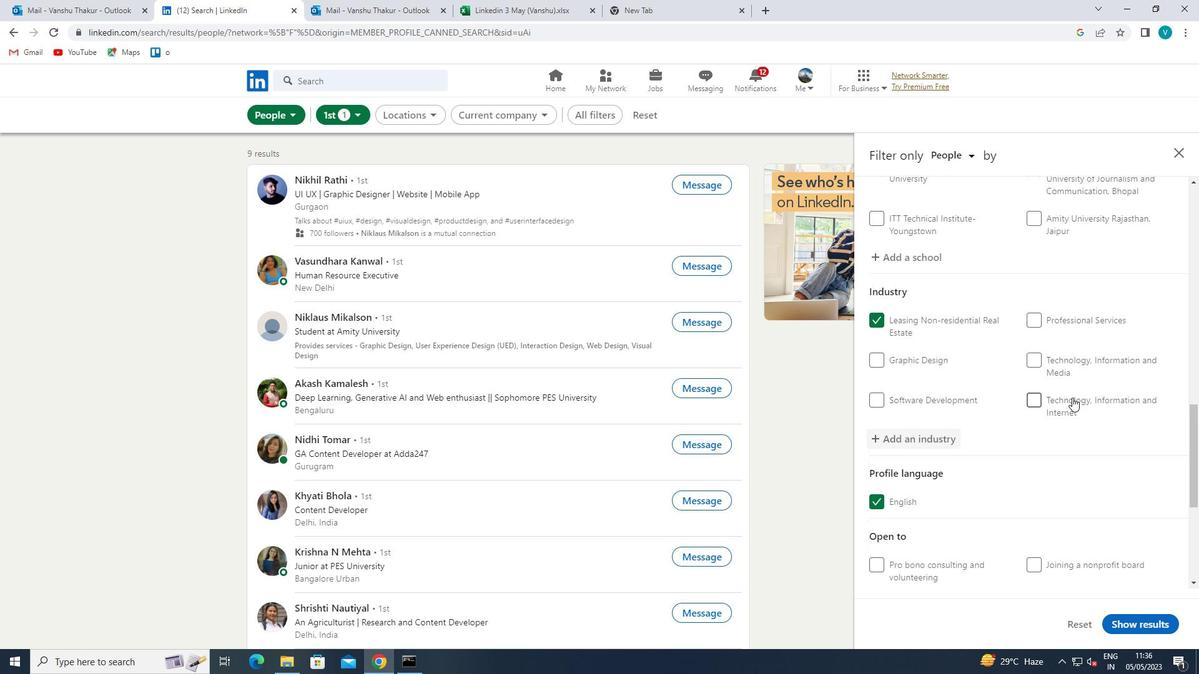 
Action: Mouse scrolled (1071, 397) with delta (0, 0)
Screenshot: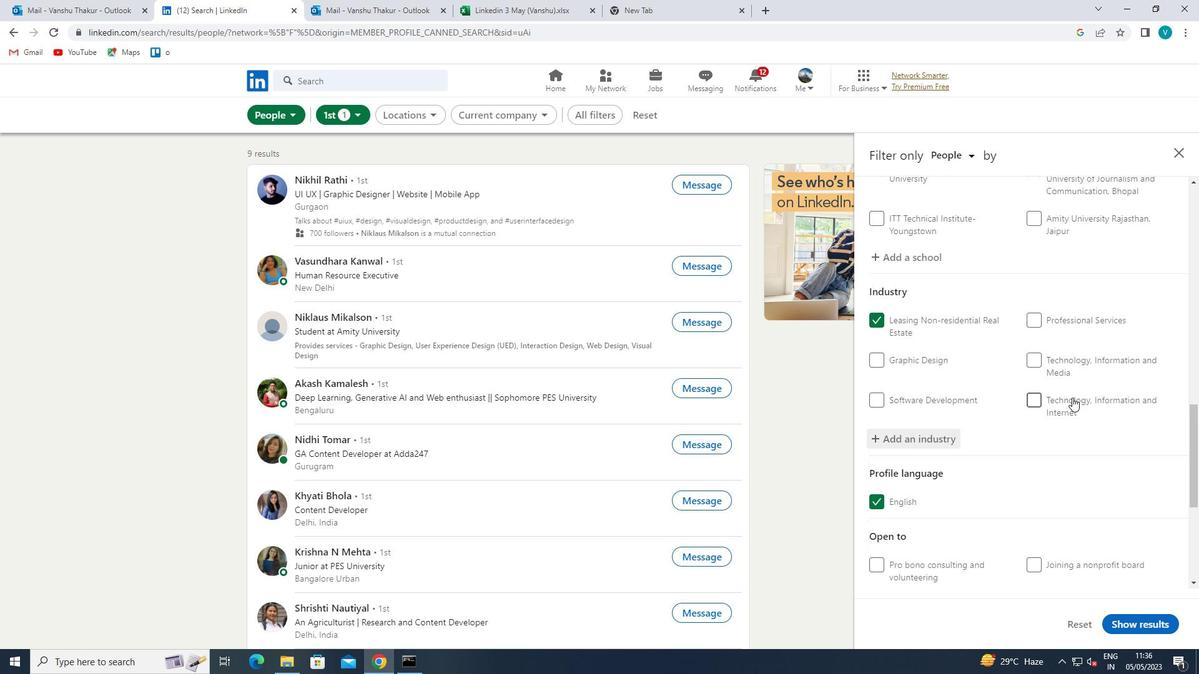 
Action: Mouse moved to (1069, 399)
Screenshot: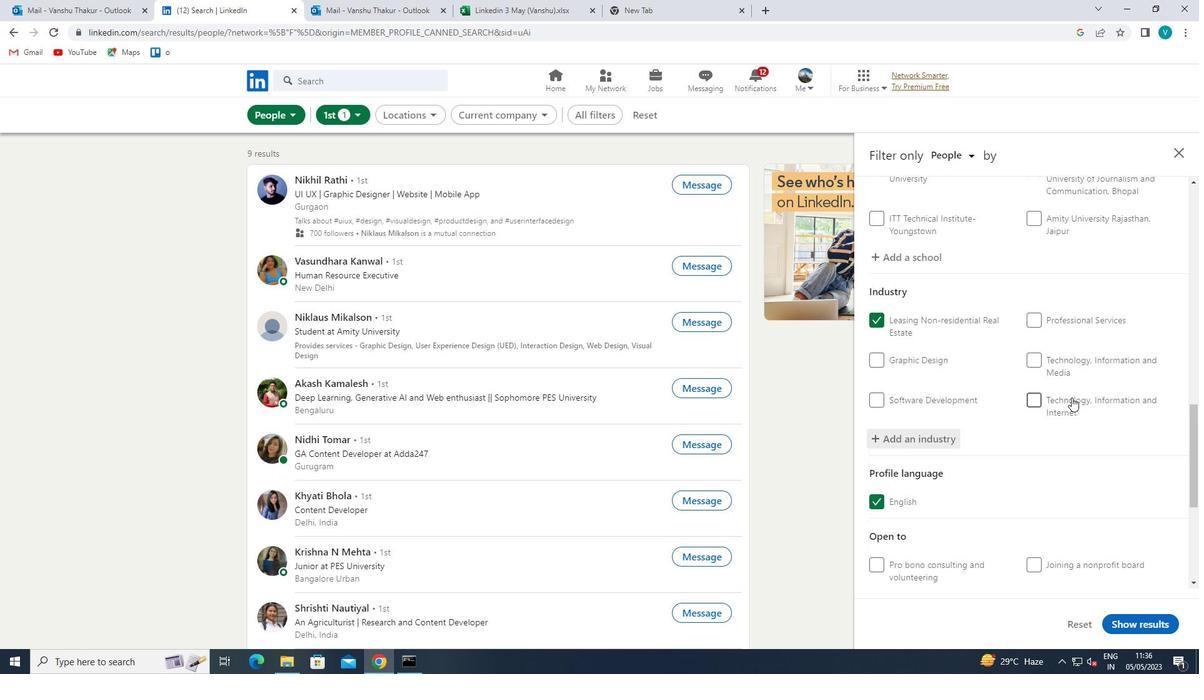 
Action: Mouse scrolled (1069, 399) with delta (0, 0)
Screenshot: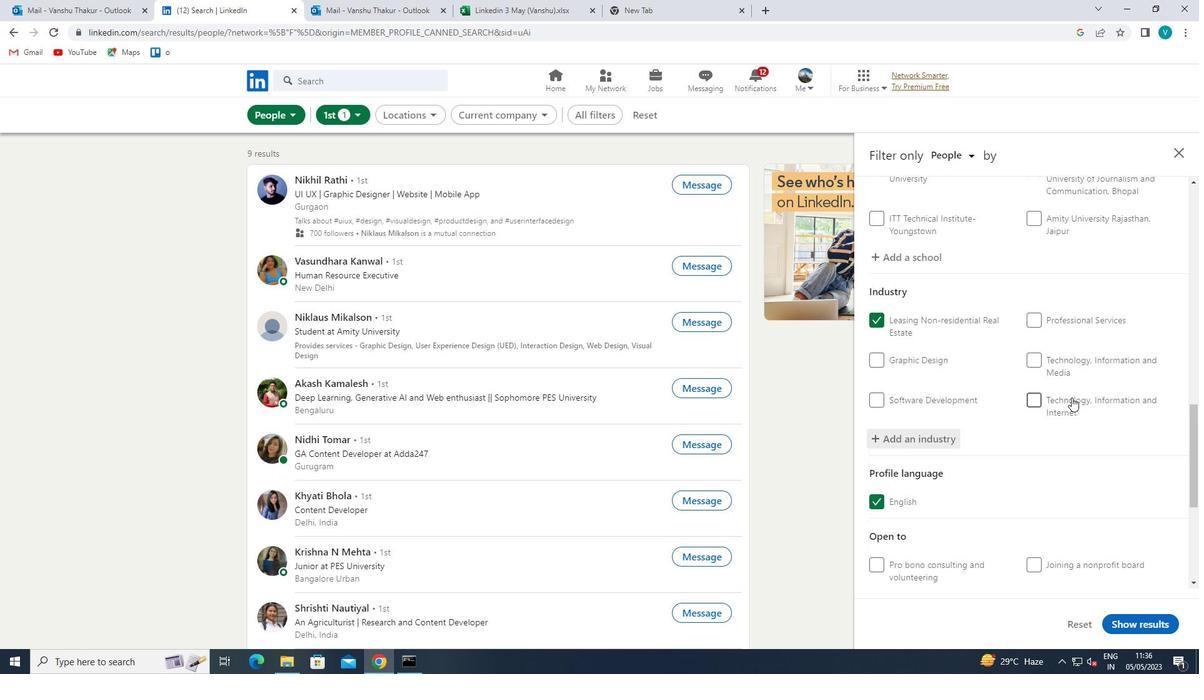 
Action: Mouse moved to (1068, 400)
Screenshot: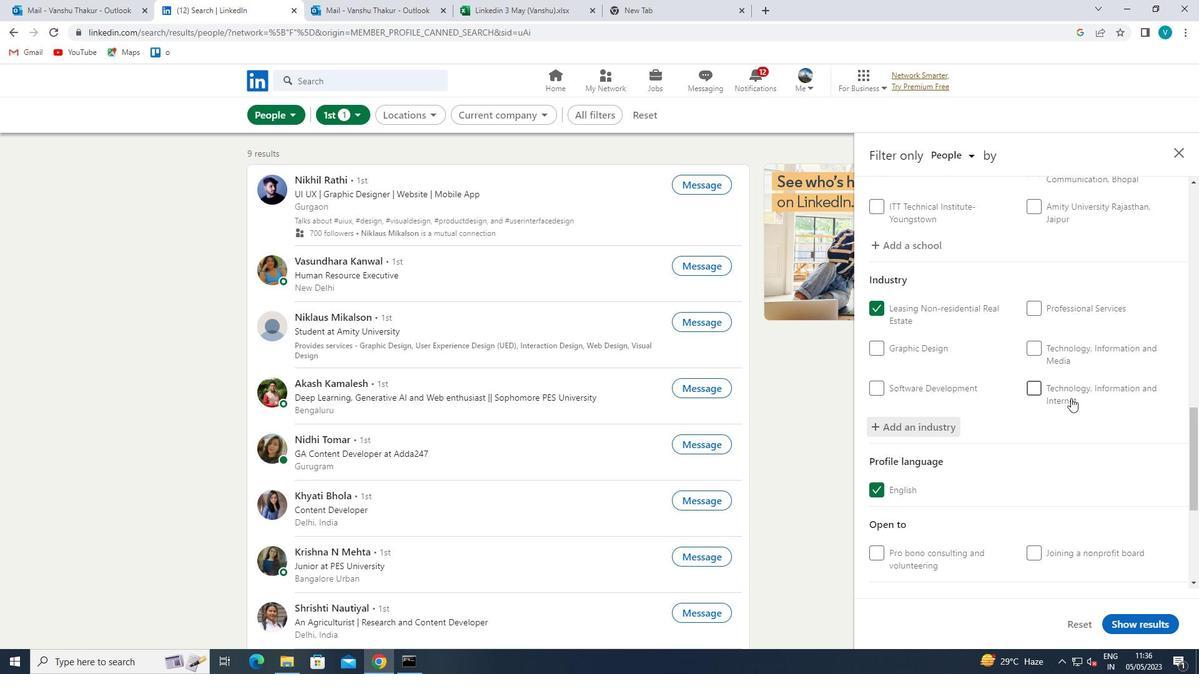 
Action: Mouse scrolled (1068, 399) with delta (0, 0)
Screenshot: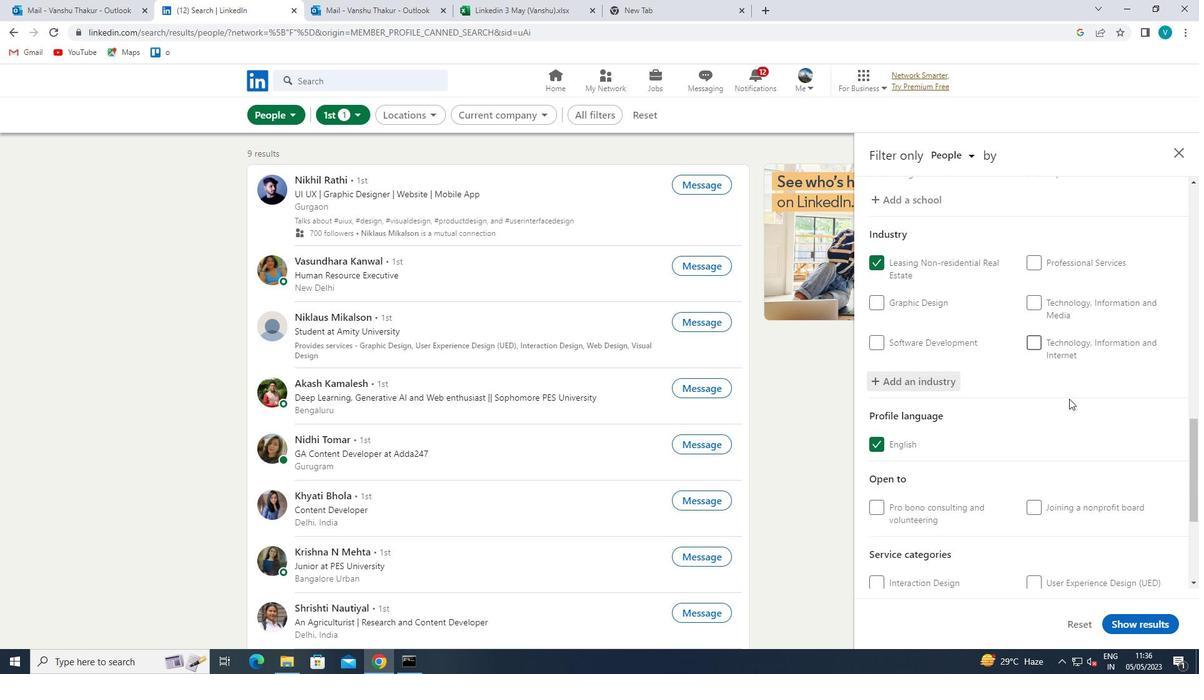
Action: Mouse moved to (1068, 400)
Screenshot: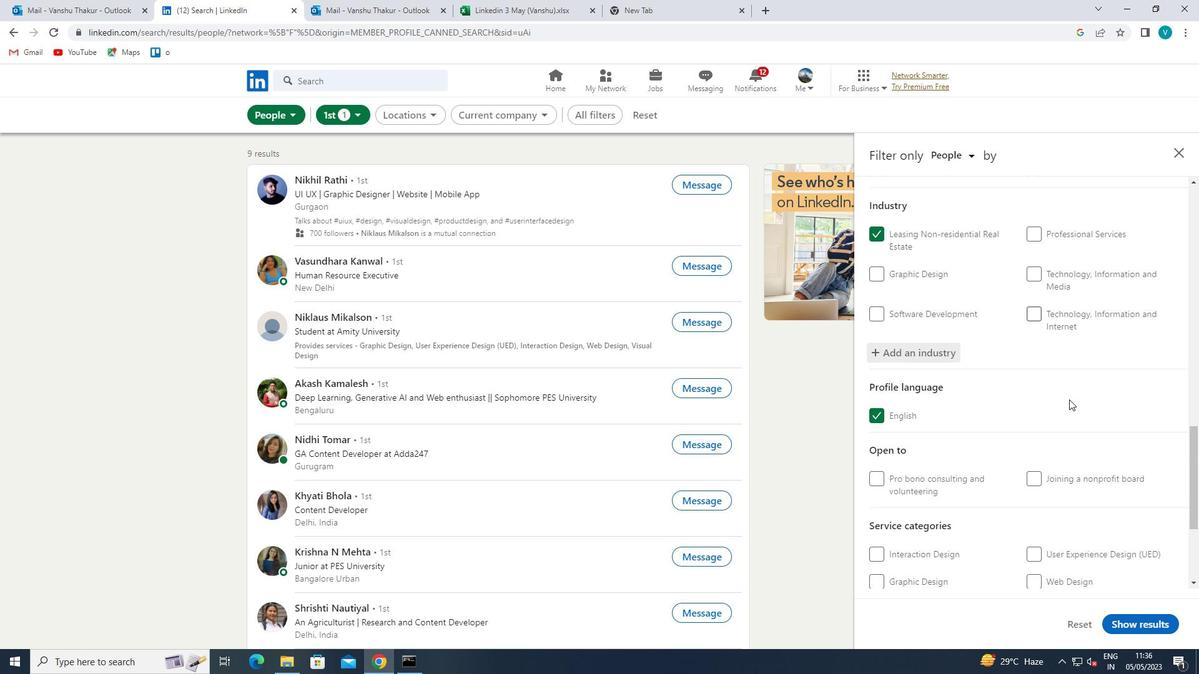 
Action: Mouse scrolled (1068, 399) with delta (0, 0)
Screenshot: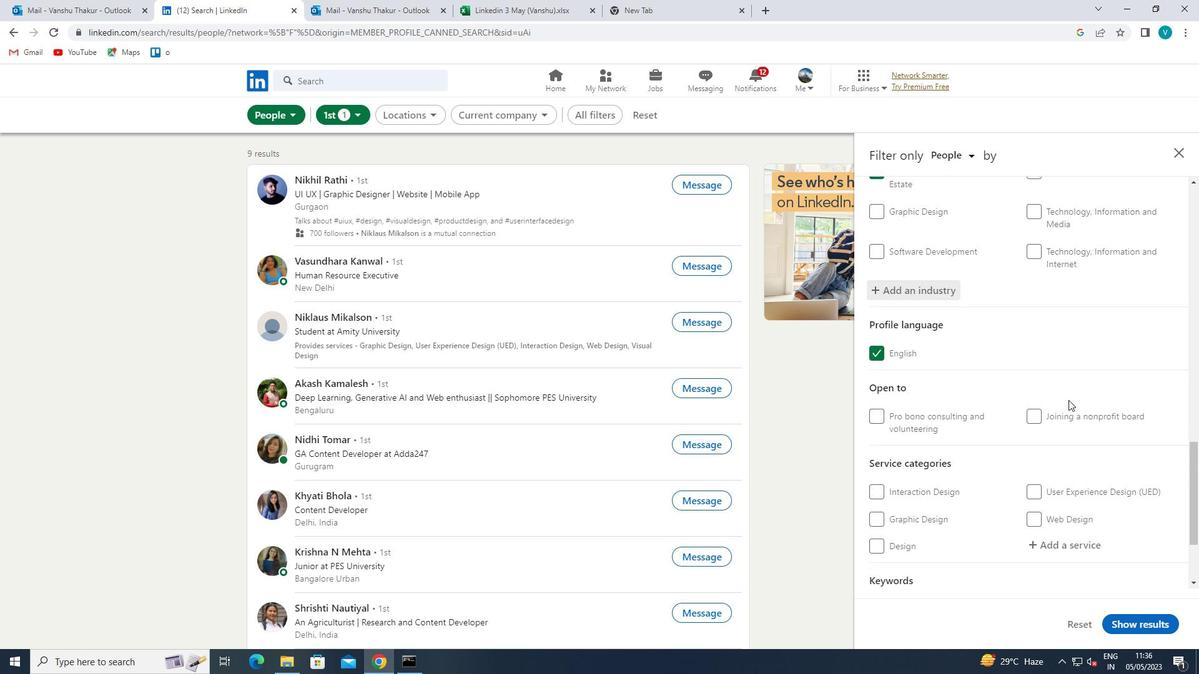 
Action: Mouse moved to (1063, 412)
Screenshot: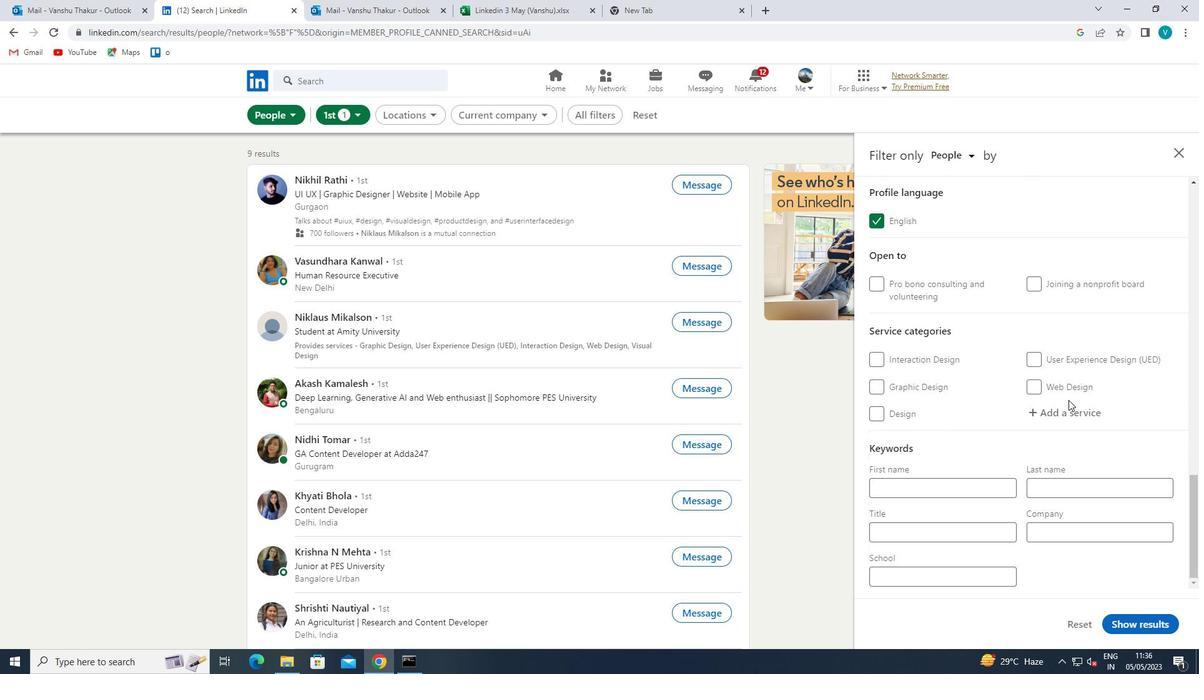 
Action: Mouse pressed left at (1063, 412)
Screenshot: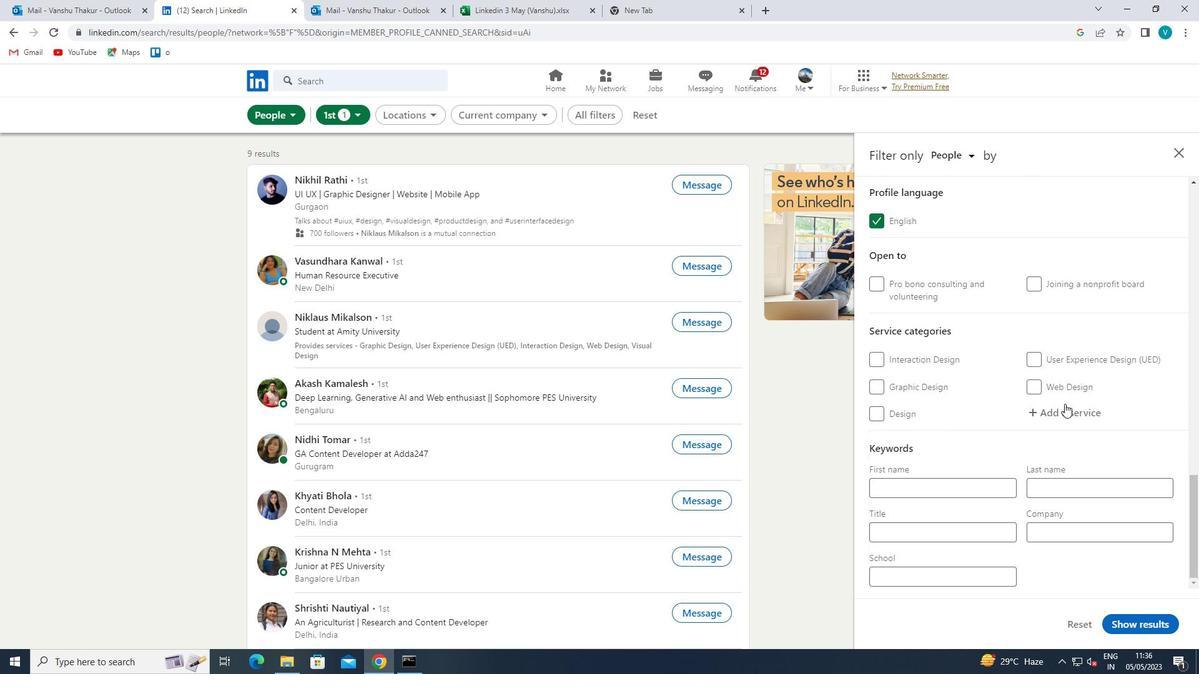 
Action: Key pressed <Key.shift>FAMILY<Key.space><Key.shift>LAW
Screenshot: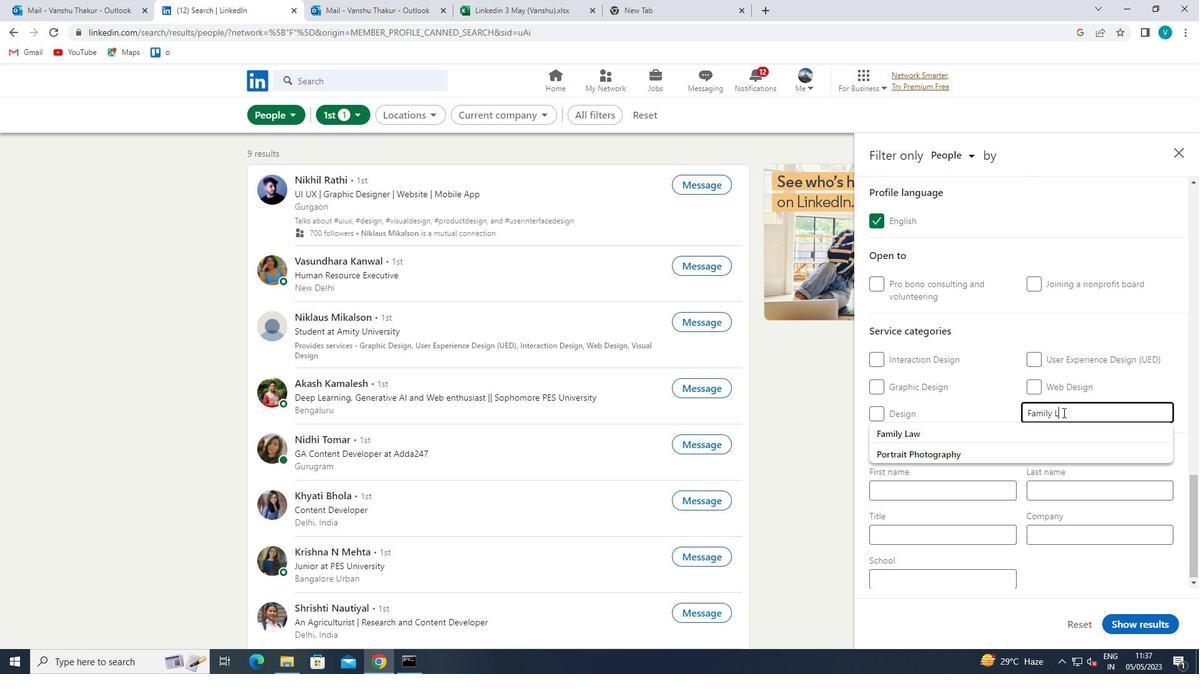 
Action: Mouse moved to (1040, 427)
Screenshot: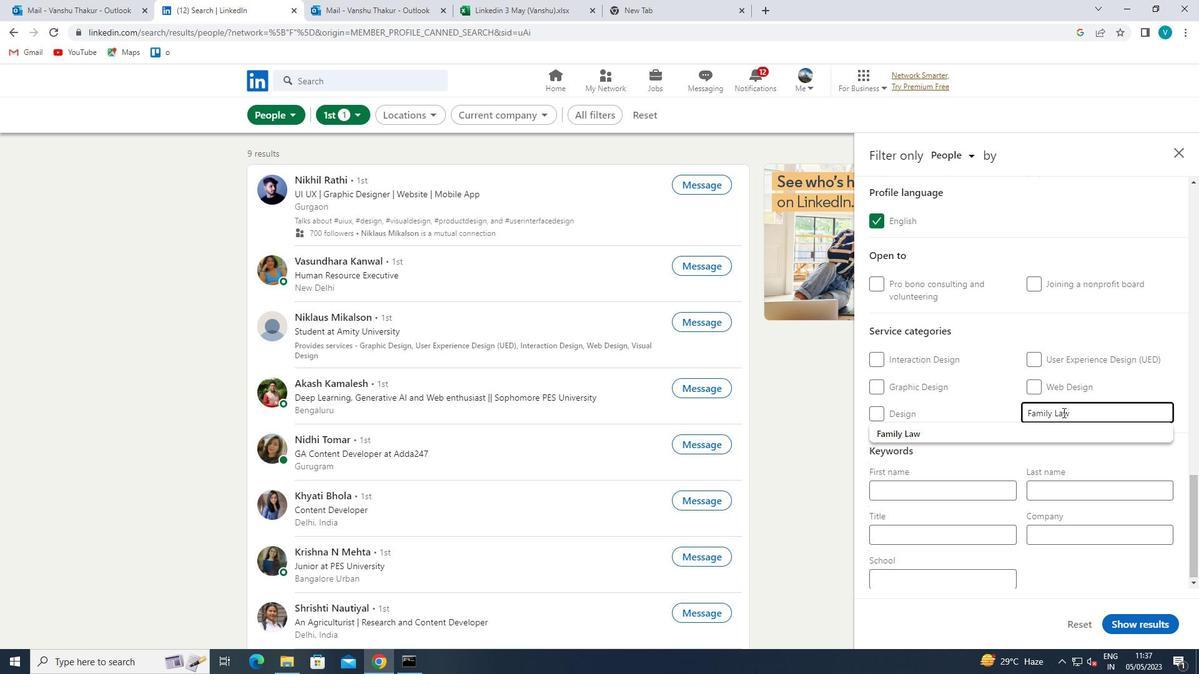 
Action: Mouse pressed left at (1040, 427)
Screenshot: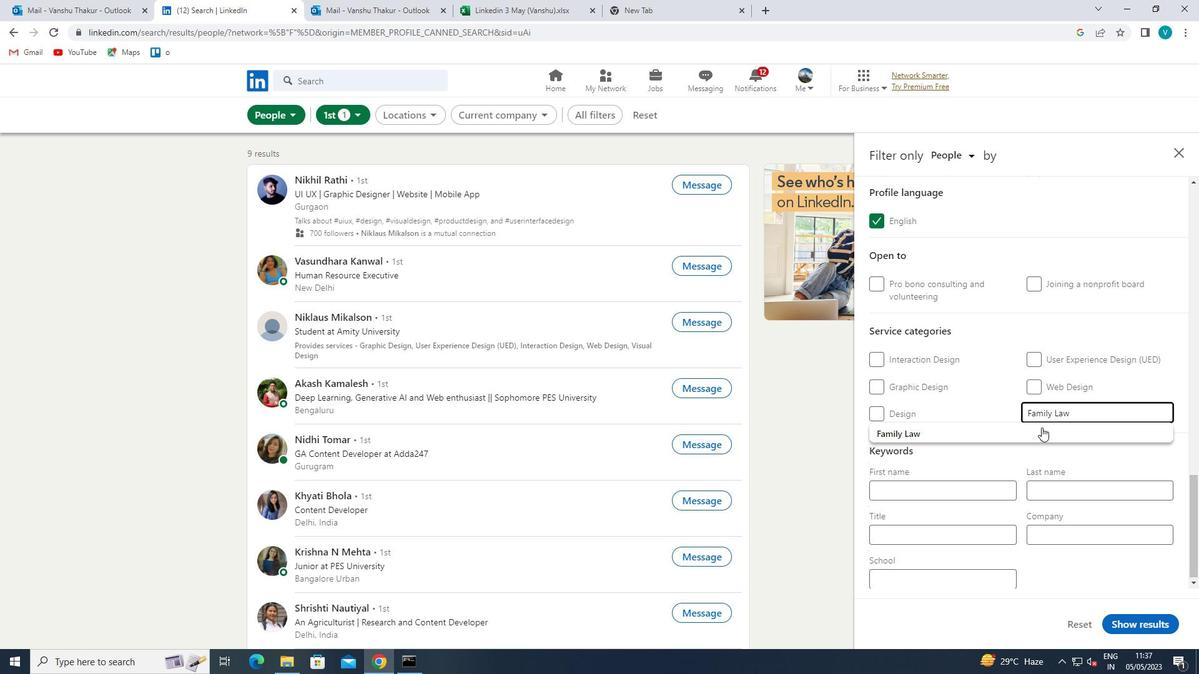 
Action: Mouse scrolled (1040, 427) with delta (0, 0)
Screenshot: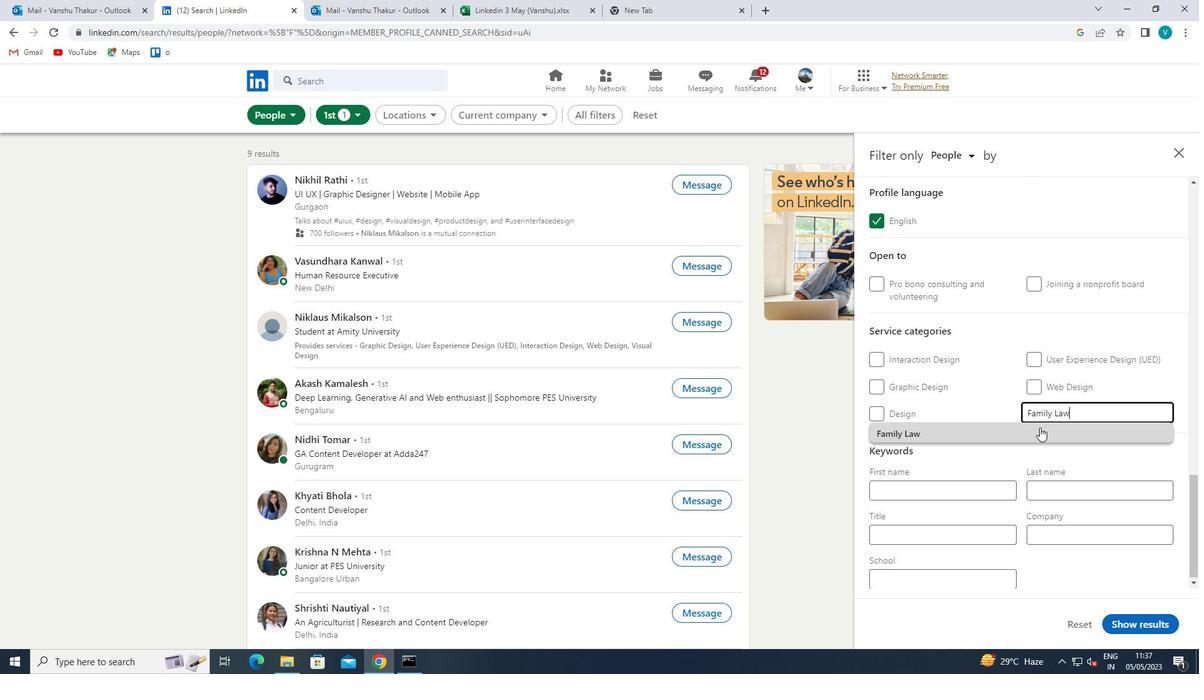 
Action: Mouse scrolled (1040, 427) with delta (0, 0)
Screenshot: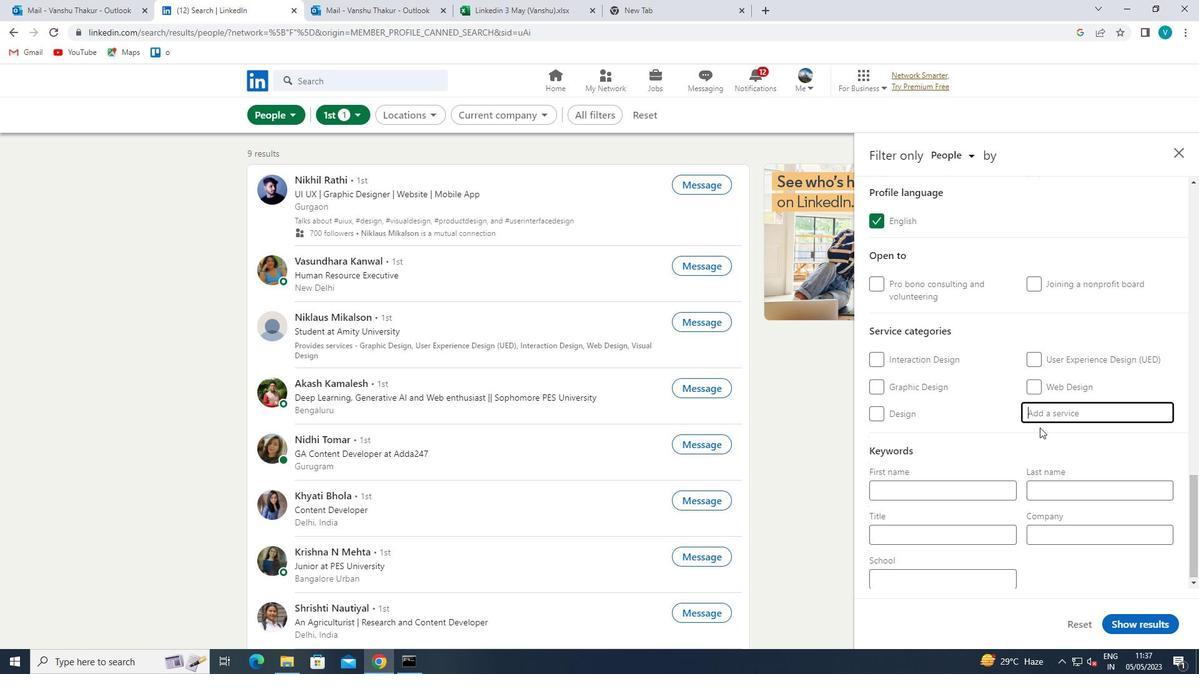 
Action: Mouse scrolled (1040, 427) with delta (0, 0)
Screenshot: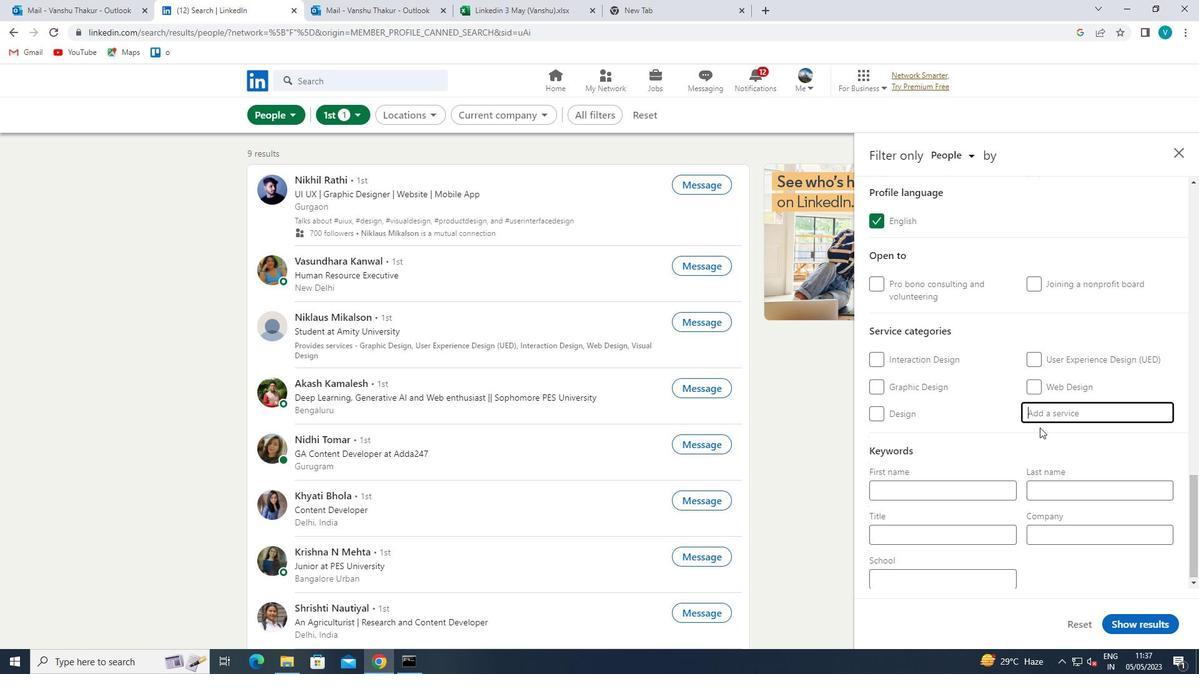 
Action: Mouse scrolled (1040, 427) with delta (0, 0)
Screenshot: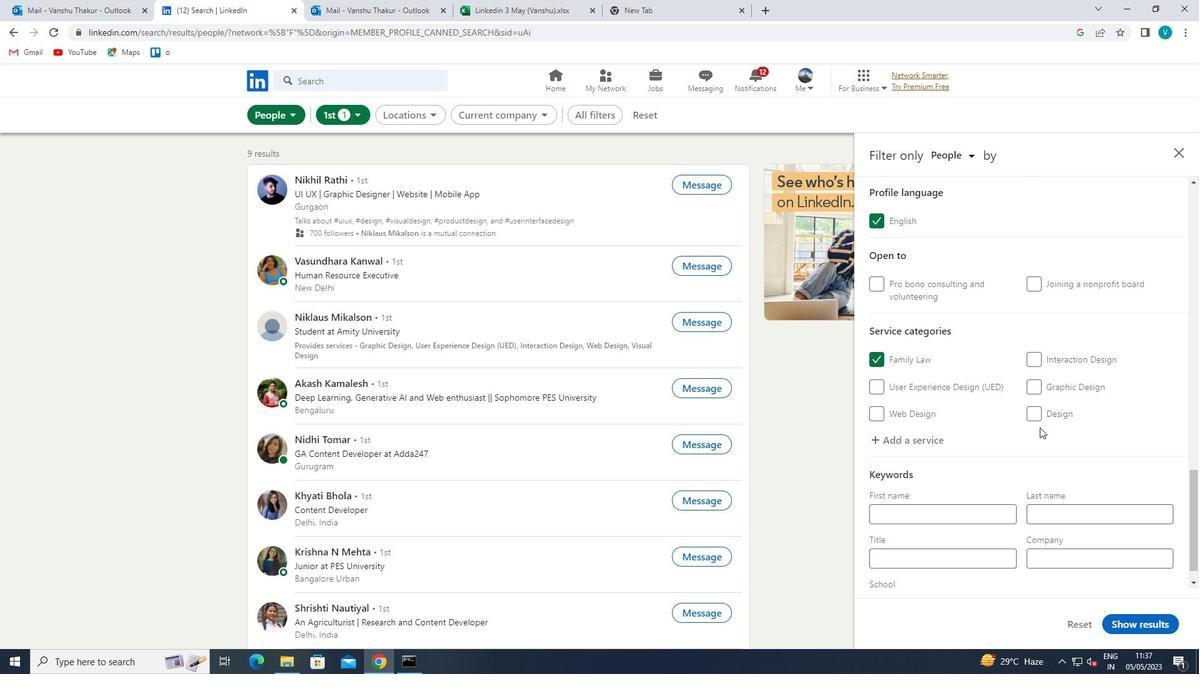 
Action: Mouse moved to (987, 527)
Screenshot: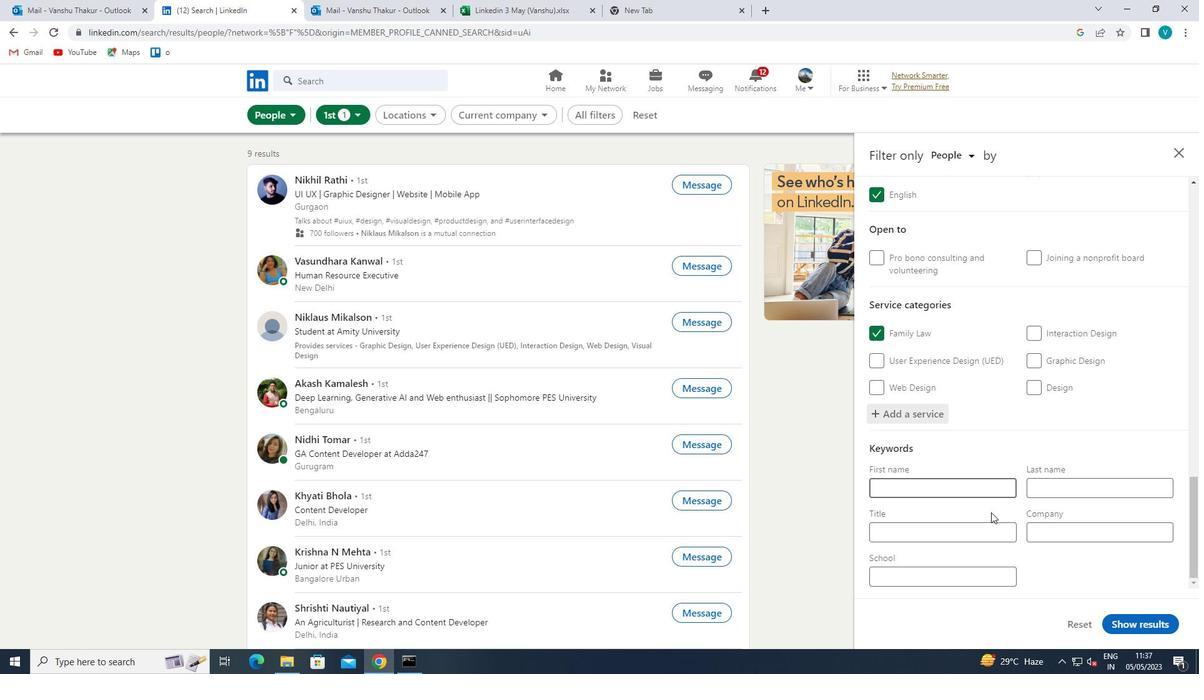 
Action: Mouse pressed left at (987, 527)
Screenshot: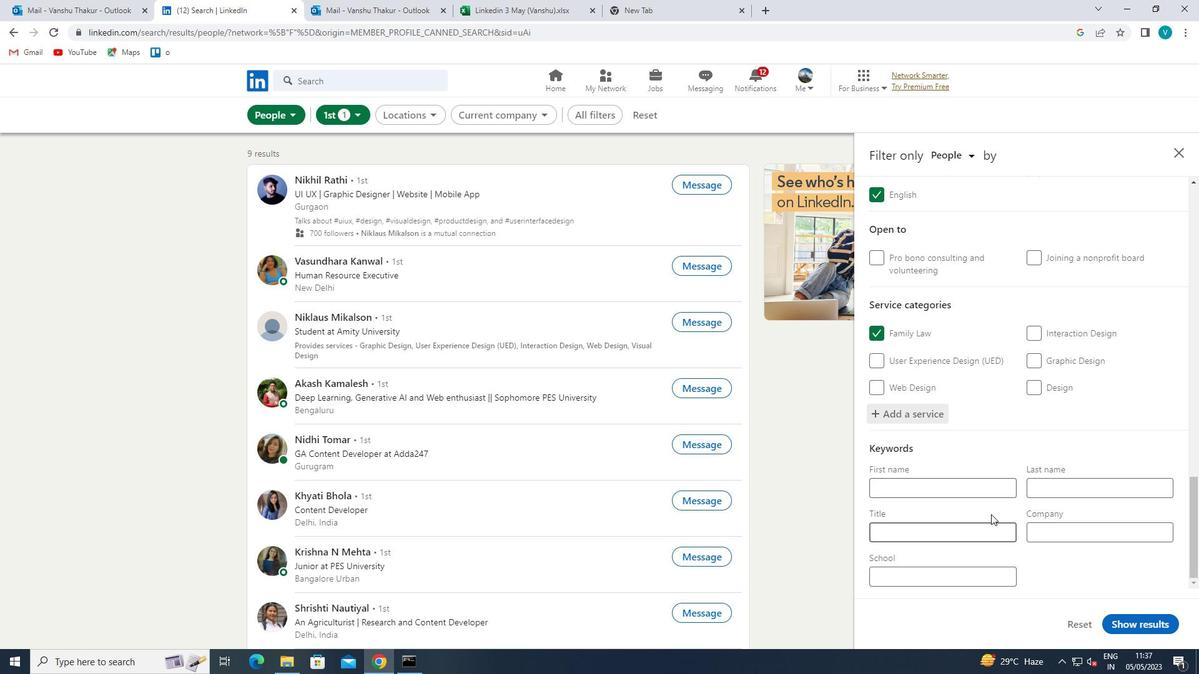 
Action: Key pressed <Key.shift>CAB<Key.space><Key.shift>DRIVER<Key.space>
Screenshot: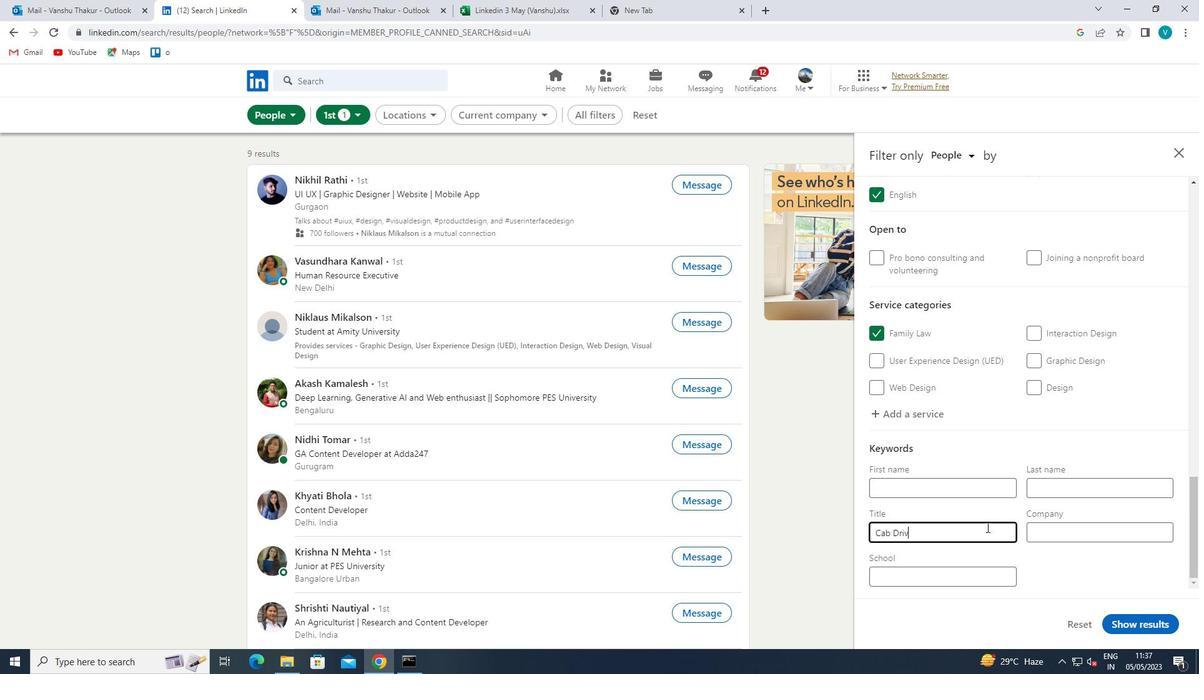 
Action: Mouse moved to (1128, 612)
Screenshot: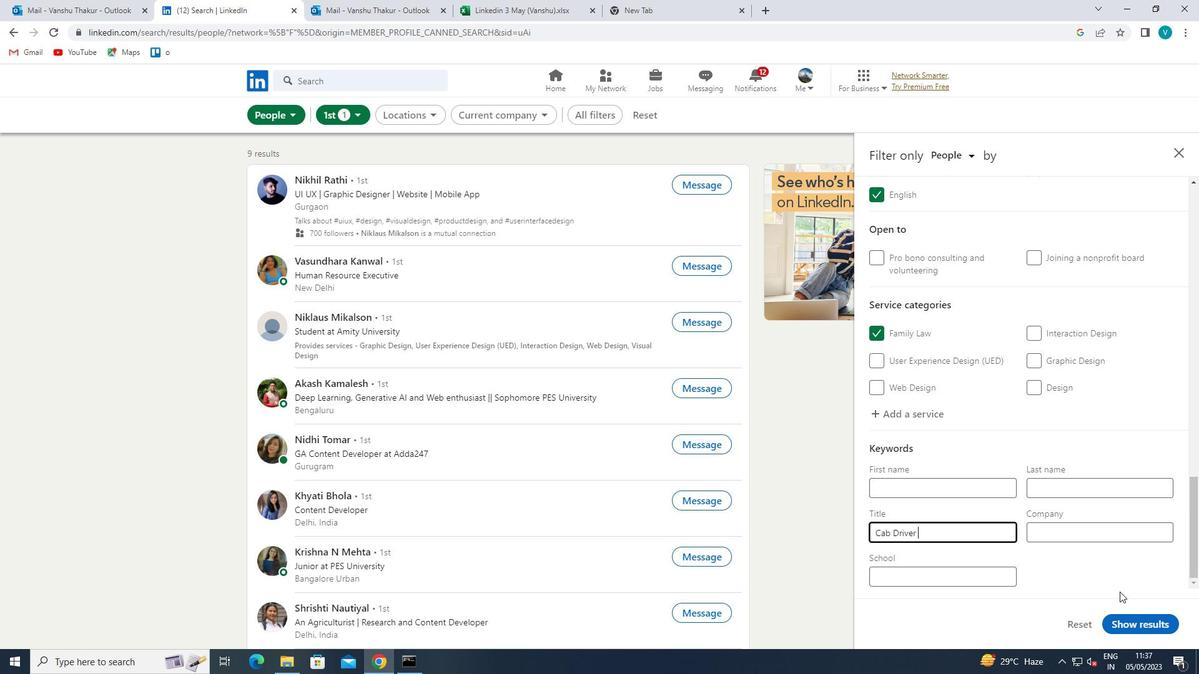 
Action: Mouse pressed left at (1128, 612)
Screenshot: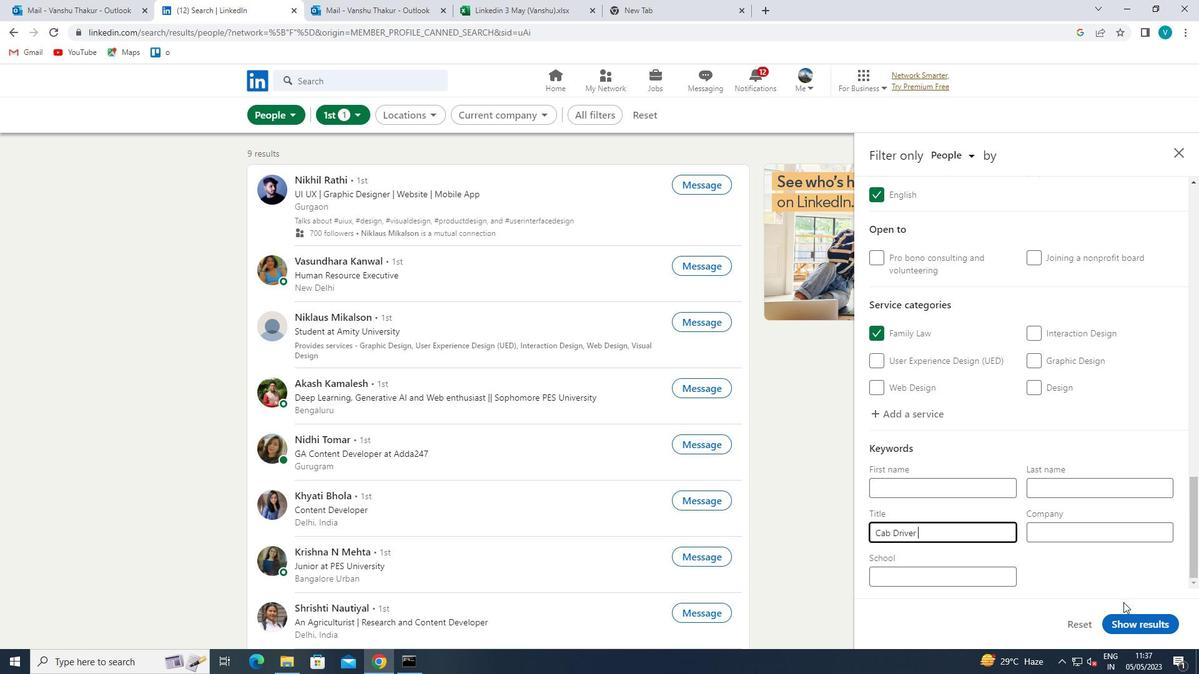 
Action: Mouse moved to (1131, 619)
Screenshot: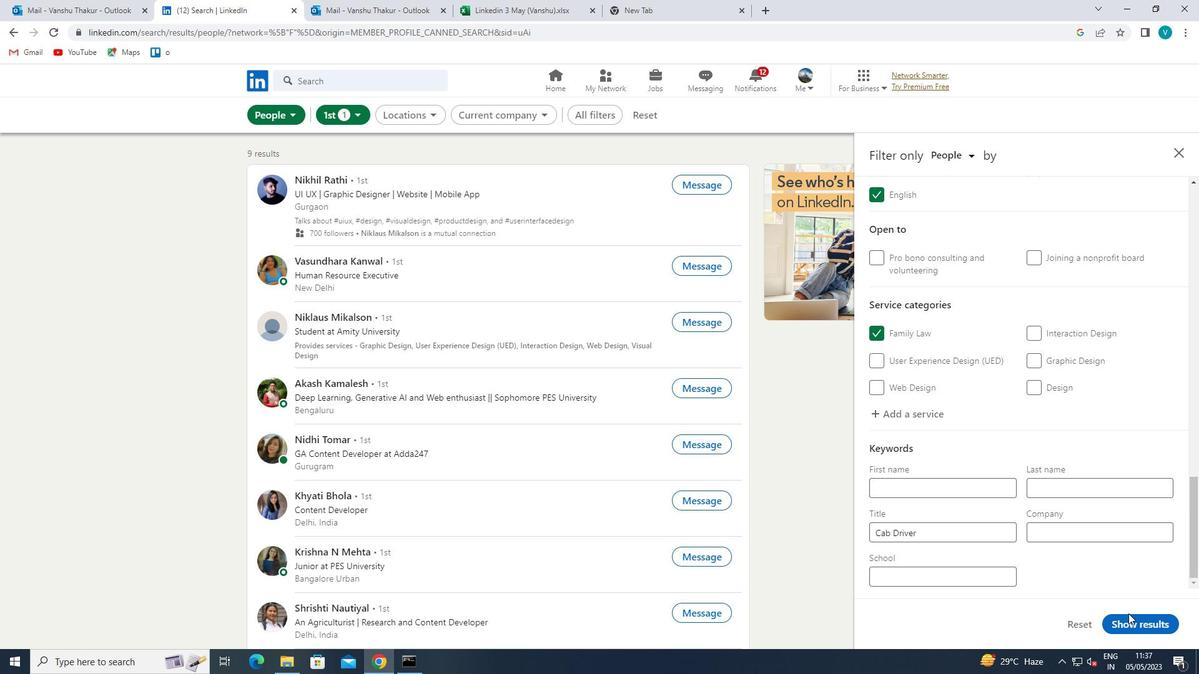 
Action: Mouse pressed left at (1131, 619)
Screenshot: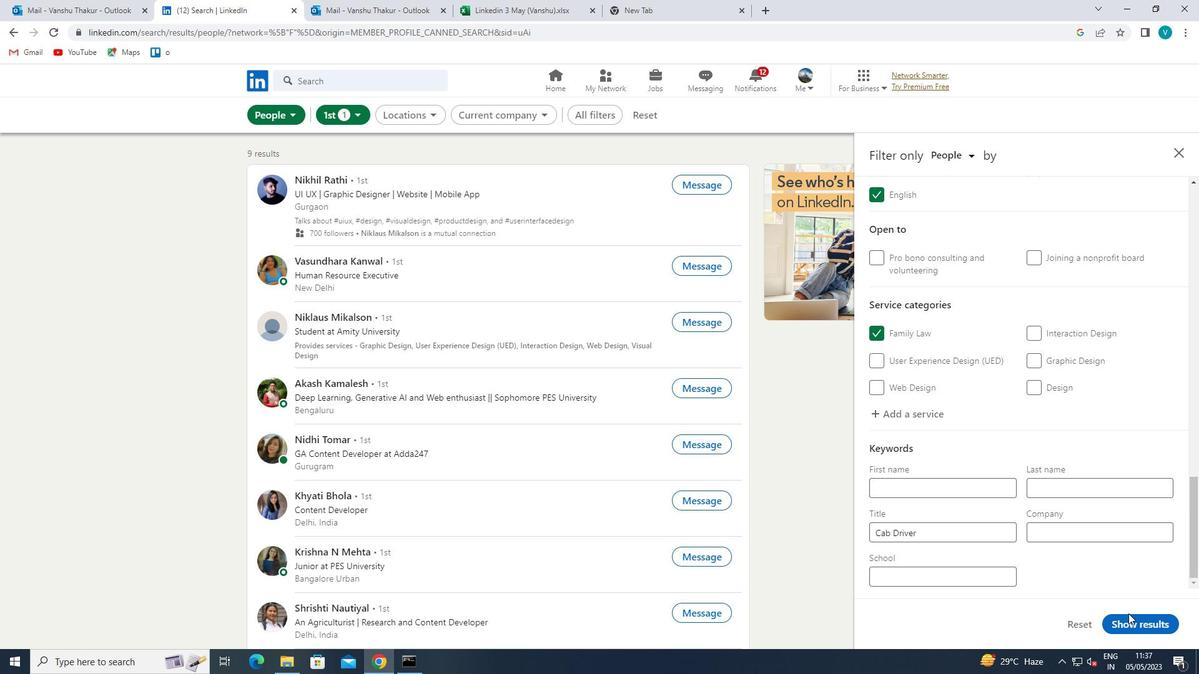 
Action: Mouse moved to (1188, 583)
Screenshot: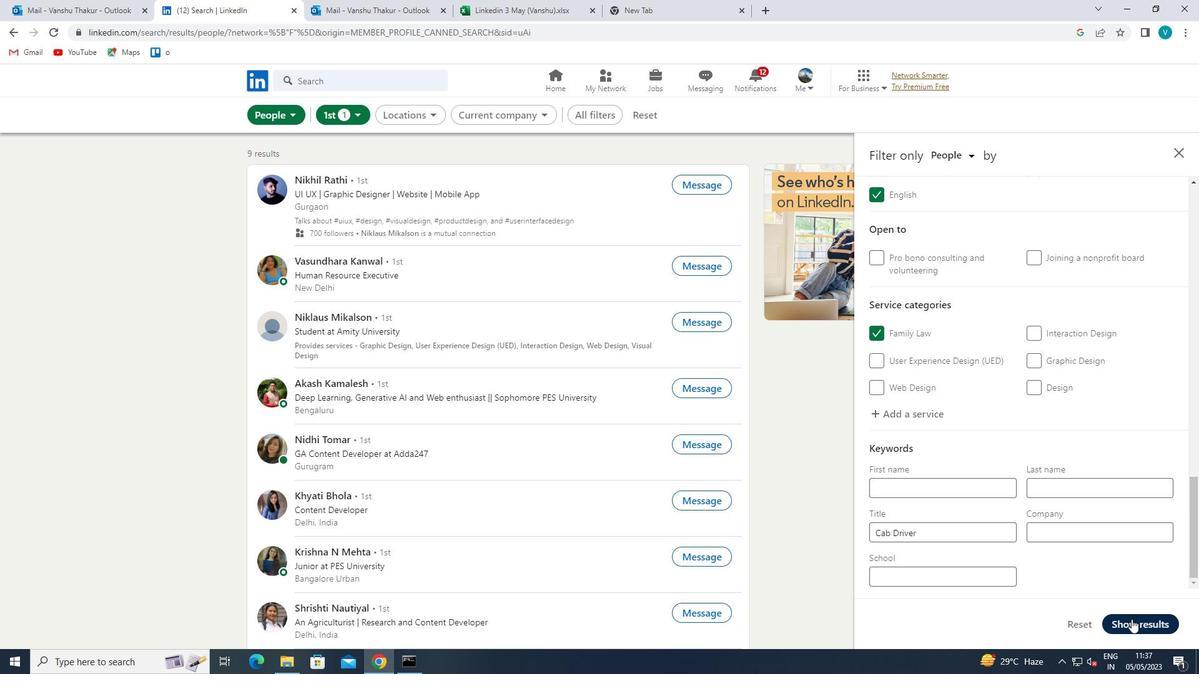 
